Task: Compose an email with the signature Hope Brown with the subject Request for feedback on a job application and the message I would like to request a proposal for the project. from softage.2@softage.net to softage.5@softage.net with an attached image file Mobile_app_screenshot.jpg Undo the message and rewrite the message as Could you please provide a timeline for the delivery? Send the email. Finally, move the email from Sent Items to the label Grocery lists
Action: Mouse moved to (945, 67)
Screenshot: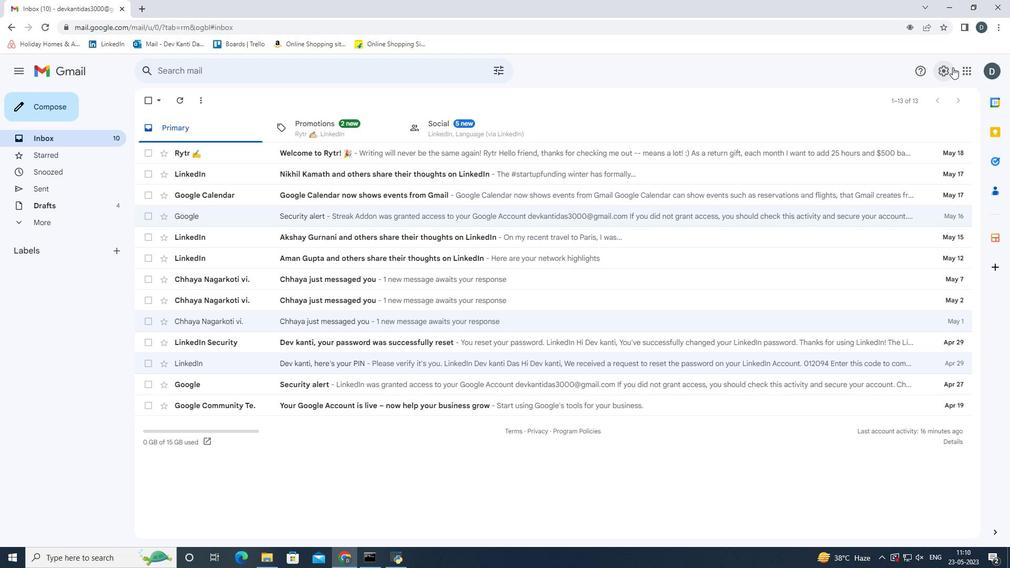 
Action: Mouse pressed left at (945, 67)
Screenshot: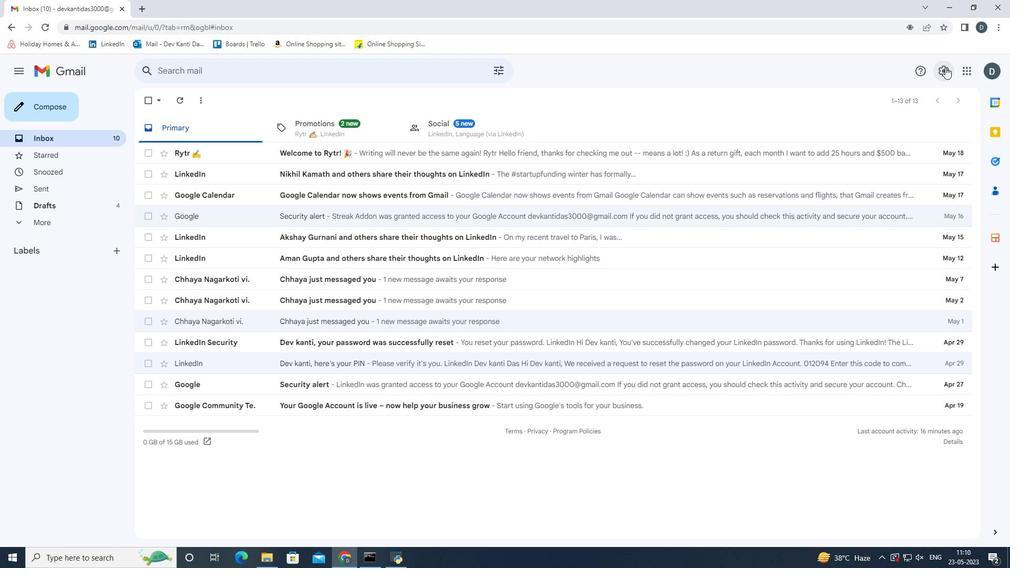 
Action: Mouse moved to (937, 117)
Screenshot: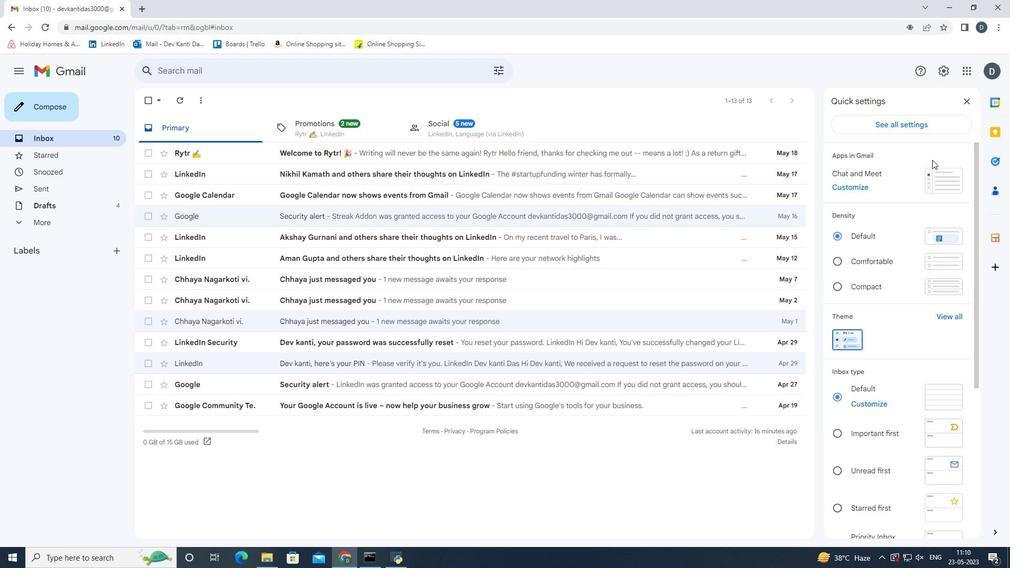 
Action: Mouse pressed left at (937, 117)
Screenshot: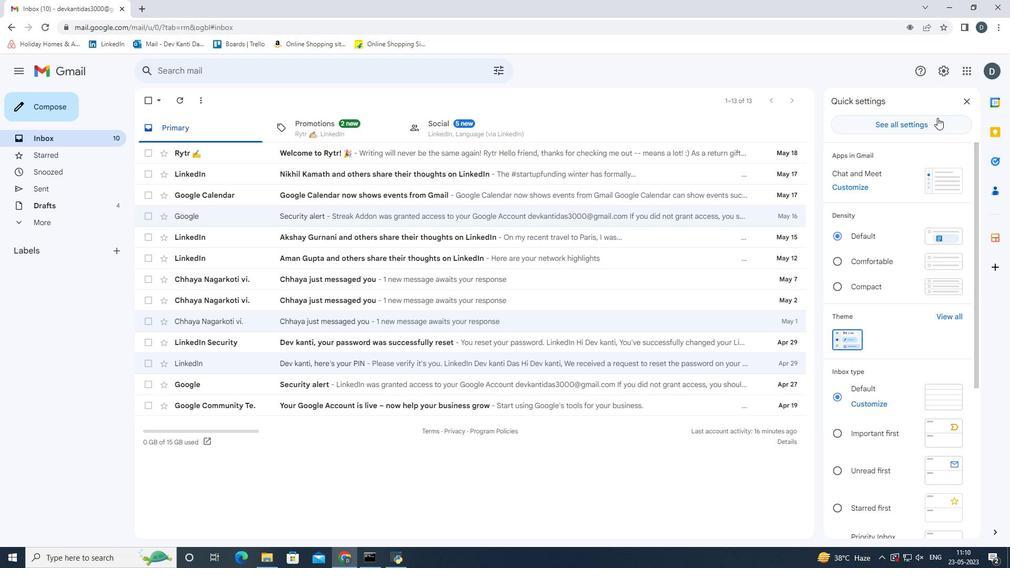 
Action: Mouse moved to (477, 287)
Screenshot: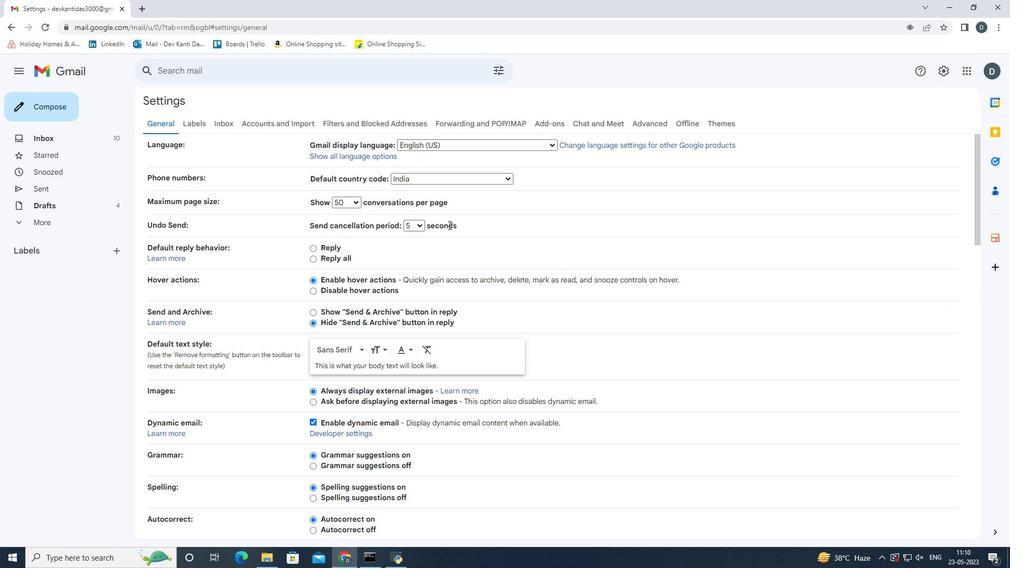 
Action: Mouse scrolled (477, 287) with delta (0, 0)
Screenshot: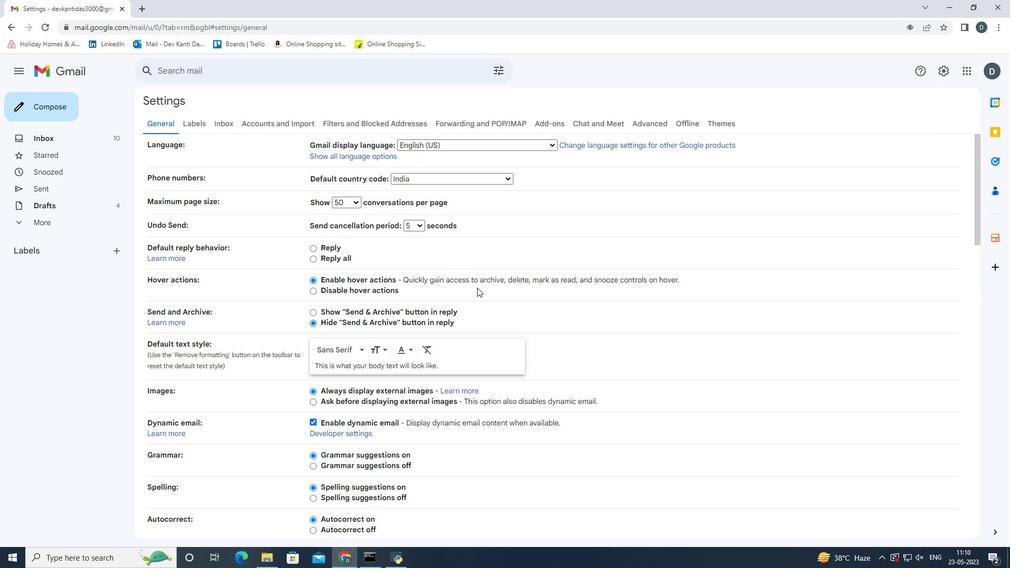 
Action: Mouse scrolled (477, 287) with delta (0, 0)
Screenshot: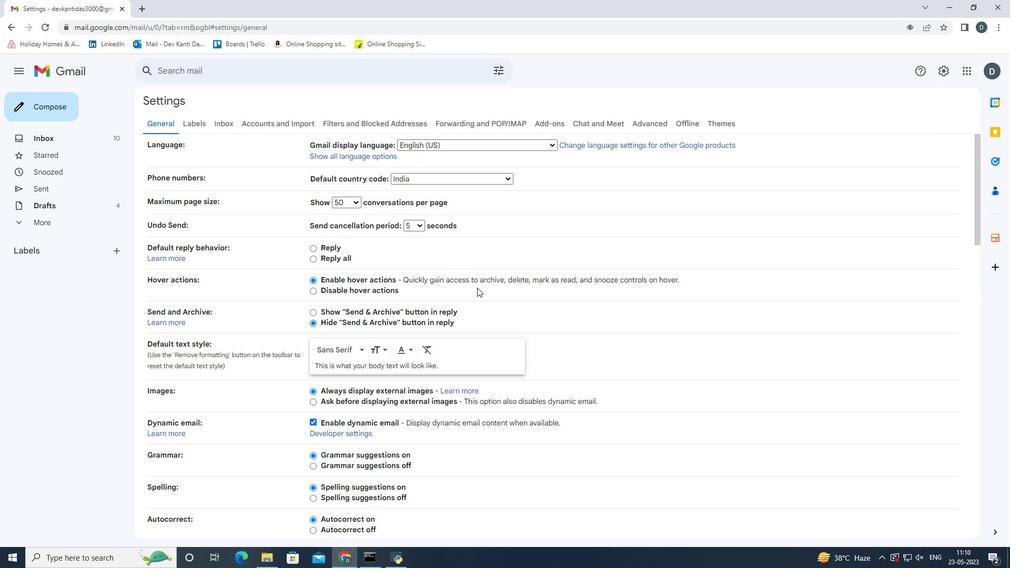 
Action: Mouse scrolled (477, 287) with delta (0, 0)
Screenshot: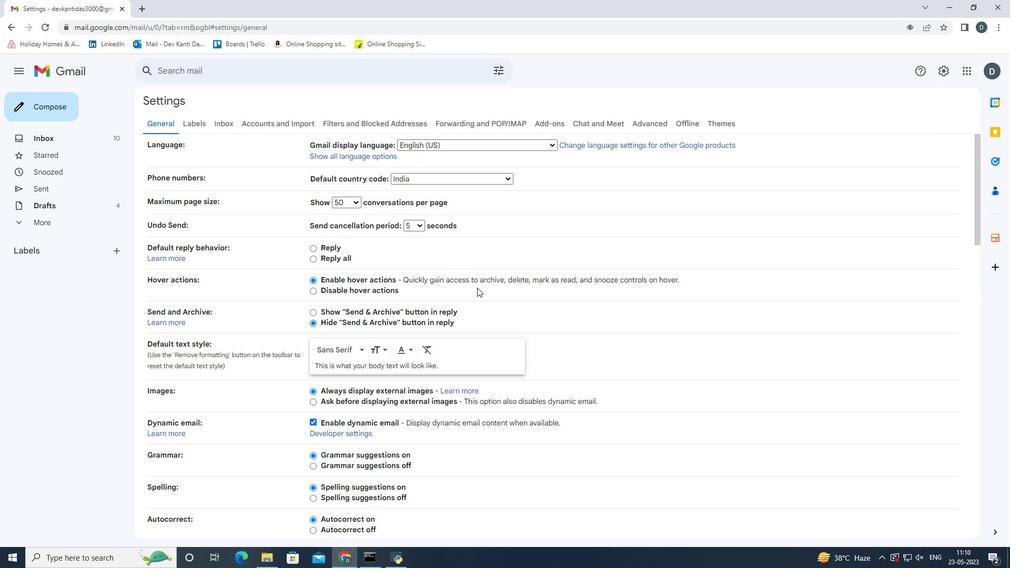 
Action: Mouse scrolled (477, 287) with delta (0, 0)
Screenshot: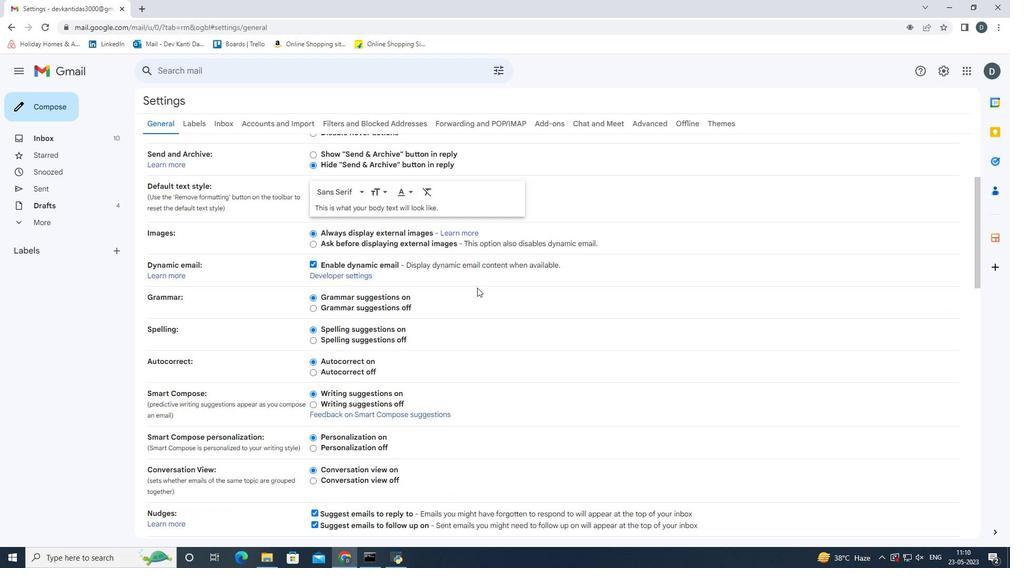 
Action: Mouse scrolled (477, 287) with delta (0, 0)
Screenshot: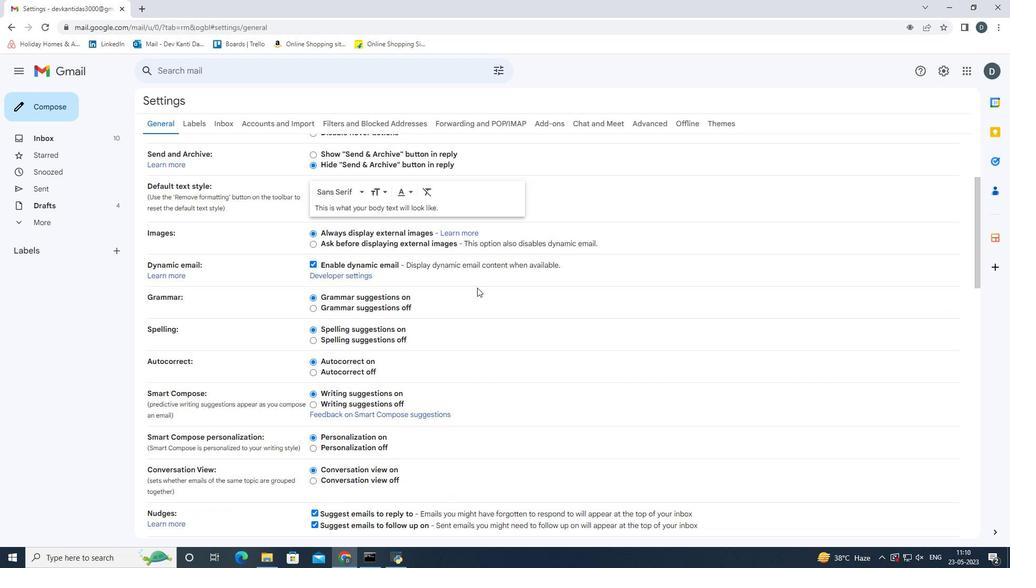 
Action: Mouse scrolled (477, 287) with delta (0, 0)
Screenshot: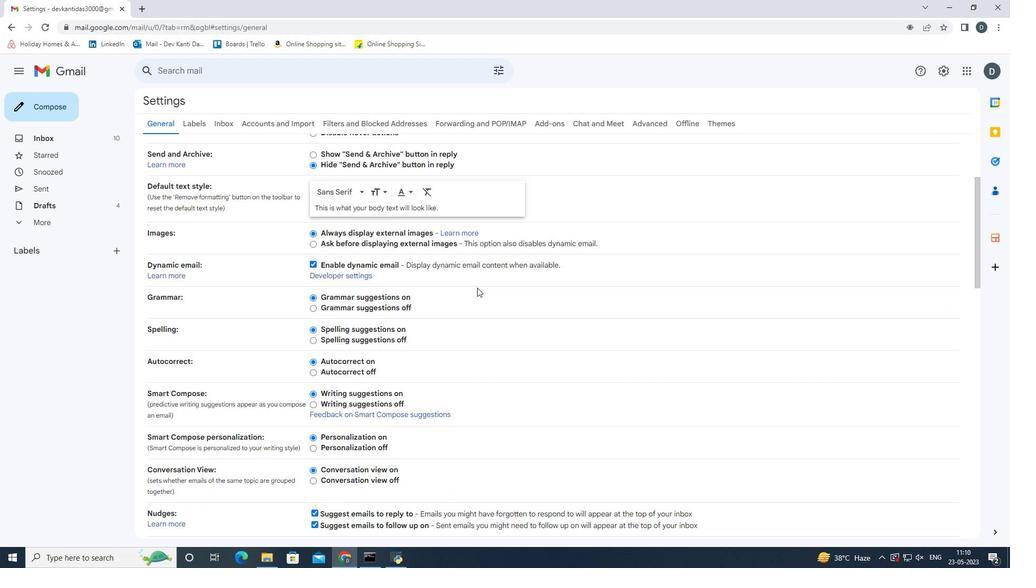 
Action: Mouse scrolled (477, 287) with delta (0, 0)
Screenshot: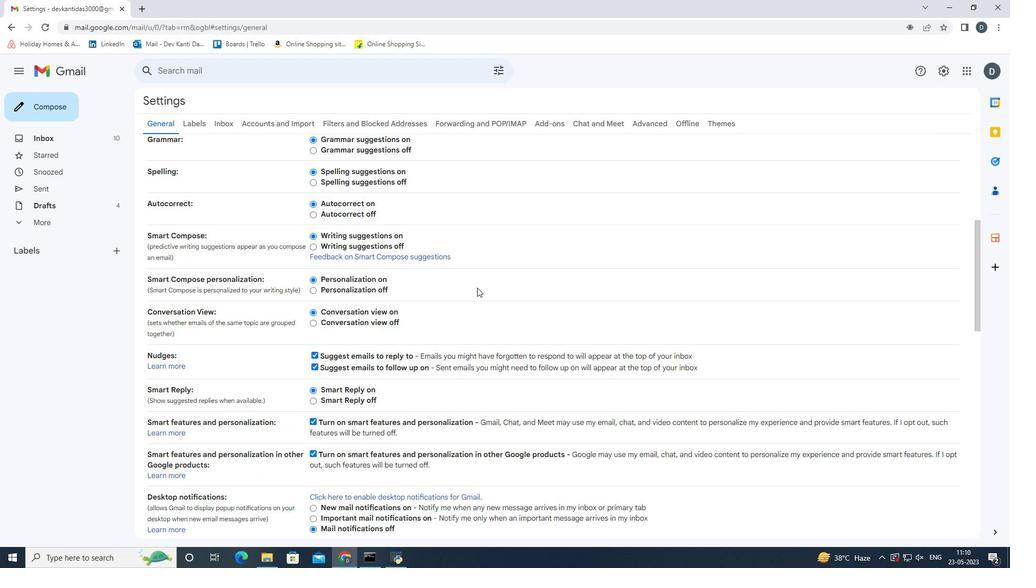 
Action: Mouse scrolled (477, 287) with delta (0, 0)
Screenshot: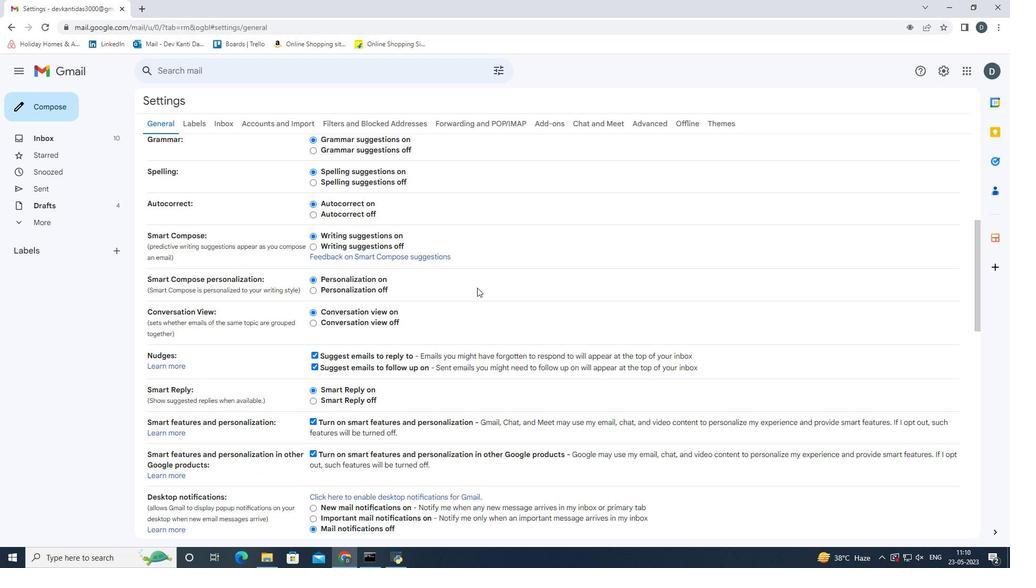 
Action: Mouse scrolled (477, 287) with delta (0, 0)
Screenshot: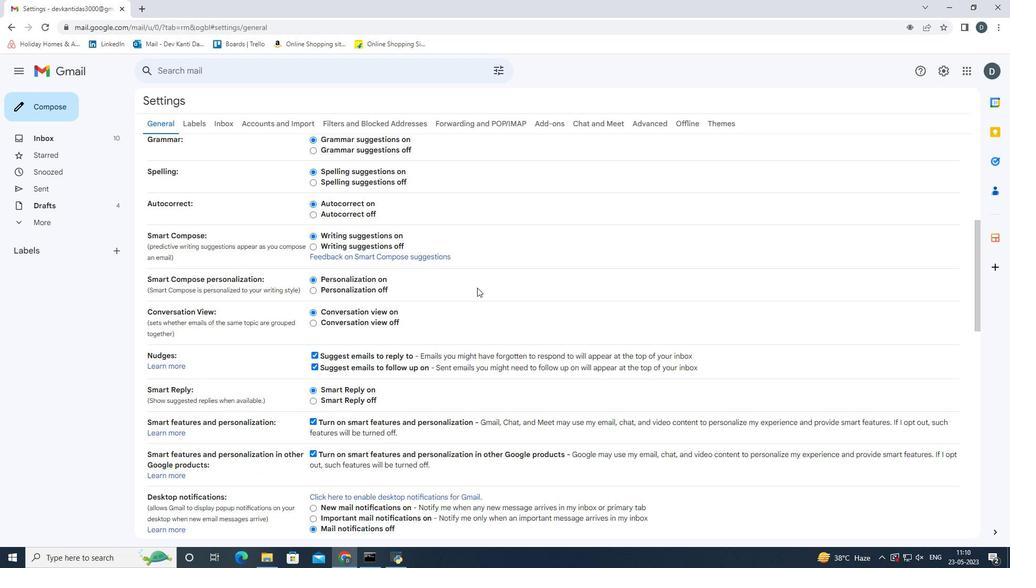 
Action: Mouse scrolled (477, 287) with delta (0, 0)
Screenshot: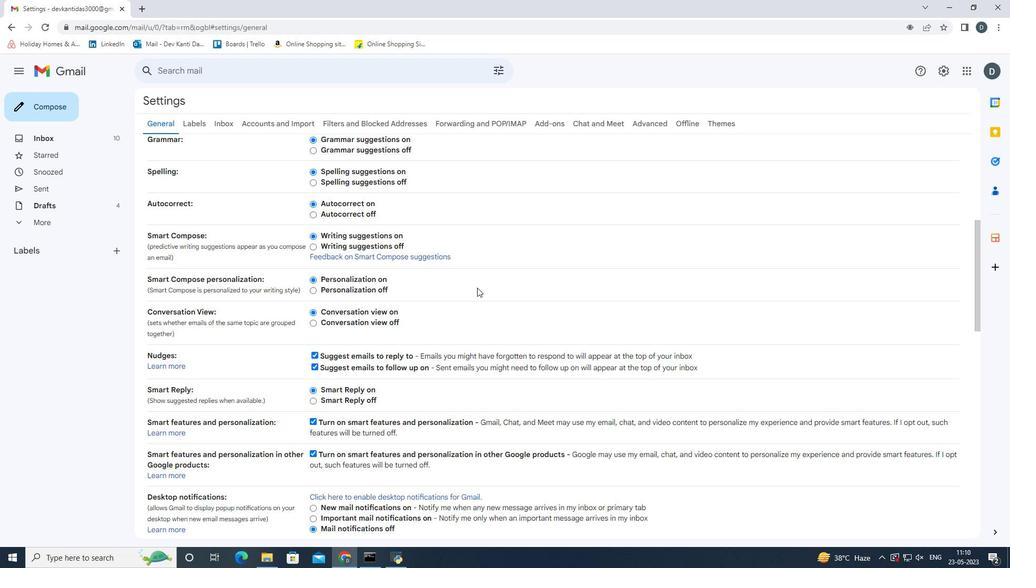 
Action: Mouse scrolled (477, 288) with delta (0, 0)
Screenshot: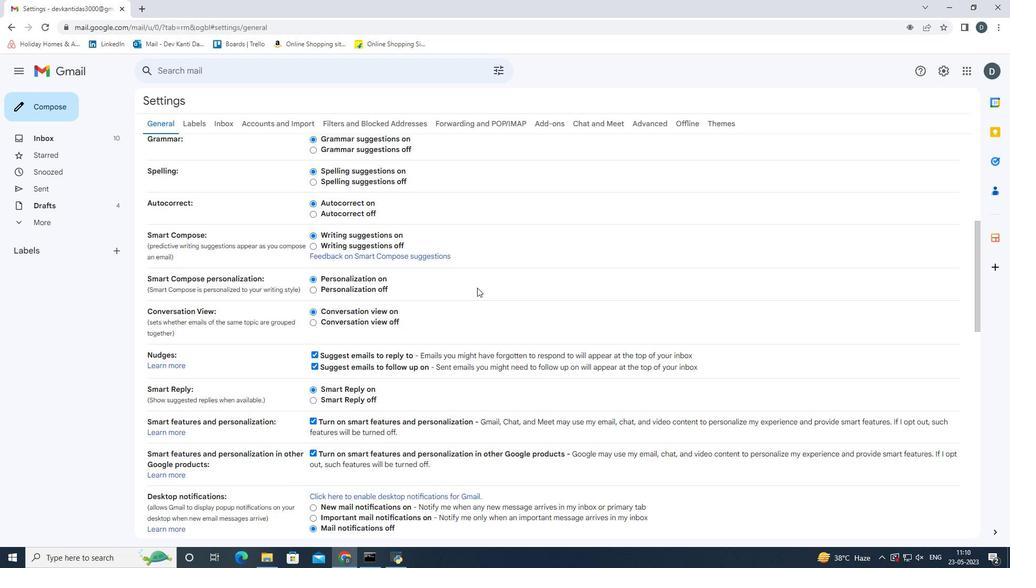 
Action: Mouse scrolled (477, 287) with delta (0, 0)
Screenshot: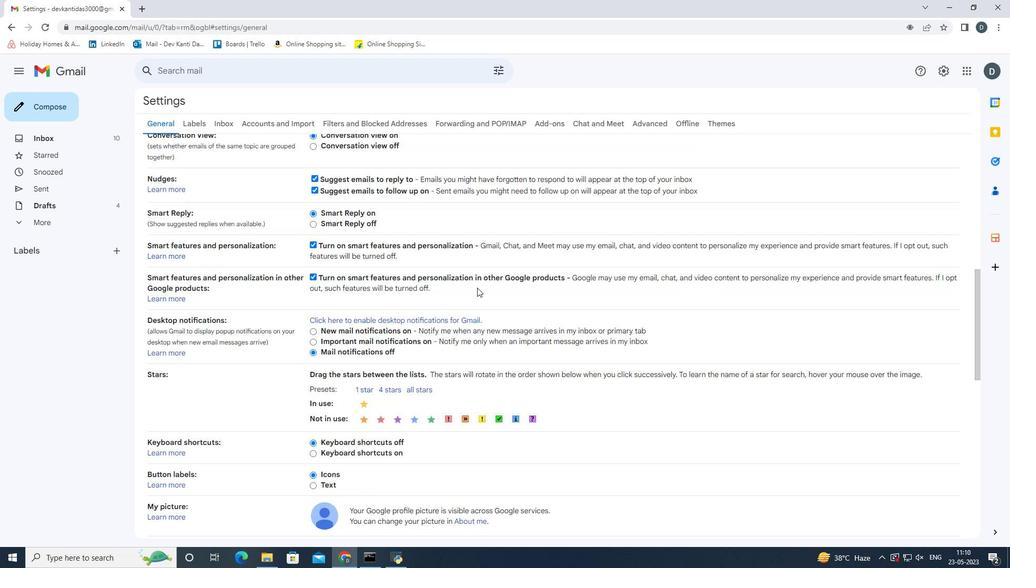 
Action: Mouse scrolled (477, 287) with delta (0, 0)
Screenshot: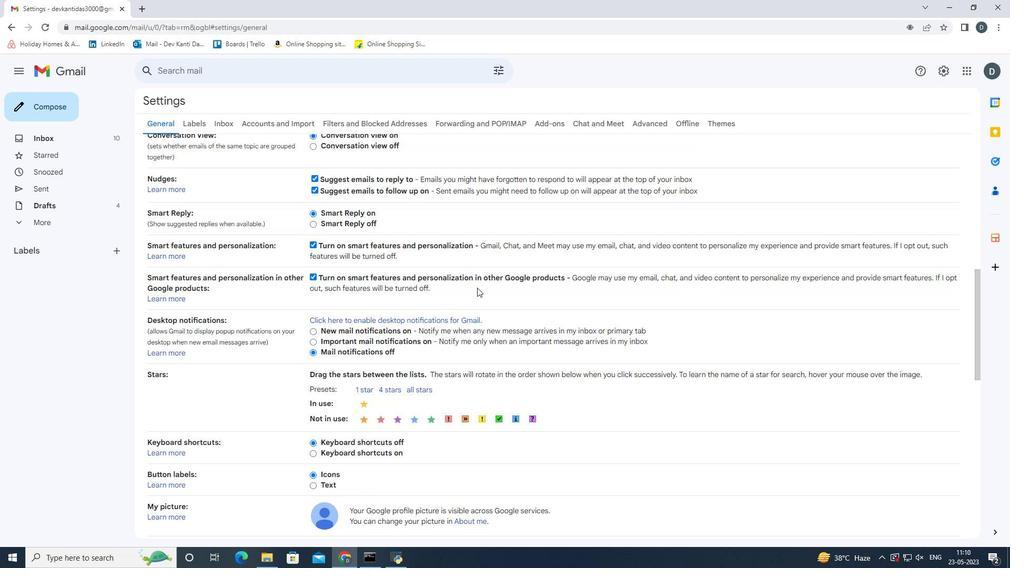 
Action: Mouse scrolled (477, 287) with delta (0, 0)
Screenshot: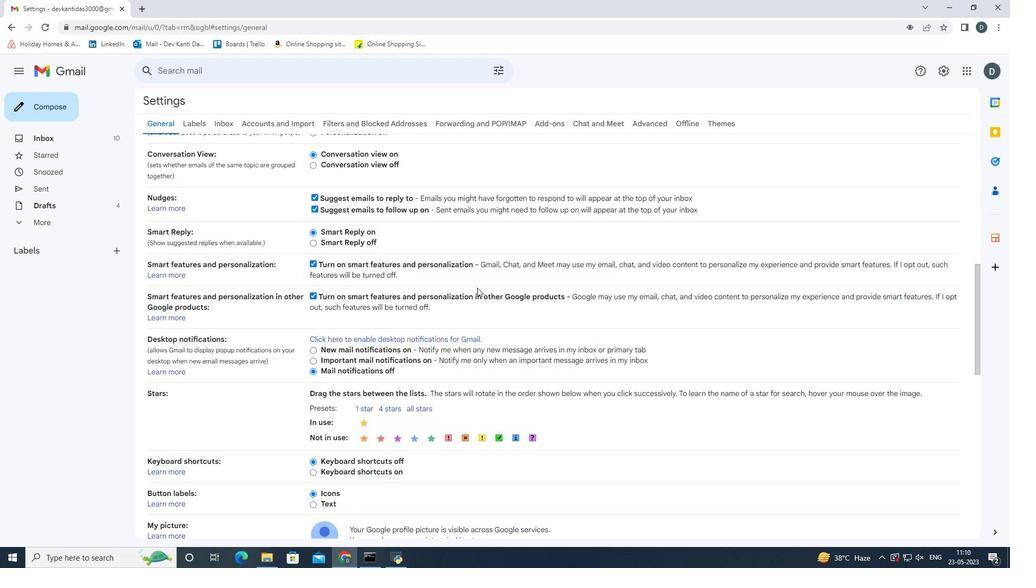 
Action: Mouse scrolled (477, 287) with delta (0, 0)
Screenshot: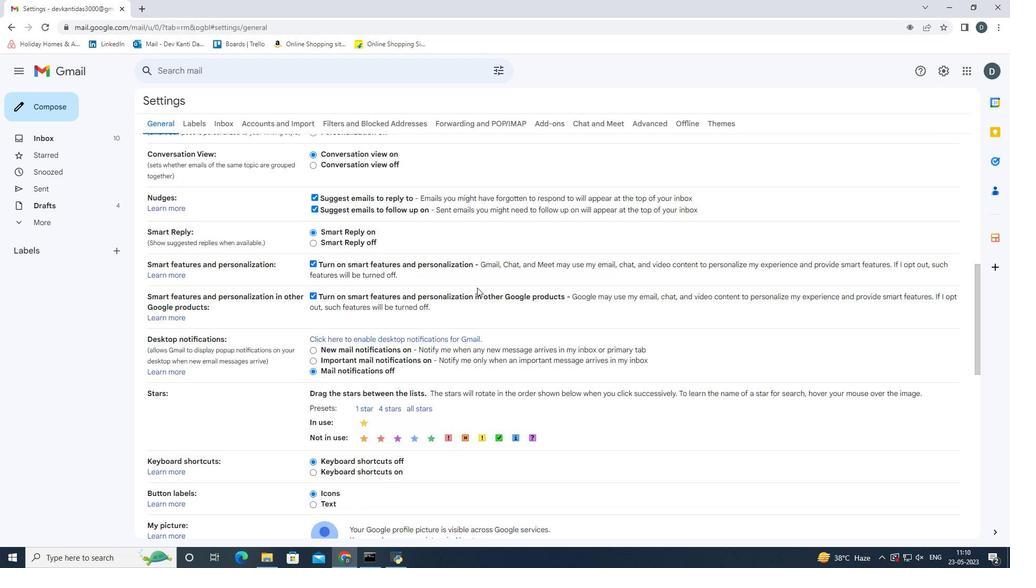 
Action: Mouse moved to (417, 418)
Screenshot: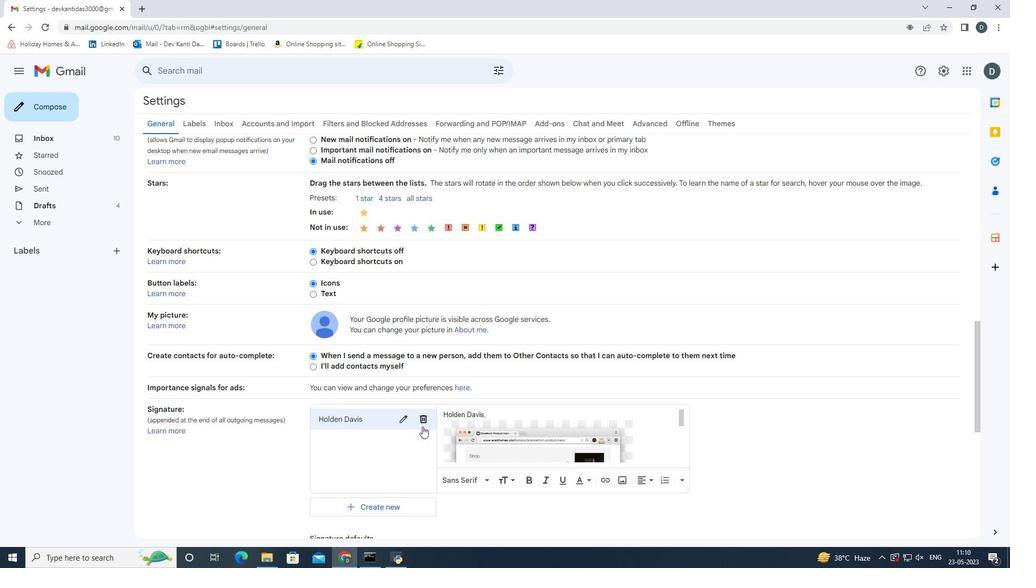 
Action: Mouse pressed left at (417, 418)
Screenshot: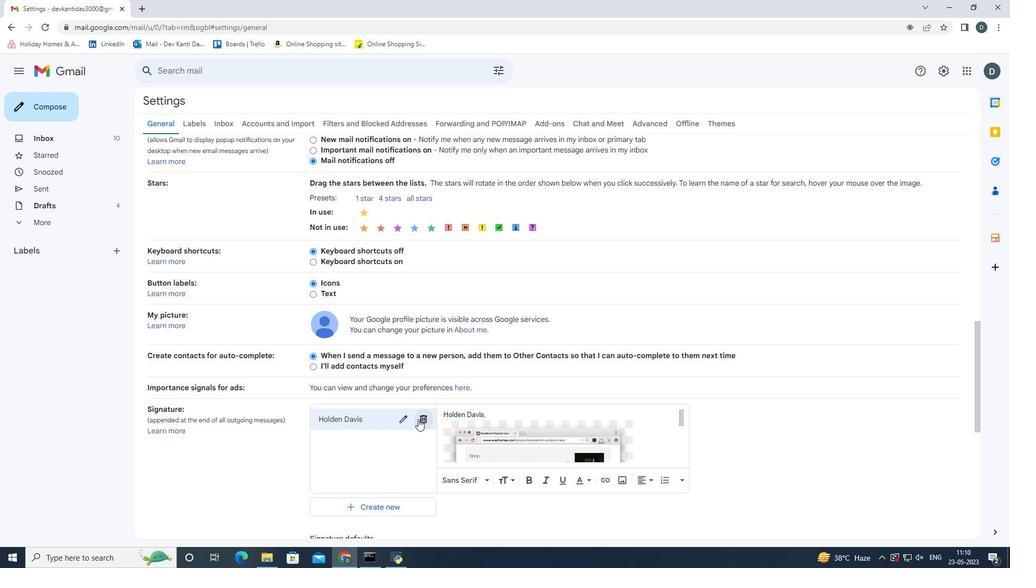 
Action: Mouse moved to (590, 317)
Screenshot: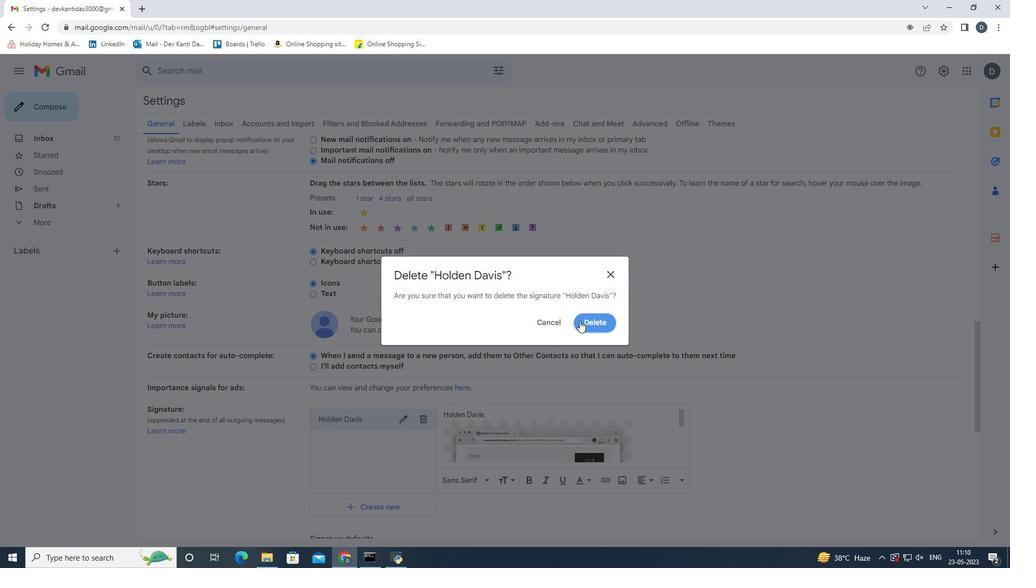 
Action: Mouse pressed left at (590, 317)
Screenshot: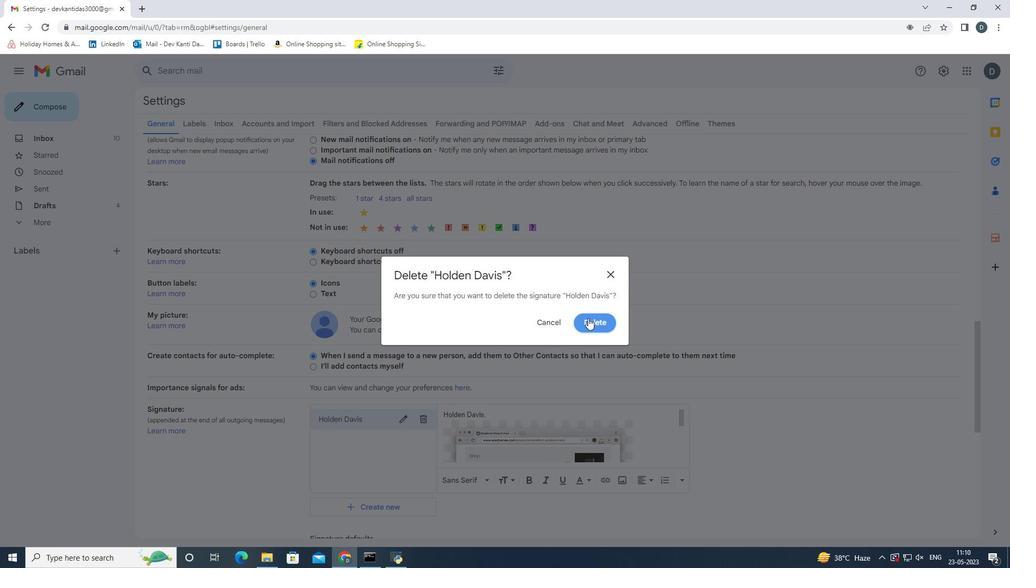 
Action: Mouse moved to (348, 426)
Screenshot: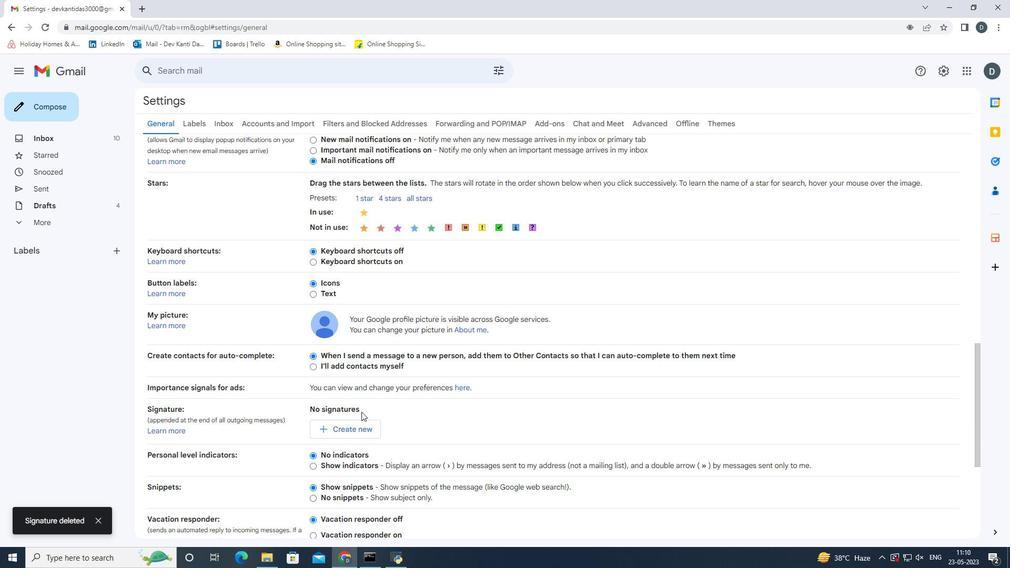 
Action: Mouse pressed left at (348, 426)
Screenshot: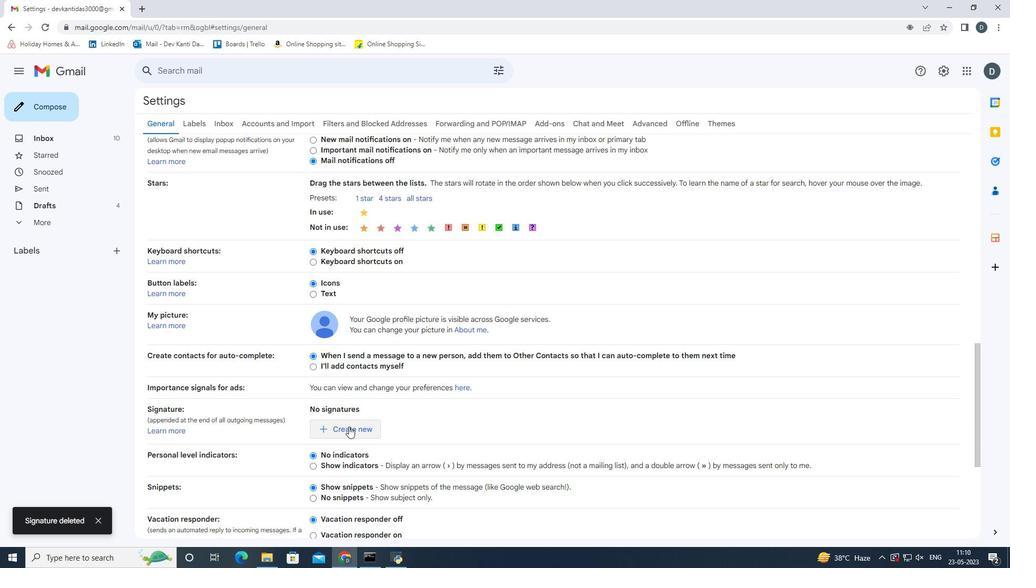 
Action: Mouse moved to (529, 300)
Screenshot: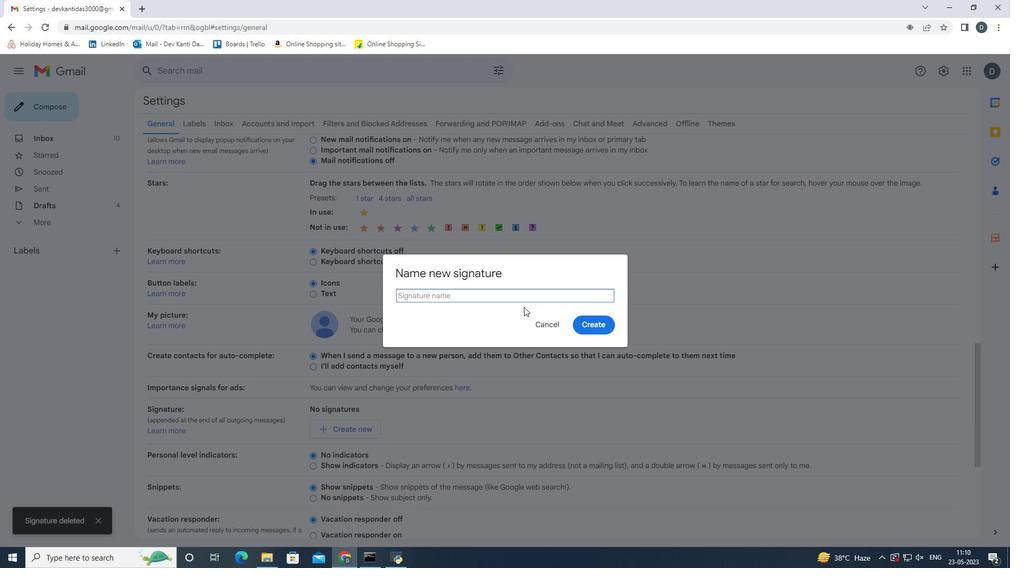 
Action: Key pressed ctrl+Ho
Screenshot: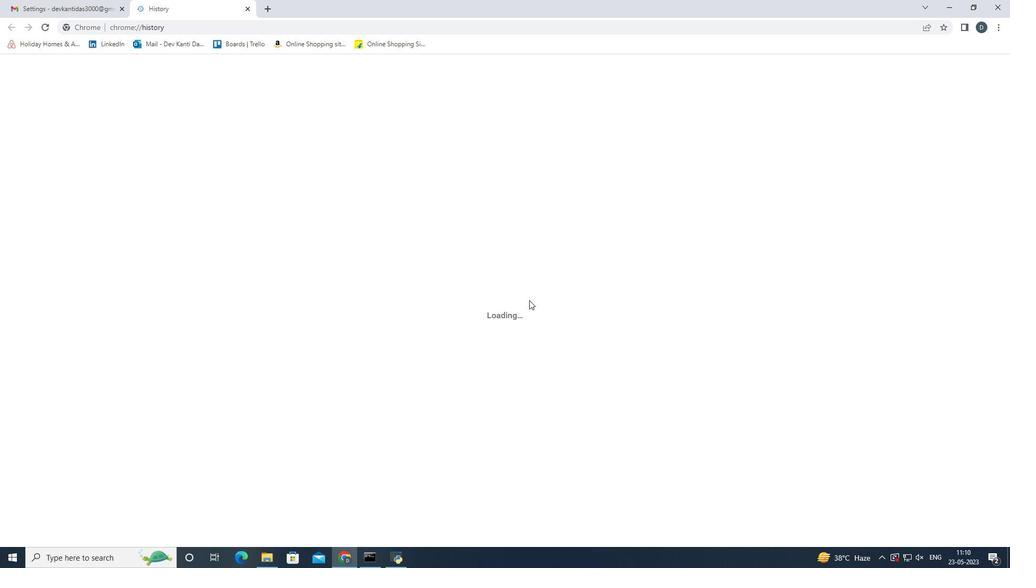 
Action: Mouse moved to (245, 11)
Screenshot: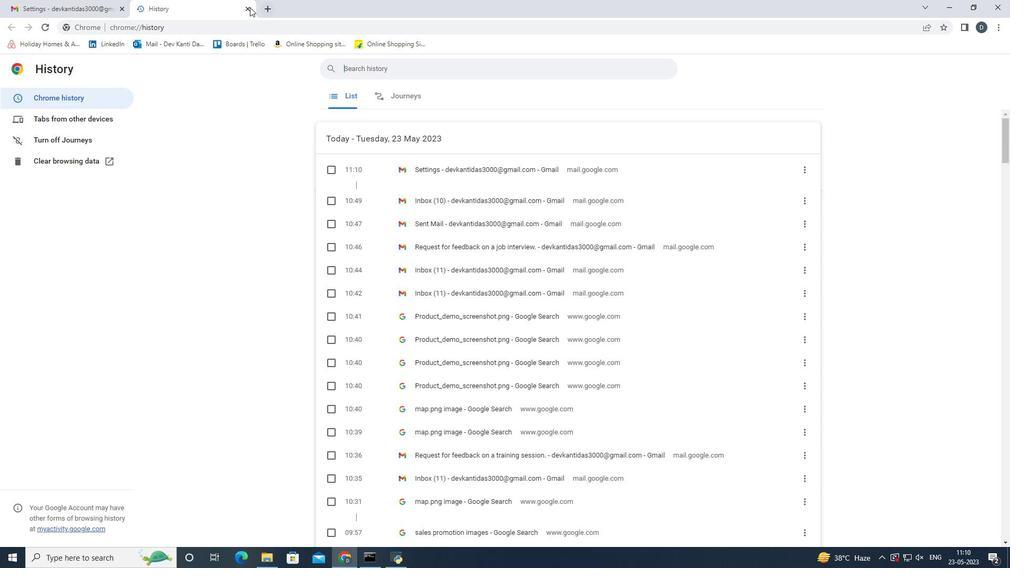 
Action: Mouse pressed left at (245, 11)
Screenshot: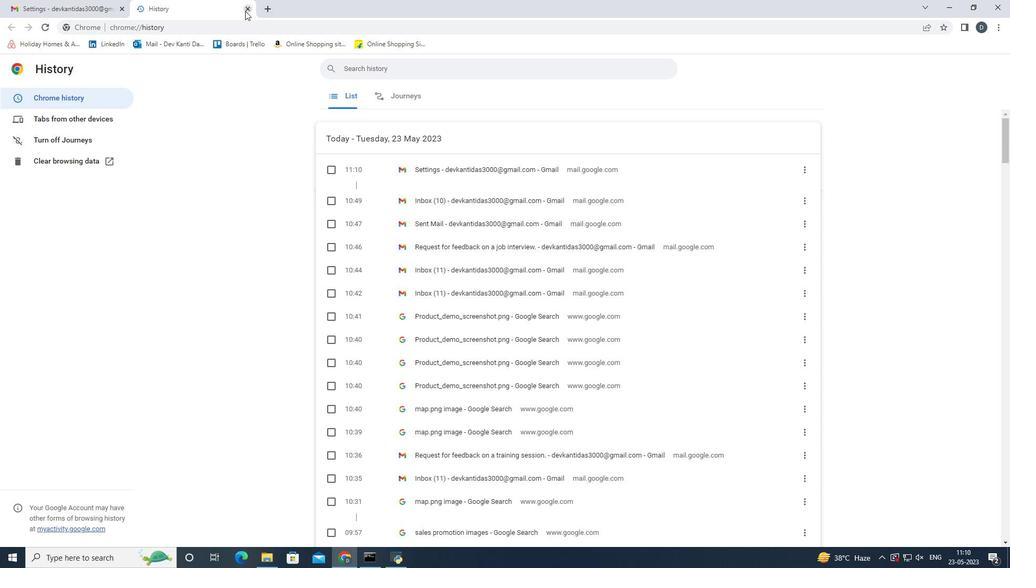 
Action: Mouse moved to (461, 293)
Screenshot: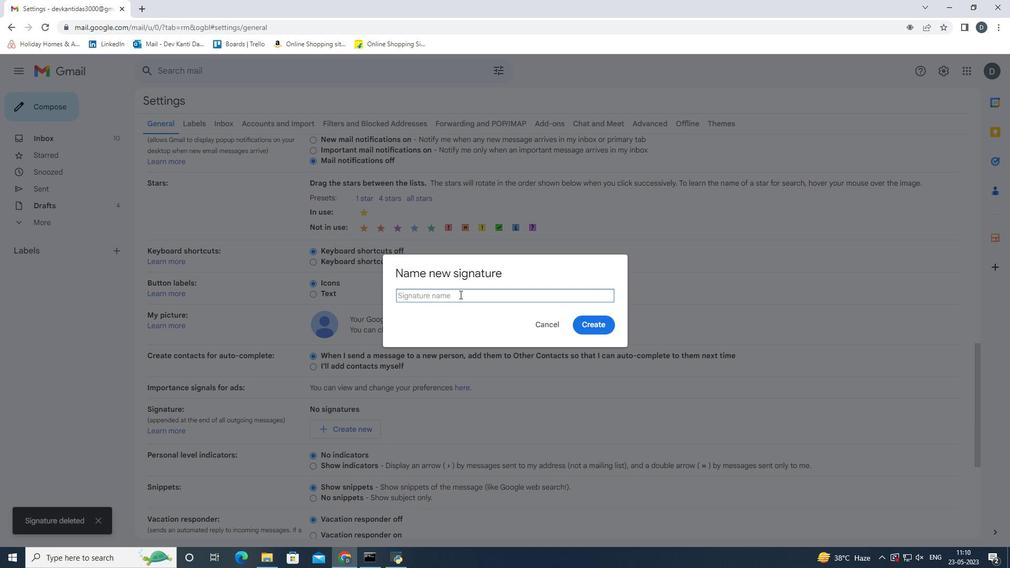 
Action: Mouse pressed left at (461, 293)
Screenshot: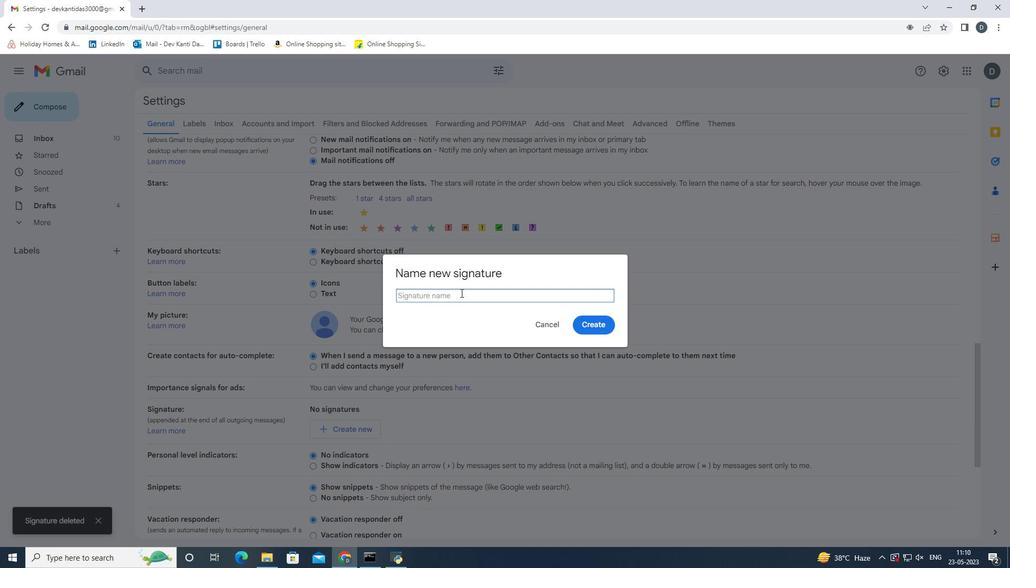 
Action: Key pressed <Key.shift>S<Key.backspace><Key.shift>Hope<Key.space><Key.shift>Brown<Key.enter>
Screenshot: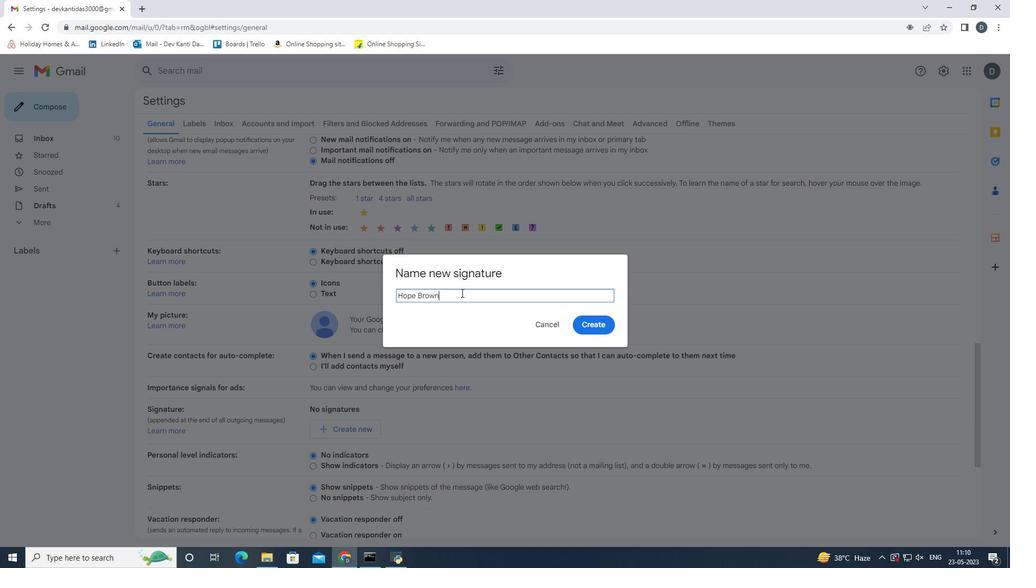 
Action: Mouse moved to (141, 6)
Screenshot: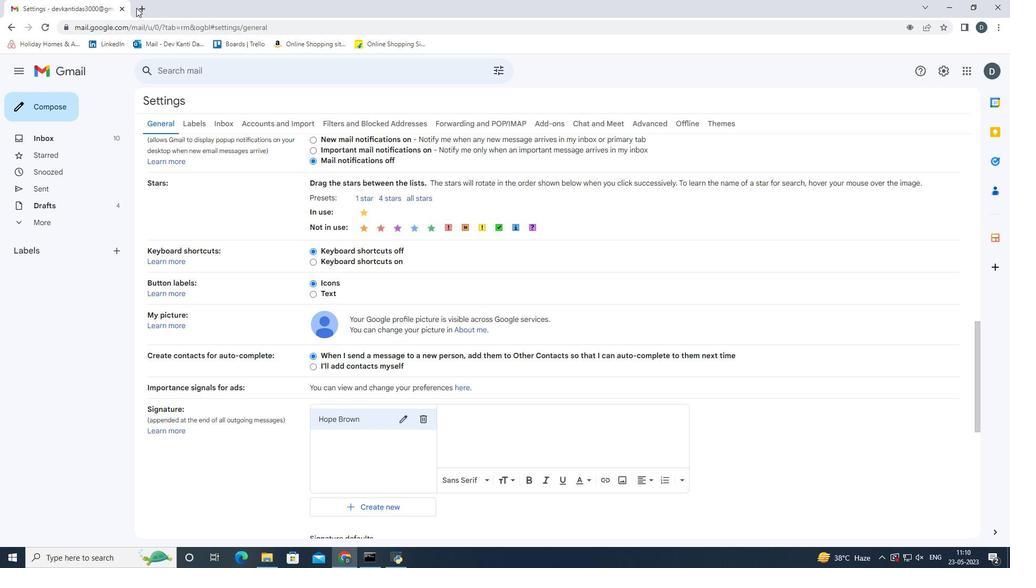 
Action: Mouse pressed left at (141, 6)
Screenshot: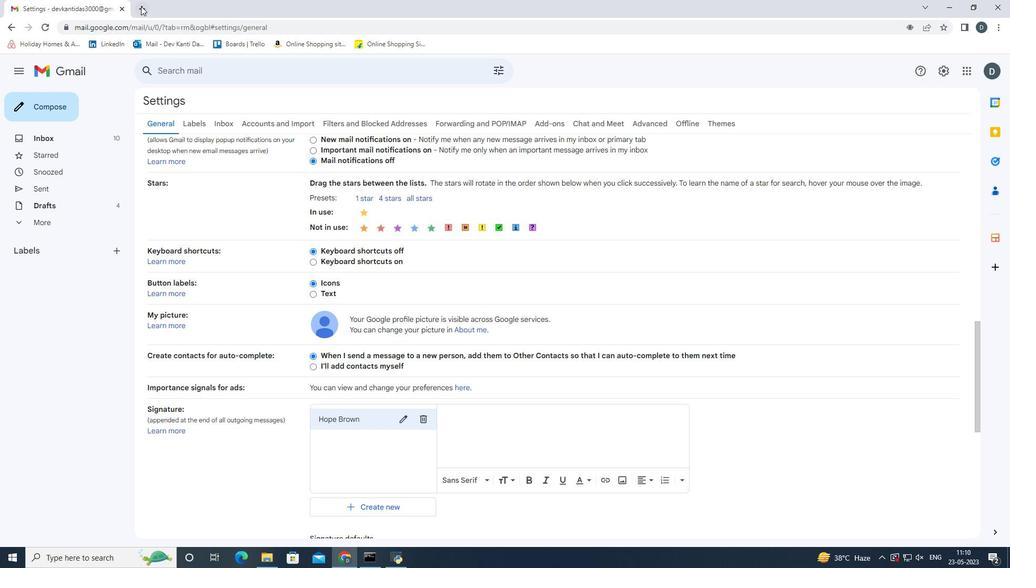 
Action: Key pressed <Key.shift>Mobile<Key.space><Key.backspace><Key.shift_r><Key.shift_r><Key.shift_r><Key.shift_r><Key.shift_r><Key.shift_r><Key.shift_r><Key.shift_r><Key.shift_r><Key.shift_r><Key.shift_r><Key.shift_r><Key.shift_r>_app<Key.shift_r><Key.shift_r><Key.shift_r><Key.shift_r><Key.shift_r>_screenshot.jpg<Key.enter>
Screenshot: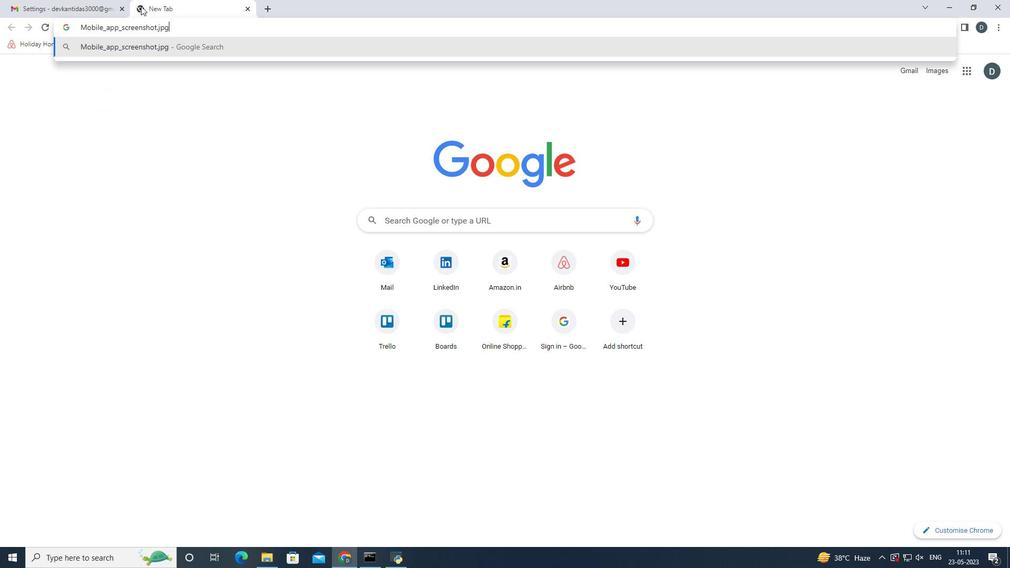 
Action: Mouse moved to (178, 252)
Screenshot: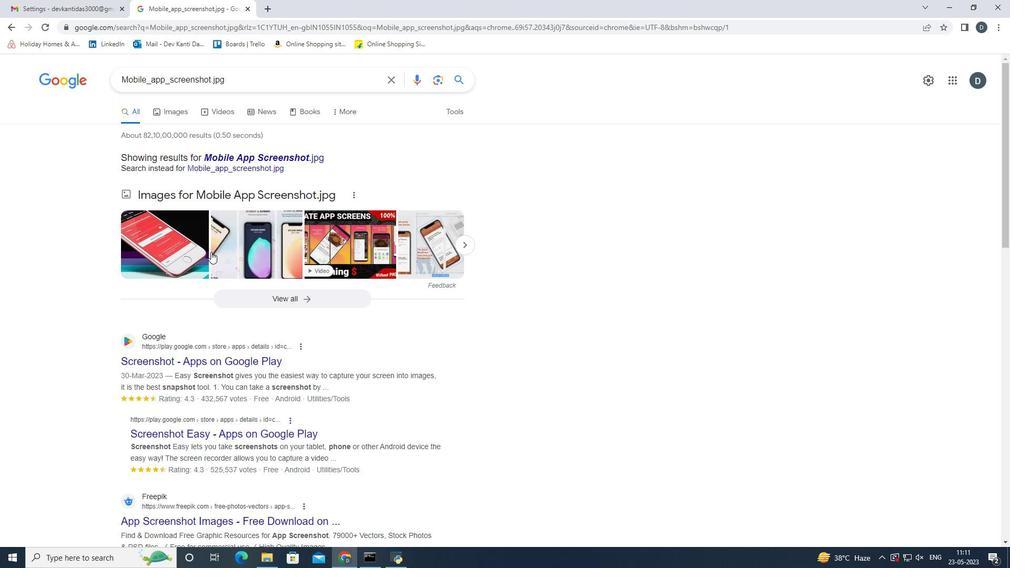 
Action: Mouse pressed left at (178, 252)
Screenshot: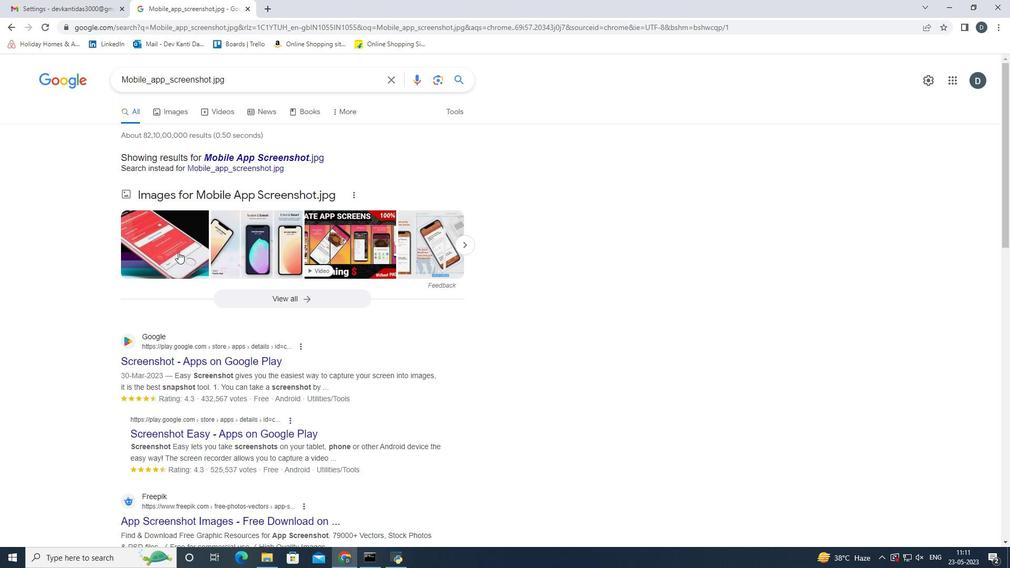 
Action: Mouse moved to (582, 227)
Screenshot: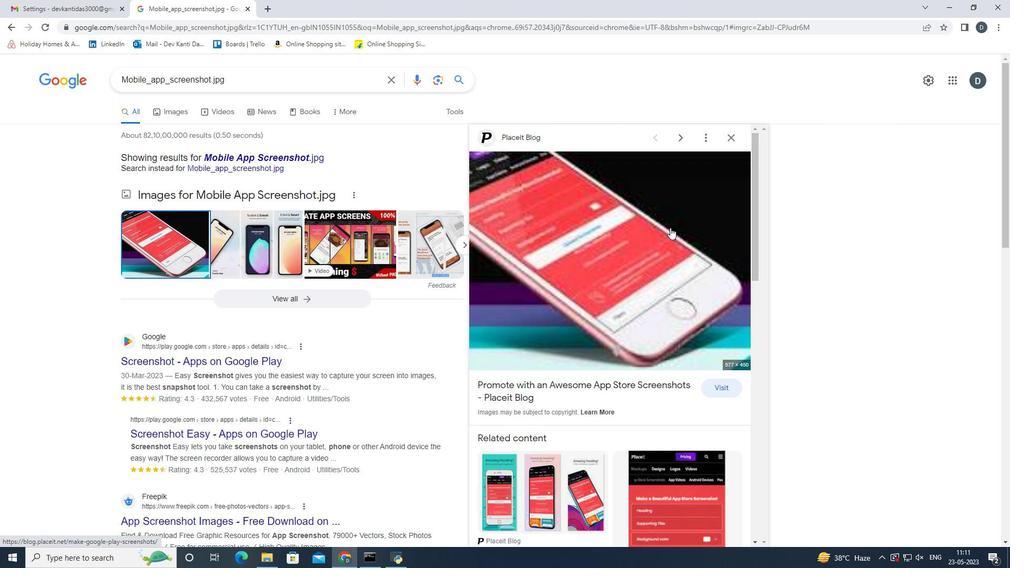 
Action: Mouse pressed right at (582, 227)
Screenshot: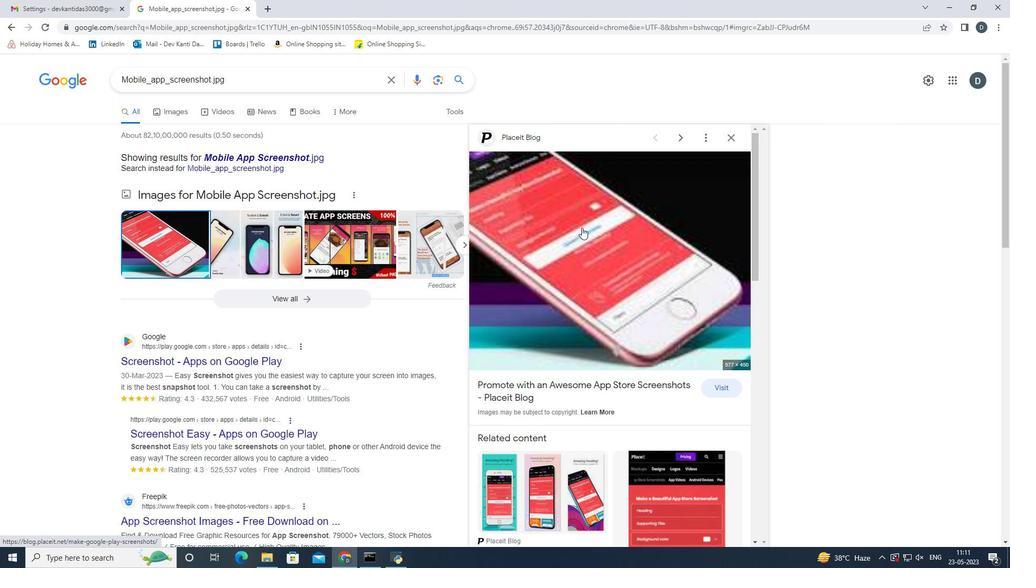 
Action: Mouse moved to (650, 343)
Screenshot: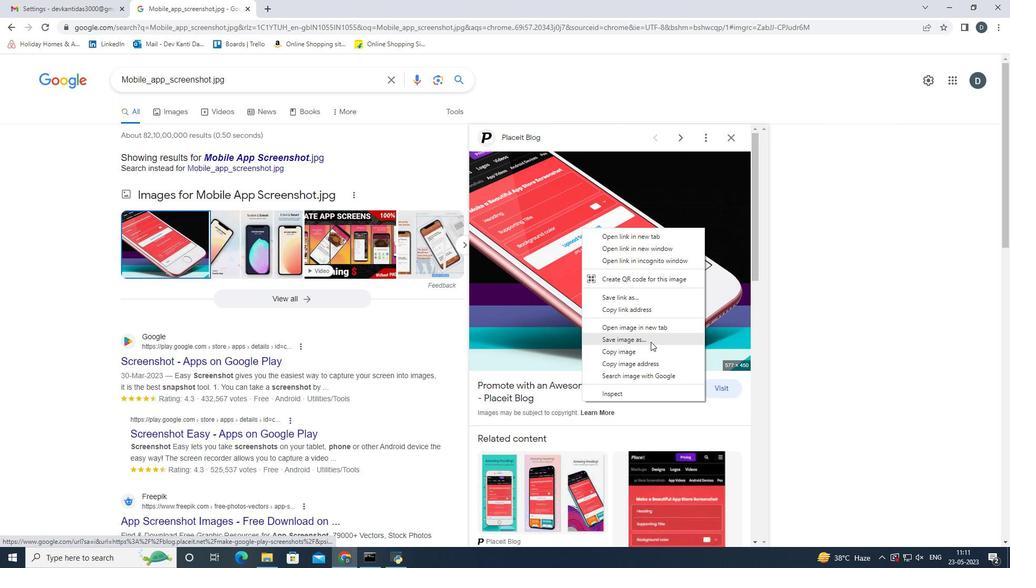 
Action: Mouse pressed left at (650, 343)
Screenshot: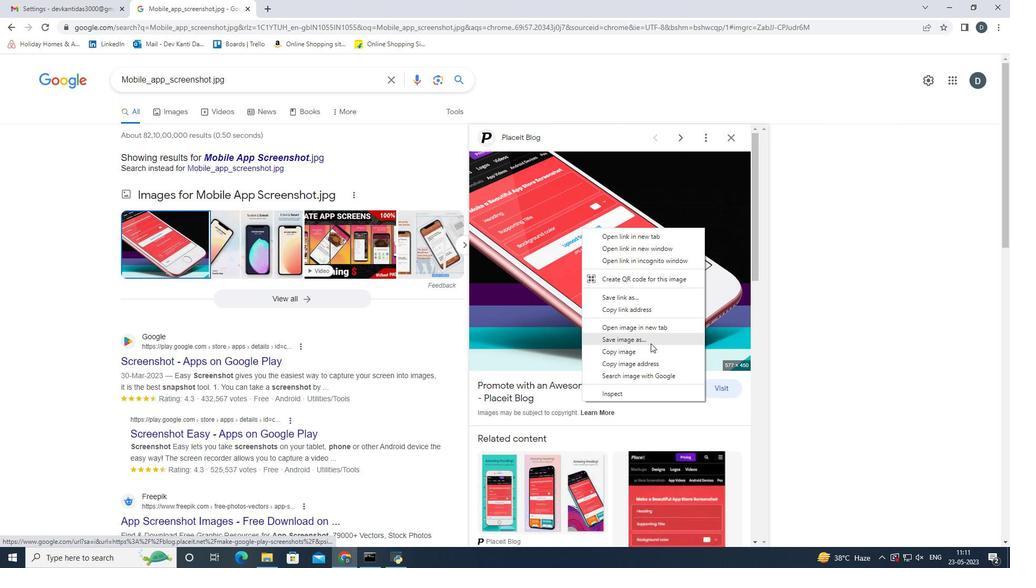 
Action: Mouse moved to (250, 211)
Screenshot: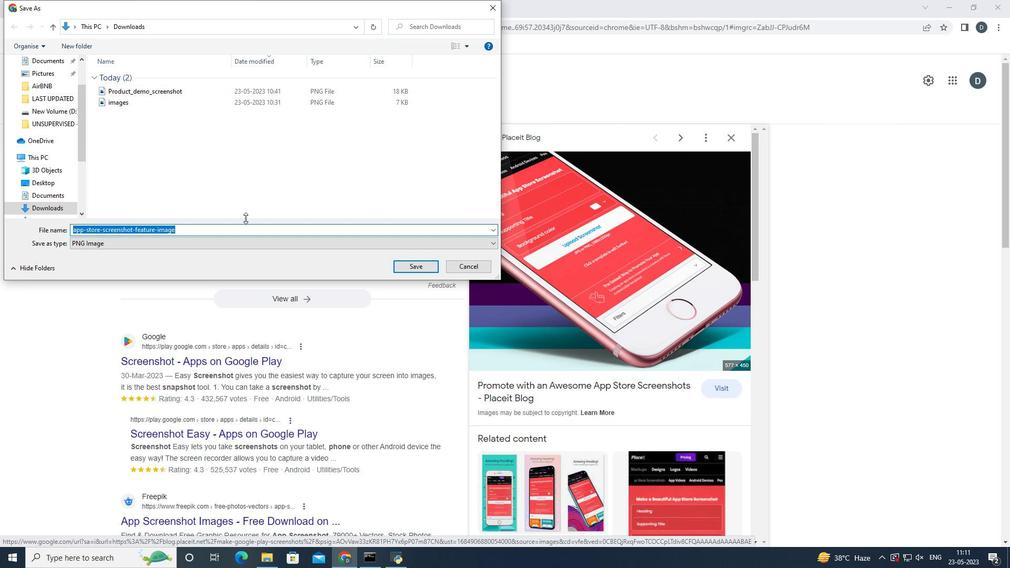 
Action: Key pressed mobile<Key.shift_r>_a<Key.backspace>pp<Key.shift_r><Key.shift_r><Key.shift_r><Key.shift_r><Key.shift_r><Key.shift_r><Key.shift_r><Key.shift_r>_<Key.backspace><Key.backspace><Key.backspace>app<Key.shift_r><Key.shift_r>_screenshot.jpg<Key.enter>
Screenshot: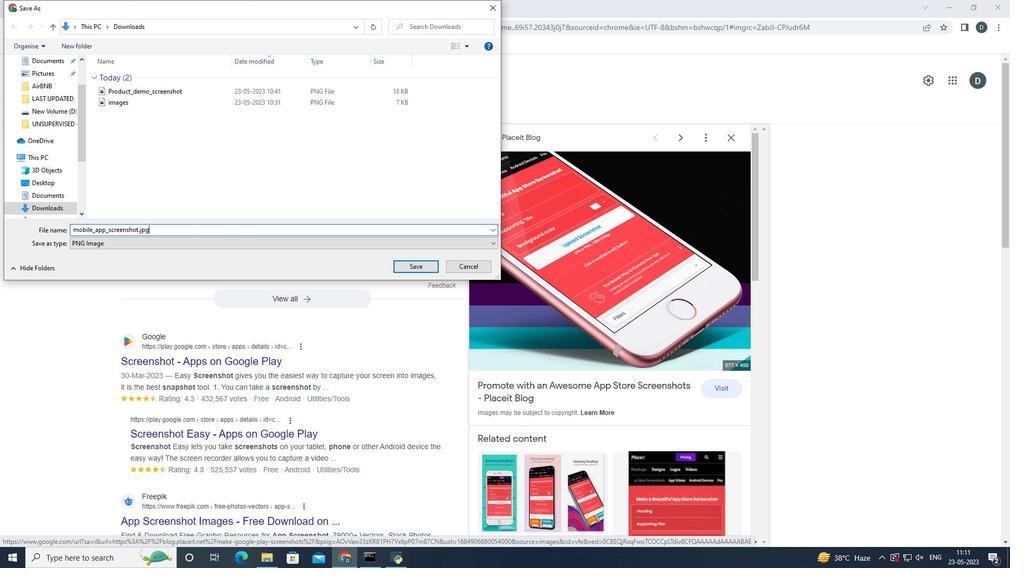 
Action: Mouse moved to (1000, 535)
Screenshot: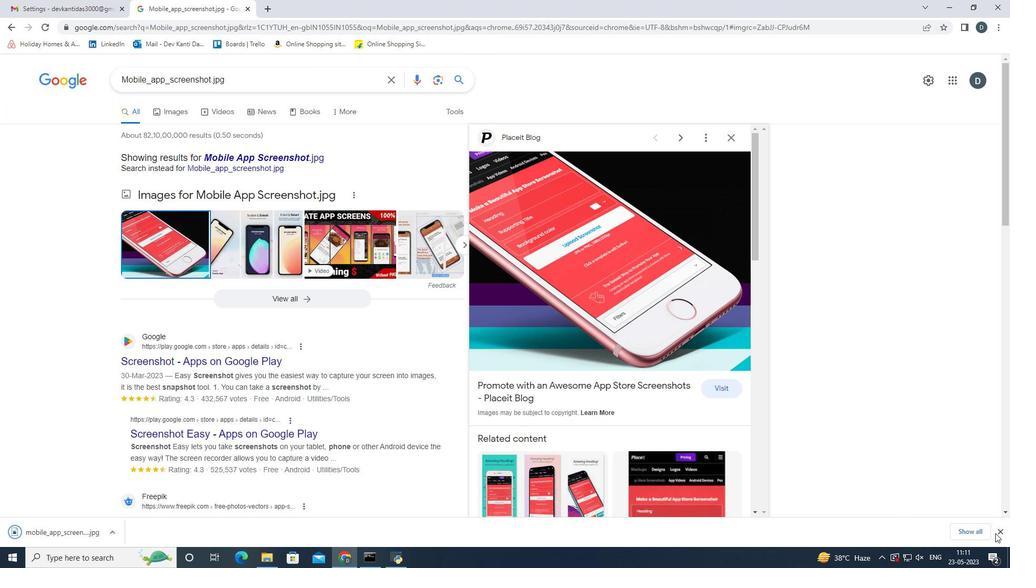 
Action: Mouse pressed left at (1000, 535)
Screenshot: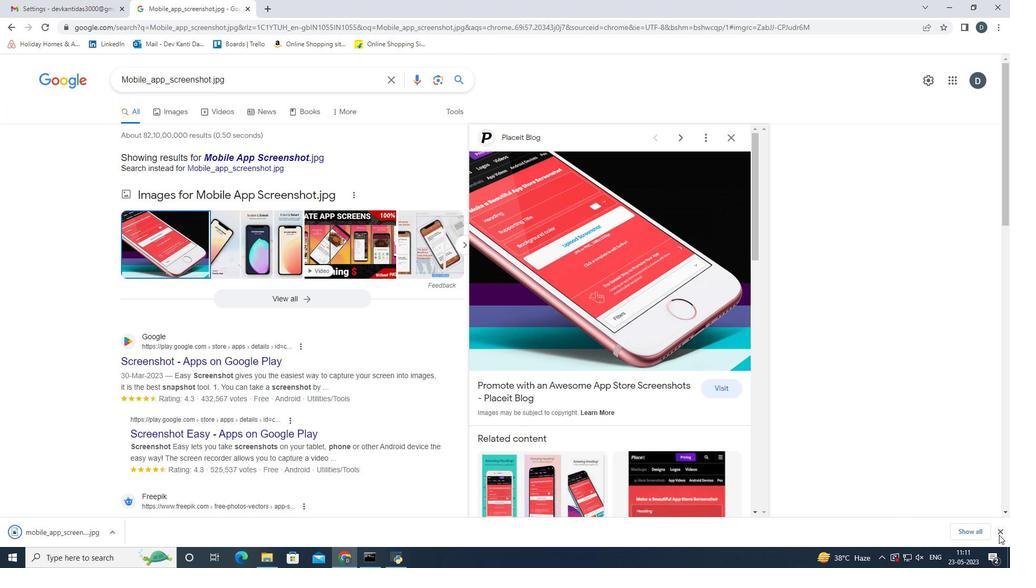 
Action: Mouse moved to (32, 0)
Screenshot: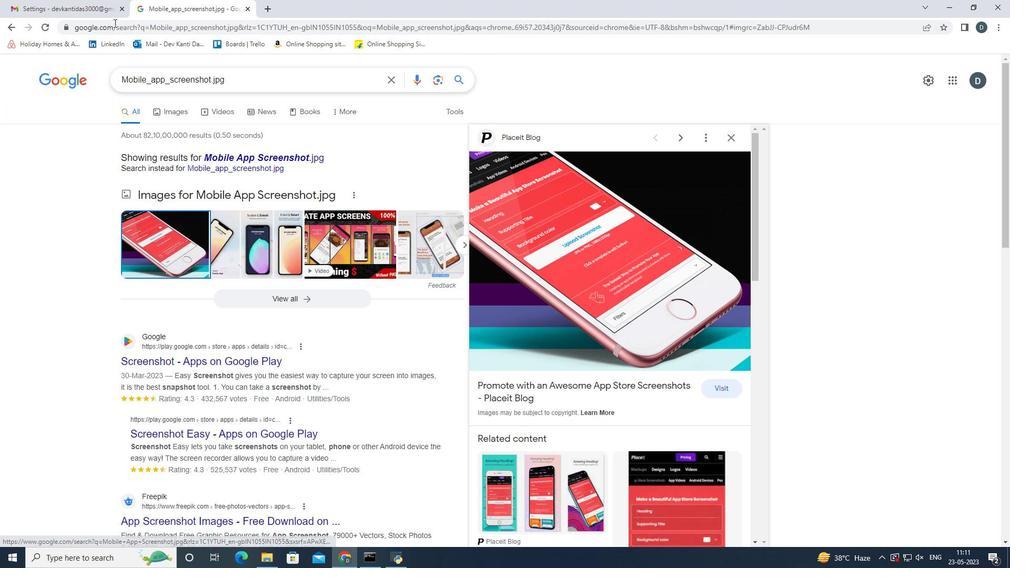 
Action: Mouse pressed left at (32, 0)
Screenshot: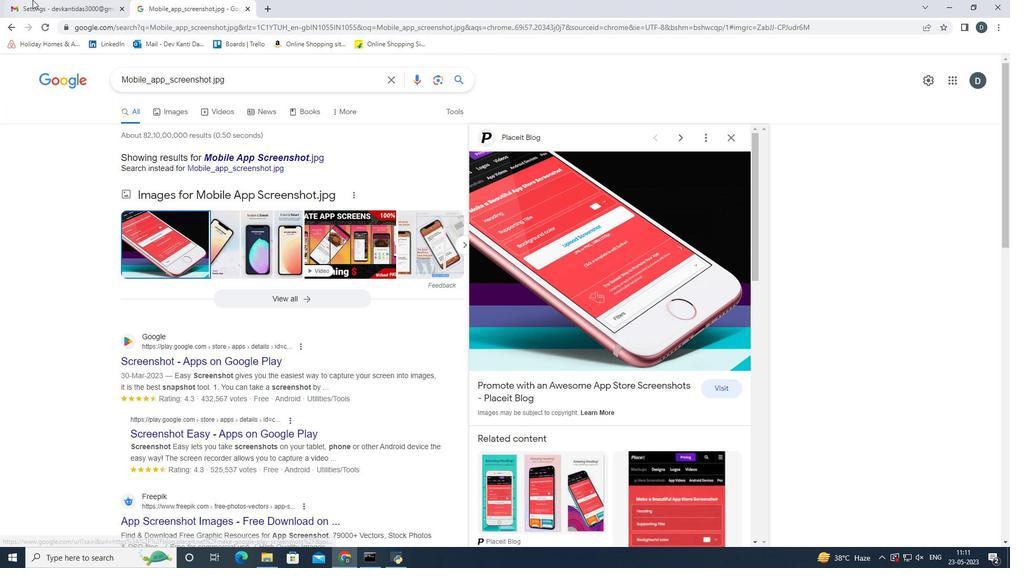 
Action: Mouse moved to (456, 428)
Screenshot: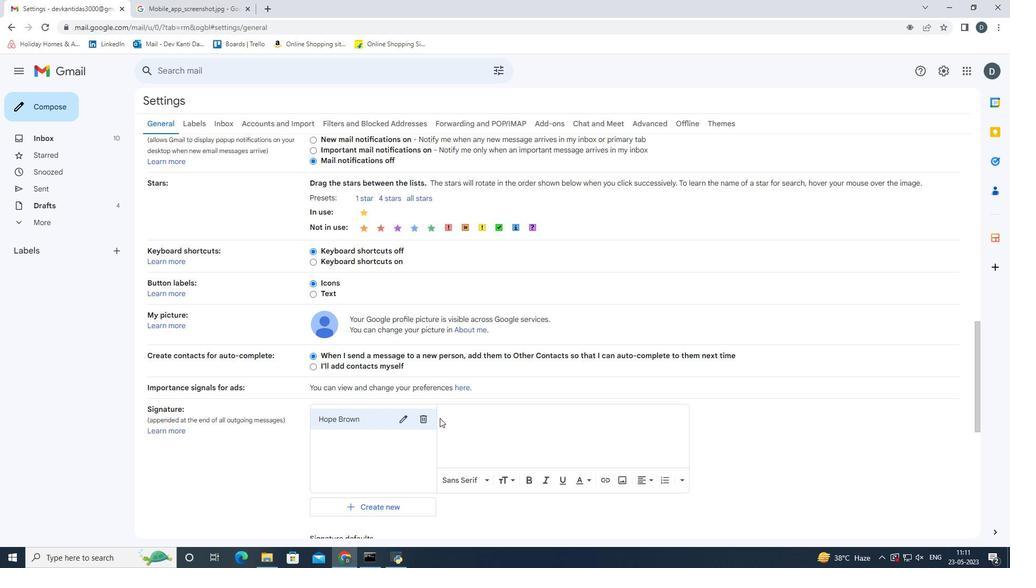 
Action: Mouse scrolled (456, 428) with delta (0, 0)
Screenshot: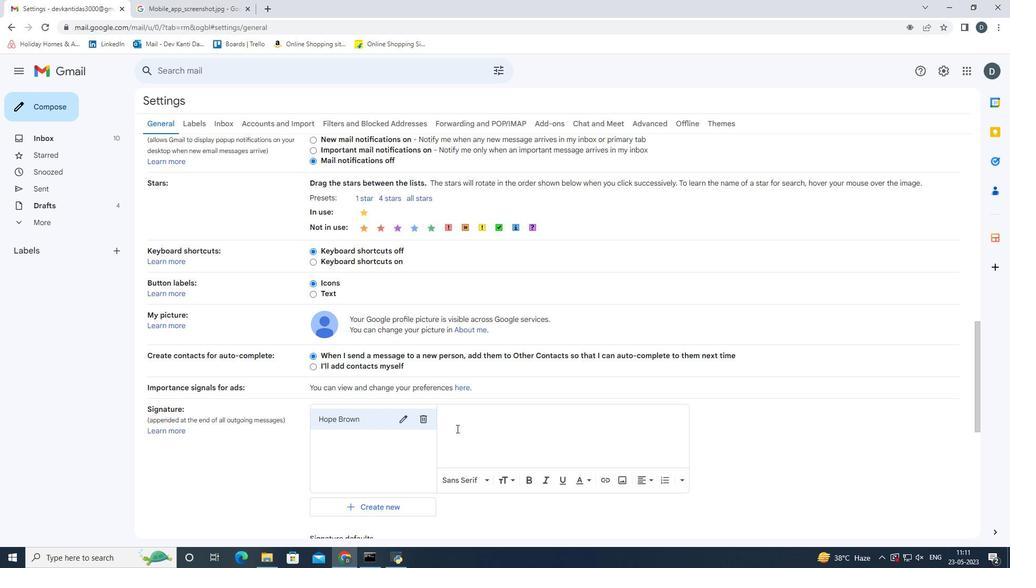 
Action: Mouse scrolled (456, 428) with delta (0, 0)
Screenshot: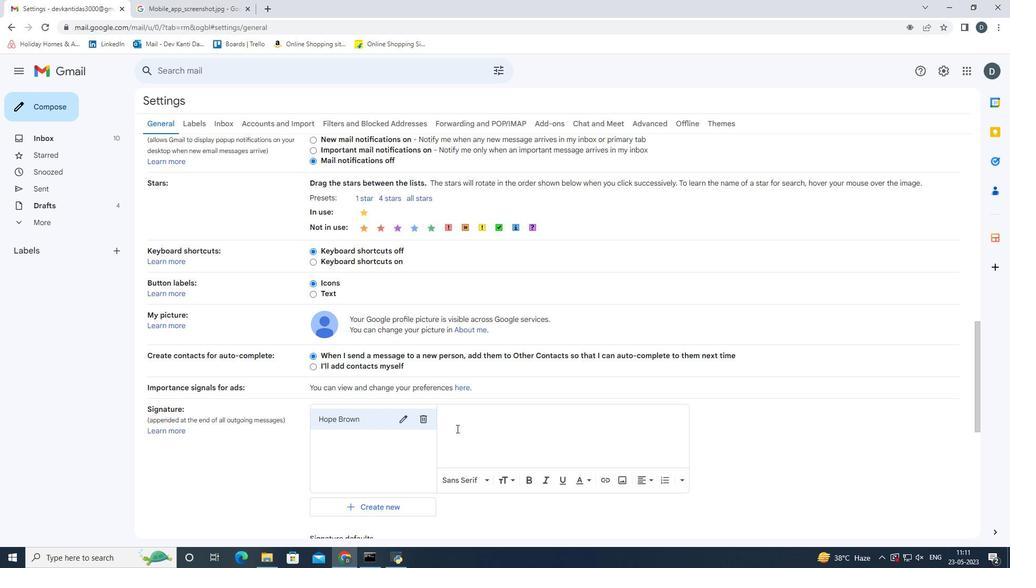 
Action: Mouse scrolled (456, 428) with delta (0, 0)
Screenshot: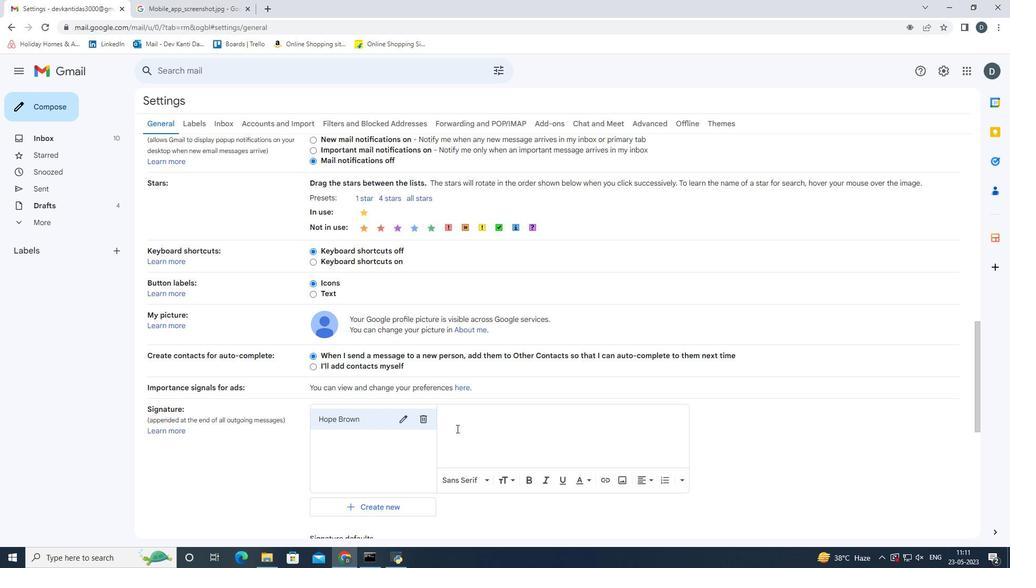 
Action: Mouse moved to (619, 328)
Screenshot: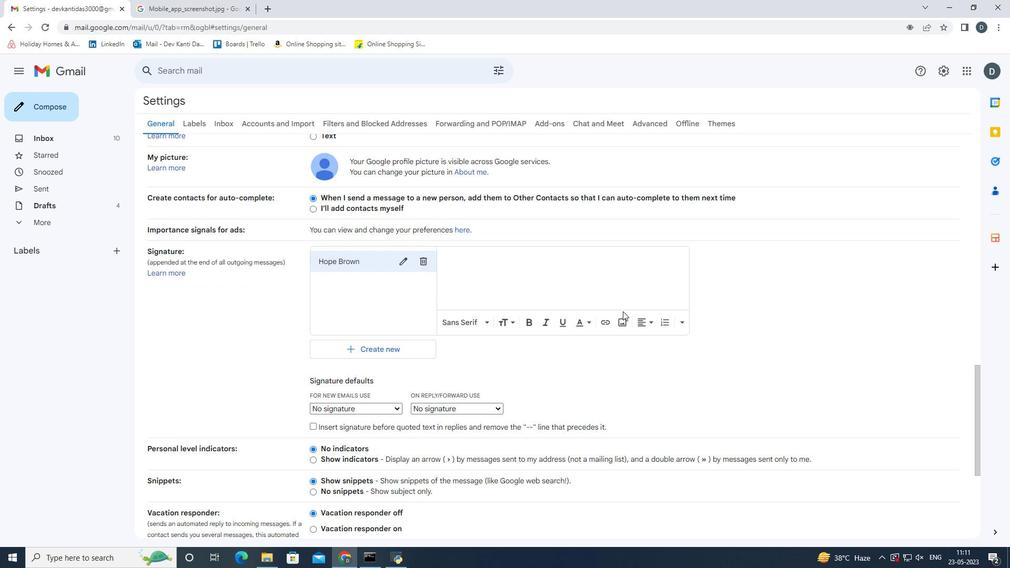 
Action: Mouse pressed left at (619, 328)
Screenshot: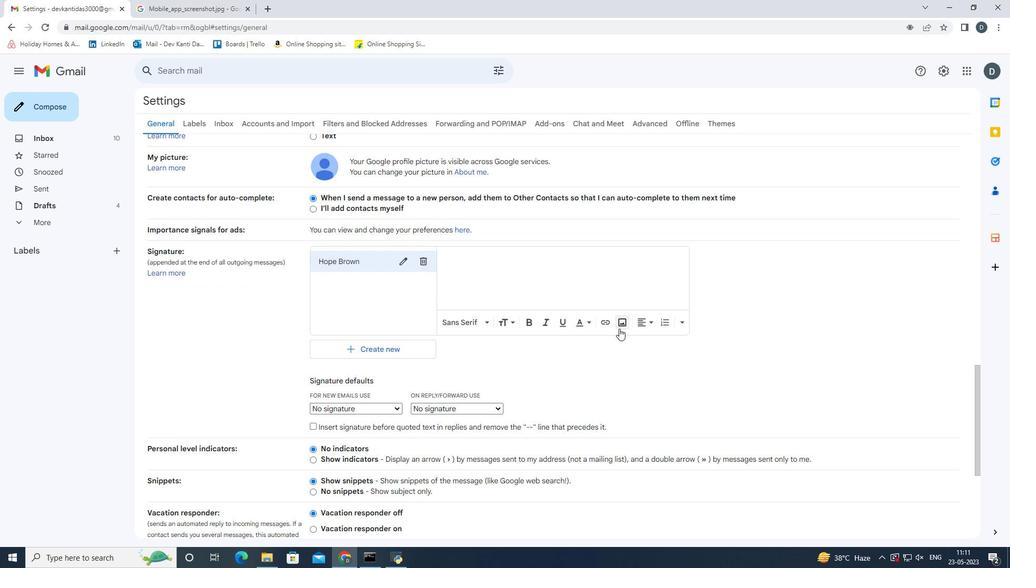 
Action: Mouse moved to (388, 175)
Screenshot: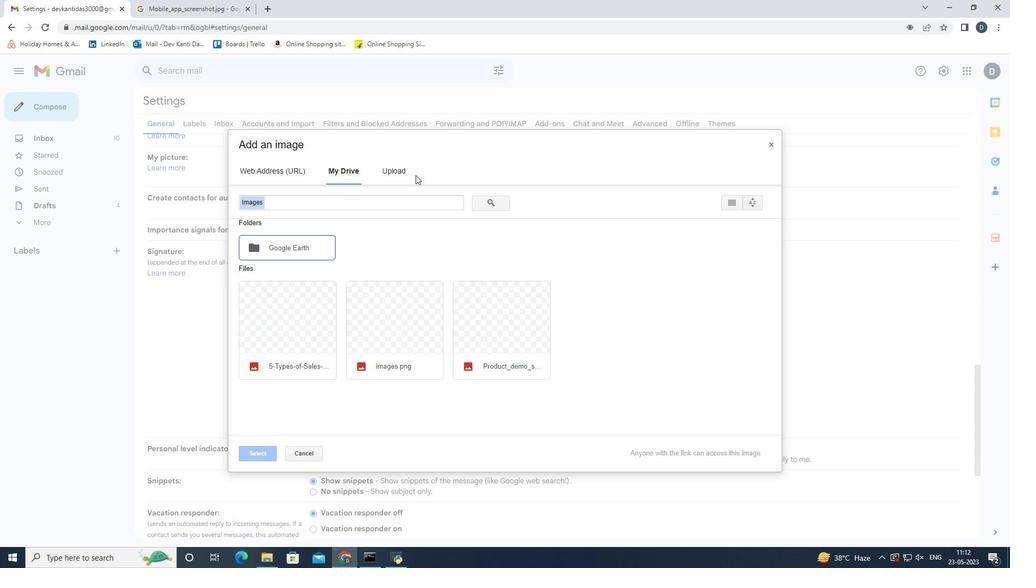 
Action: Mouse pressed left at (388, 175)
Screenshot: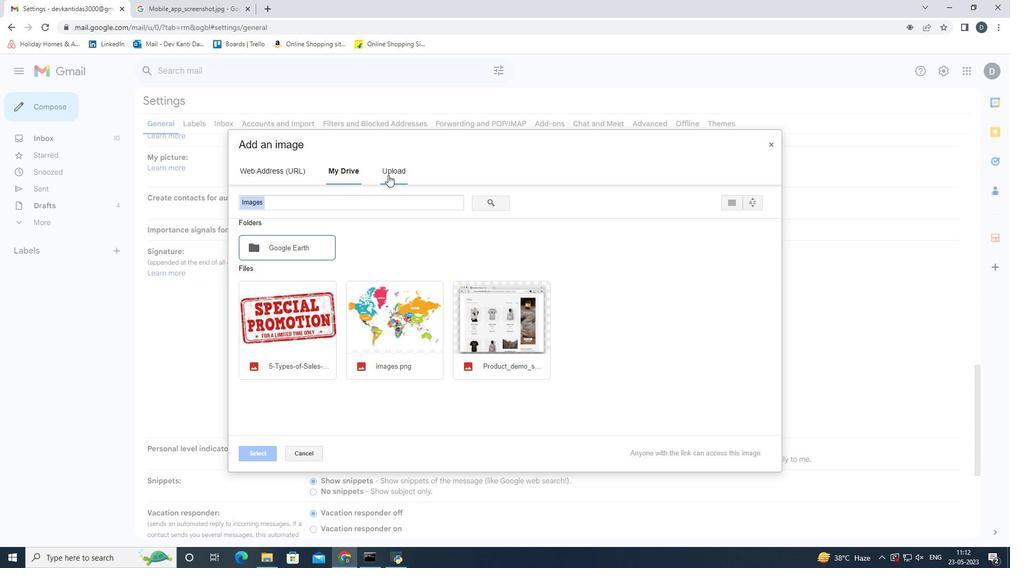 
Action: Mouse moved to (473, 327)
Screenshot: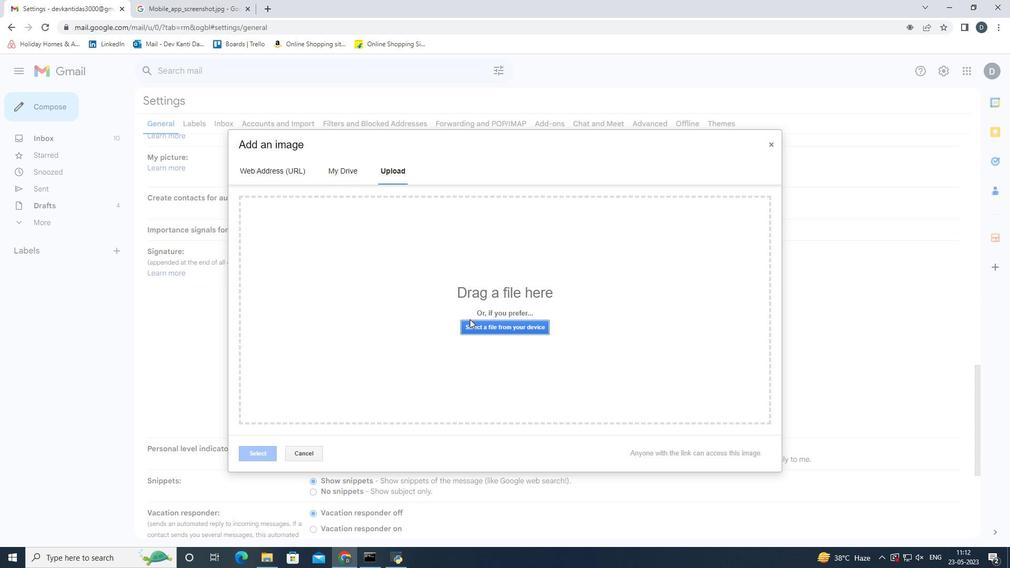 
Action: Mouse pressed left at (473, 327)
Screenshot: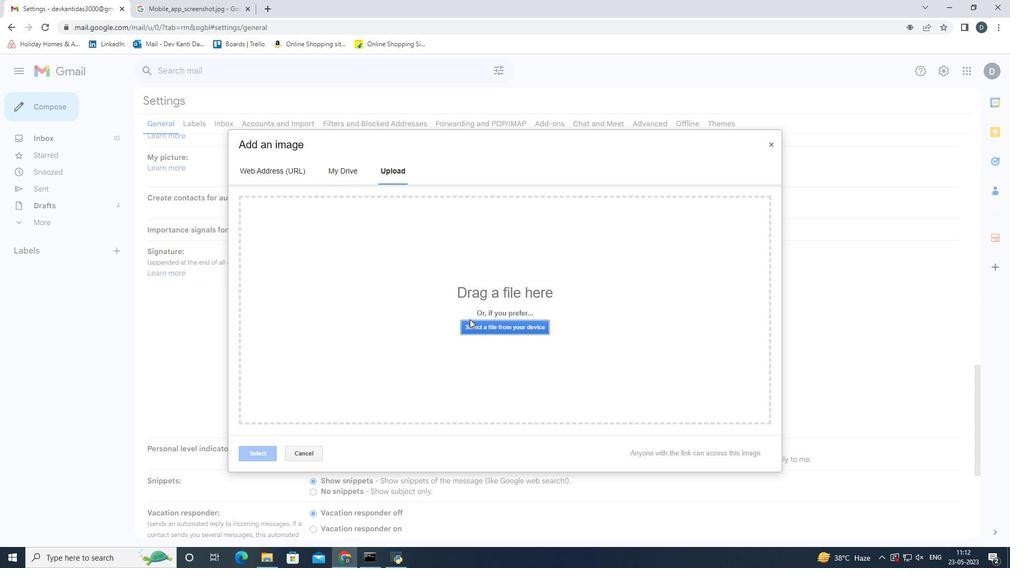 
Action: Mouse moved to (160, 91)
Screenshot: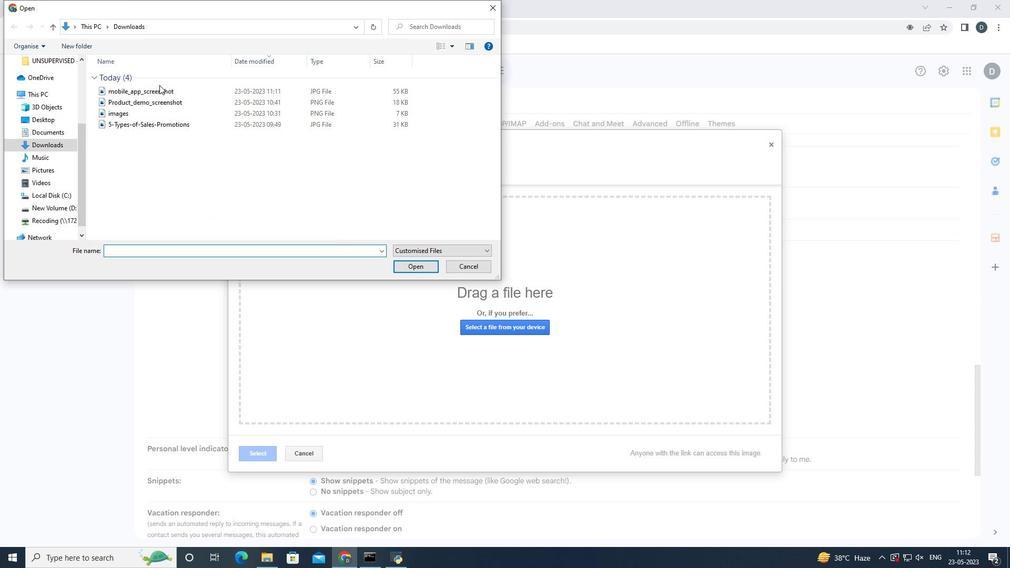 
Action: Mouse pressed left at (160, 91)
Screenshot: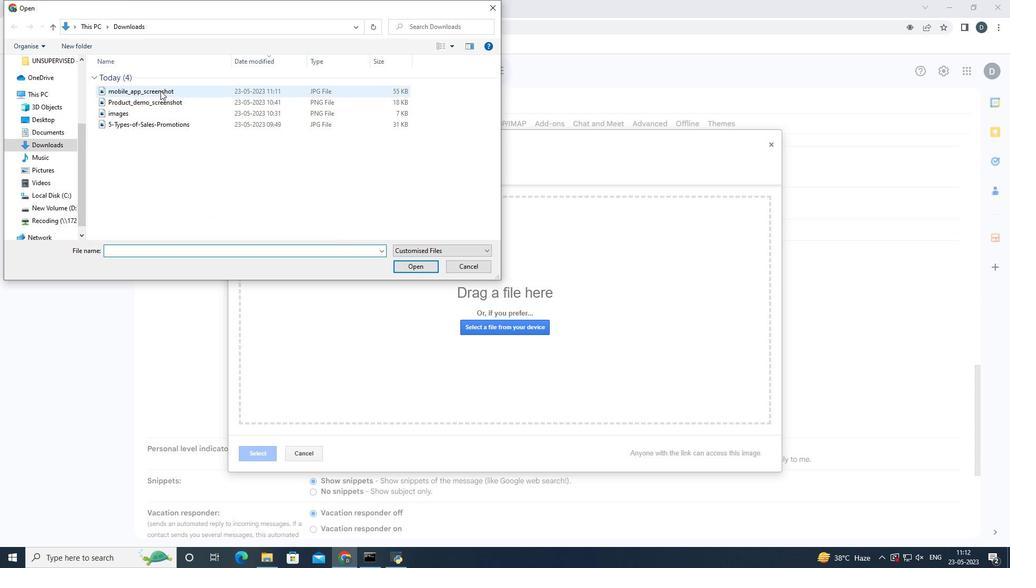 
Action: Mouse moved to (402, 269)
Screenshot: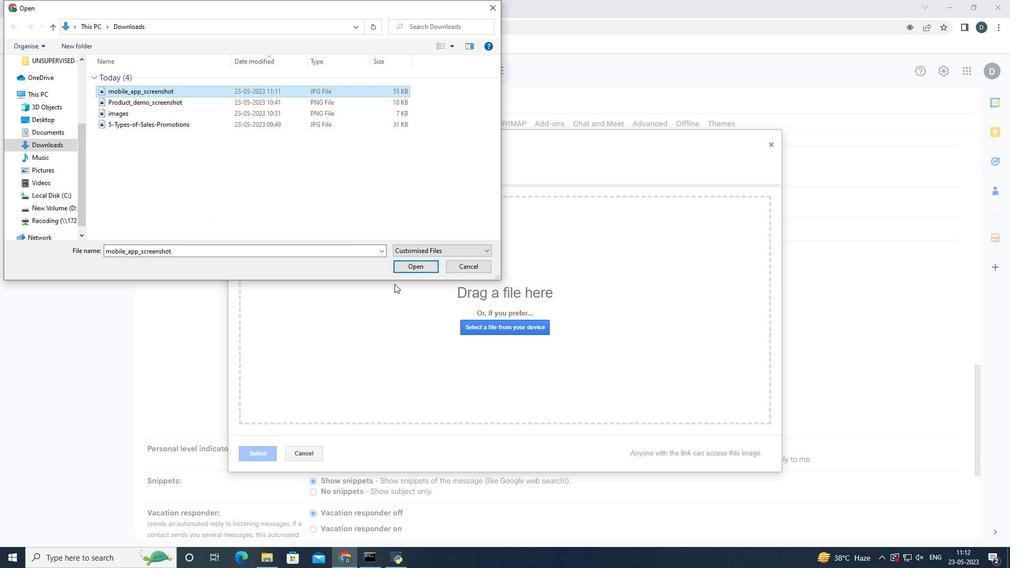 
Action: Mouse pressed left at (402, 269)
Screenshot: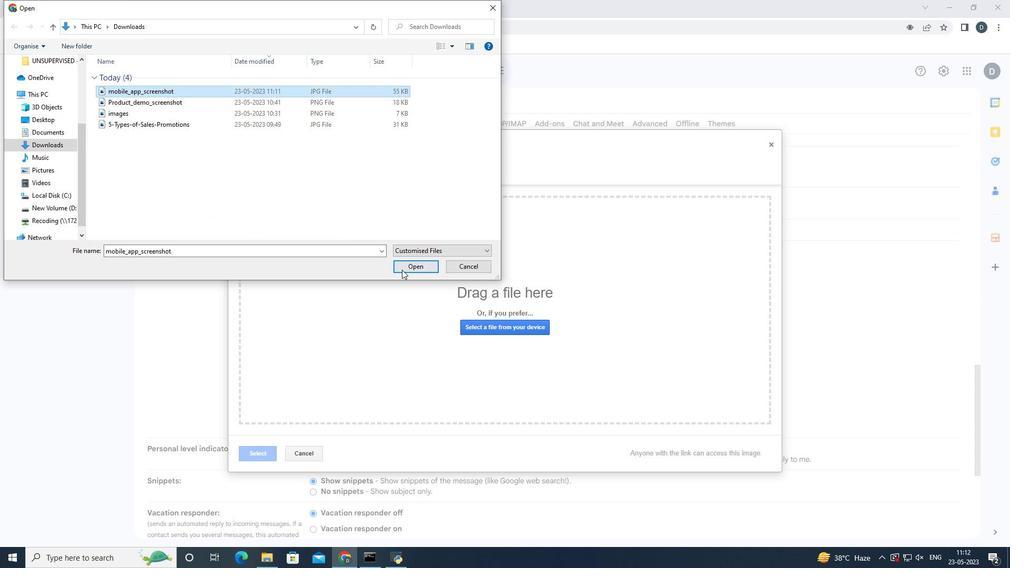 
Action: Mouse moved to (662, 280)
Screenshot: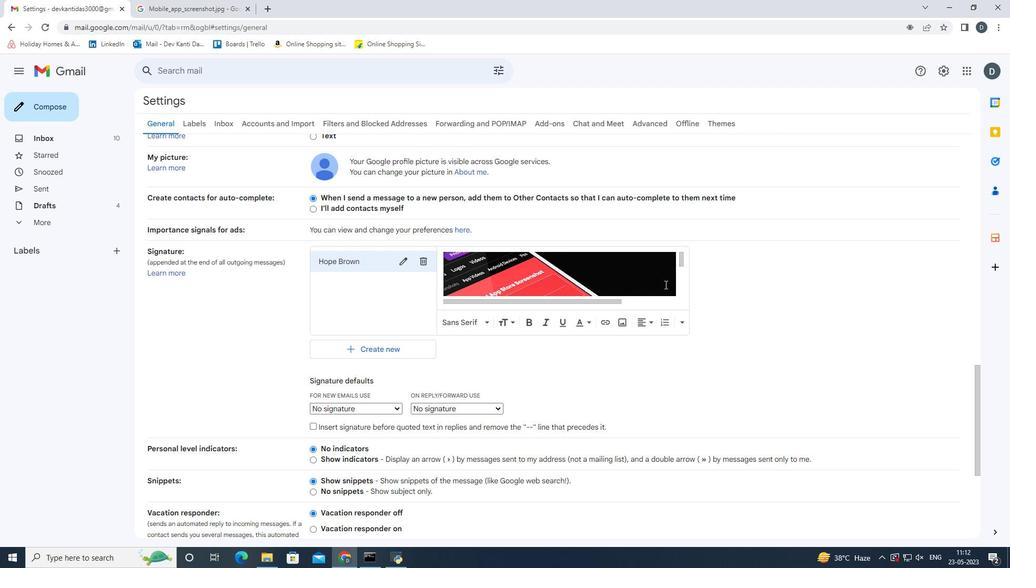 
Action: Mouse scrolled (662, 281) with delta (0, 0)
Screenshot: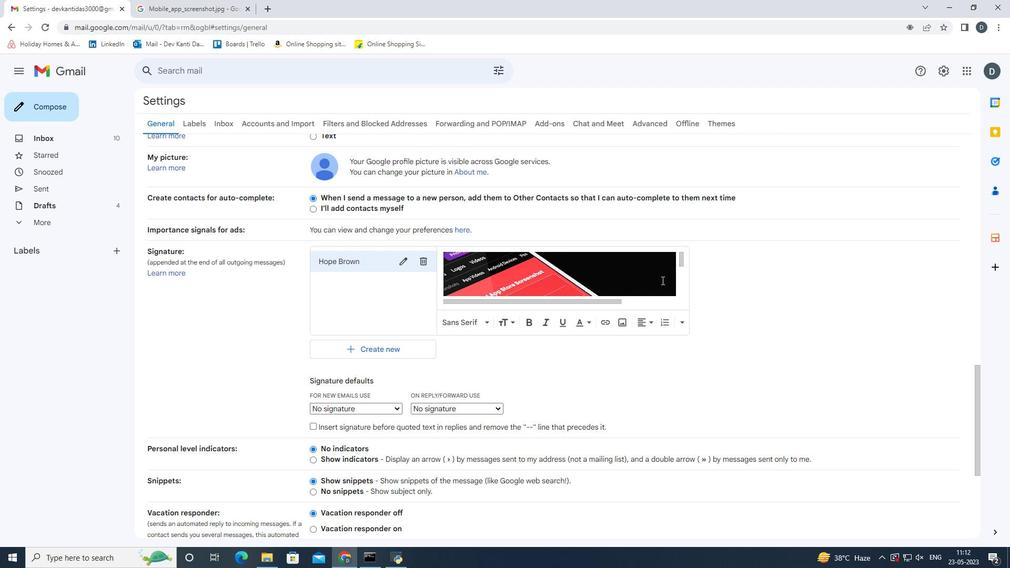
Action: Mouse scrolled (662, 281) with delta (0, 0)
Screenshot: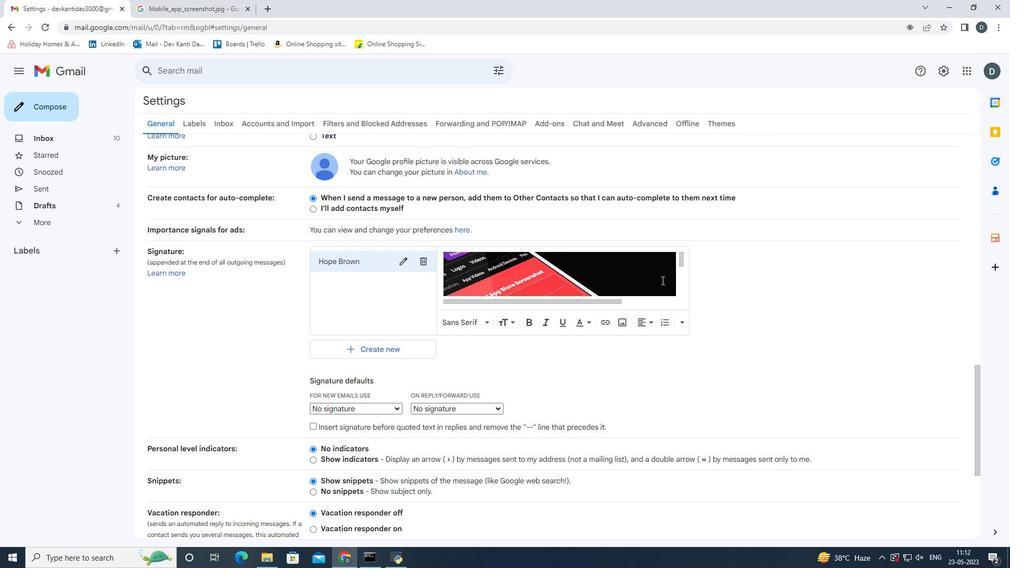 
Action: Mouse scrolled (662, 281) with delta (0, 0)
Screenshot: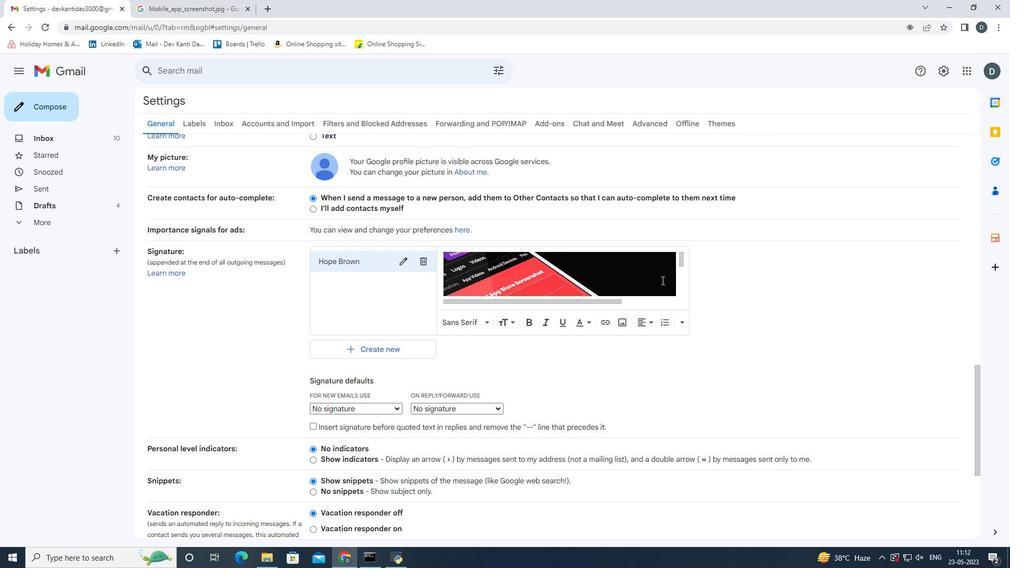 
Action: Mouse scrolled (662, 281) with delta (0, 0)
Screenshot: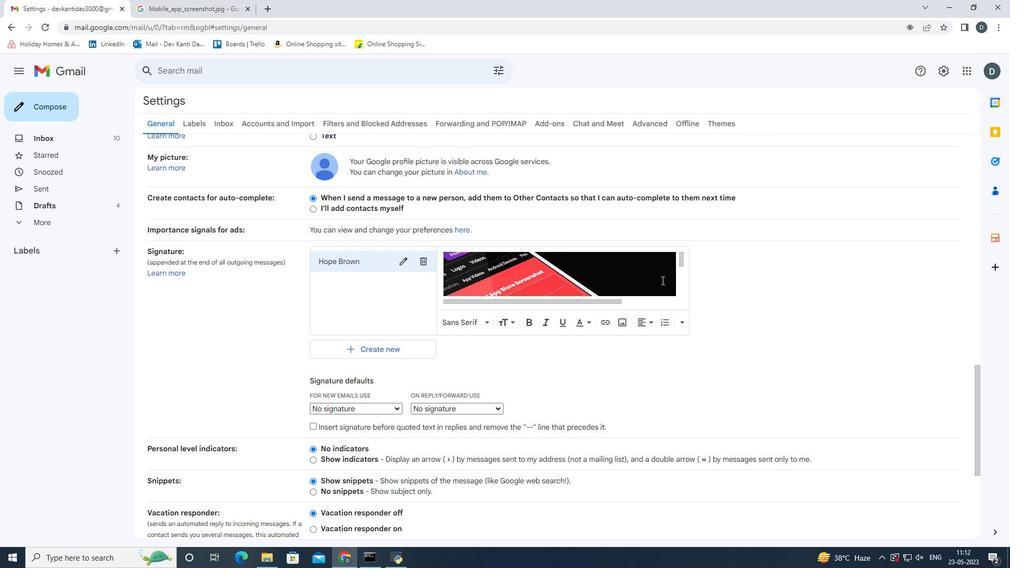 
Action: Mouse scrolled (662, 281) with delta (0, 0)
Screenshot: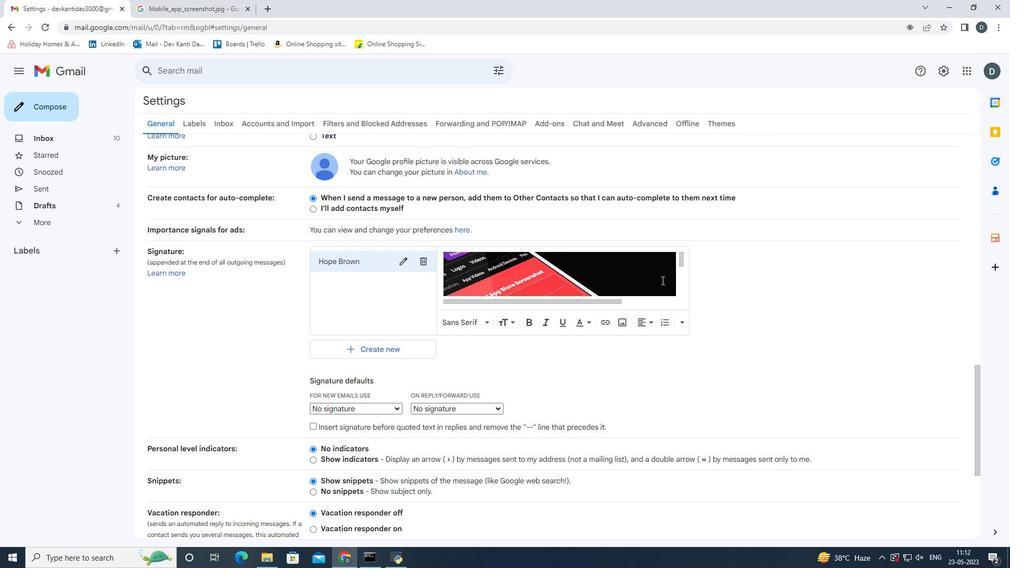 
Action: Mouse scrolled (662, 281) with delta (0, 0)
Screenshot: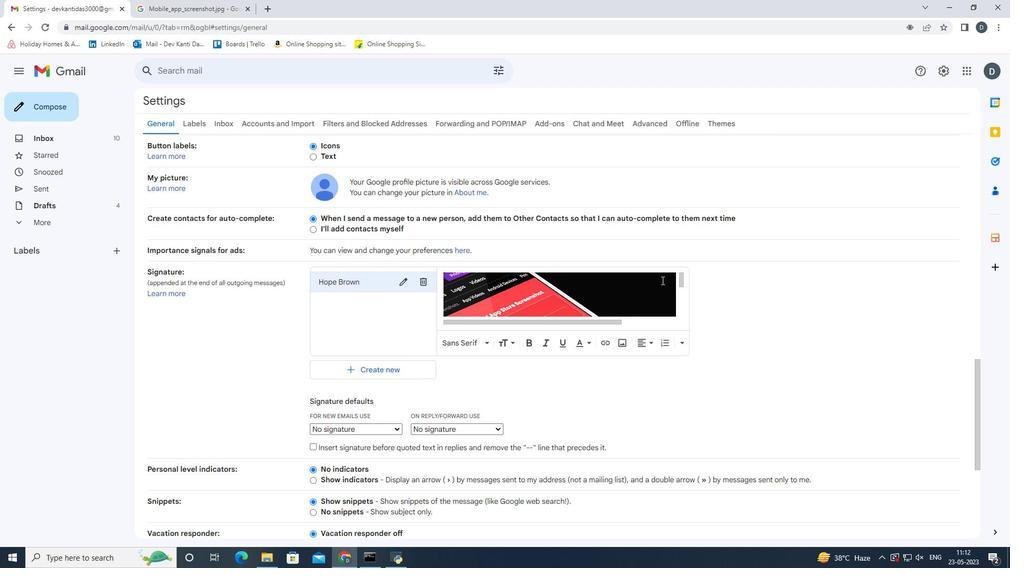 
Action: Mouse scrolled (662, 281) with delta (0, 0)
Screenshot: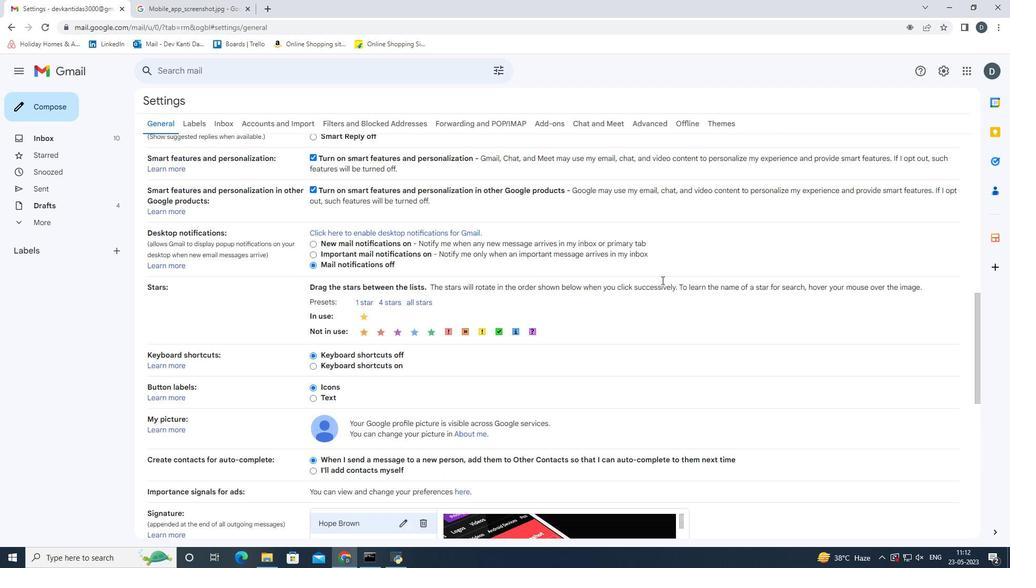 
Action: Mouse moved to (677, 343)
Screenshot: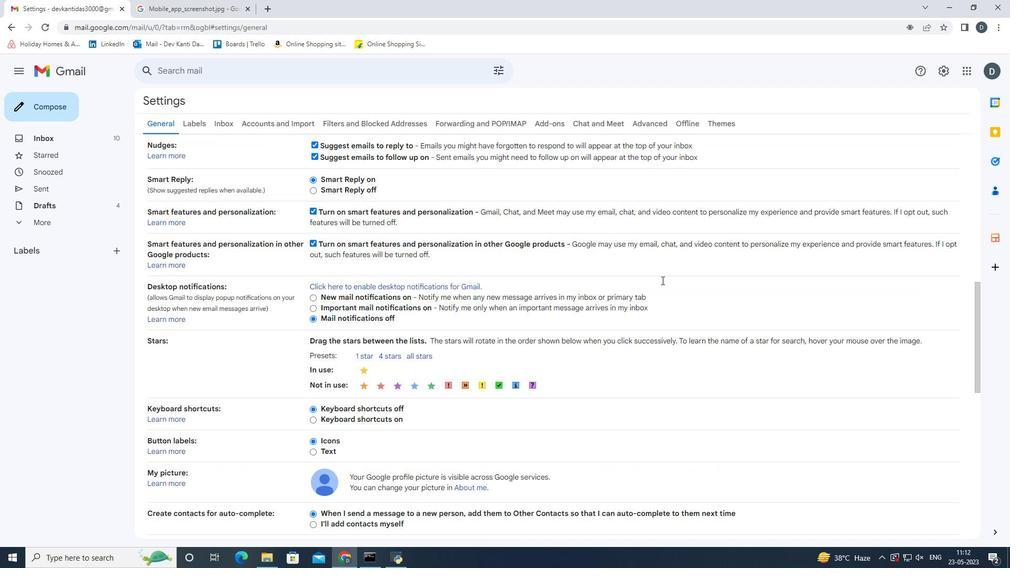 
Action: Mouse scrolled (677, 342) with delta (0, 0)
Screenshot: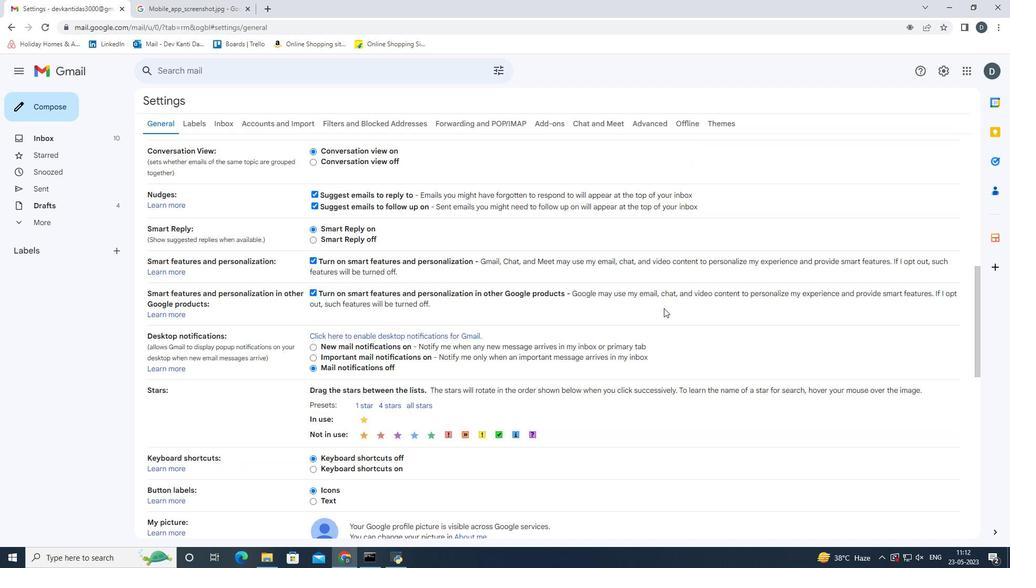 
Action: Mouse scrolled (677, 342) with delta (0, 0)
Screenshot: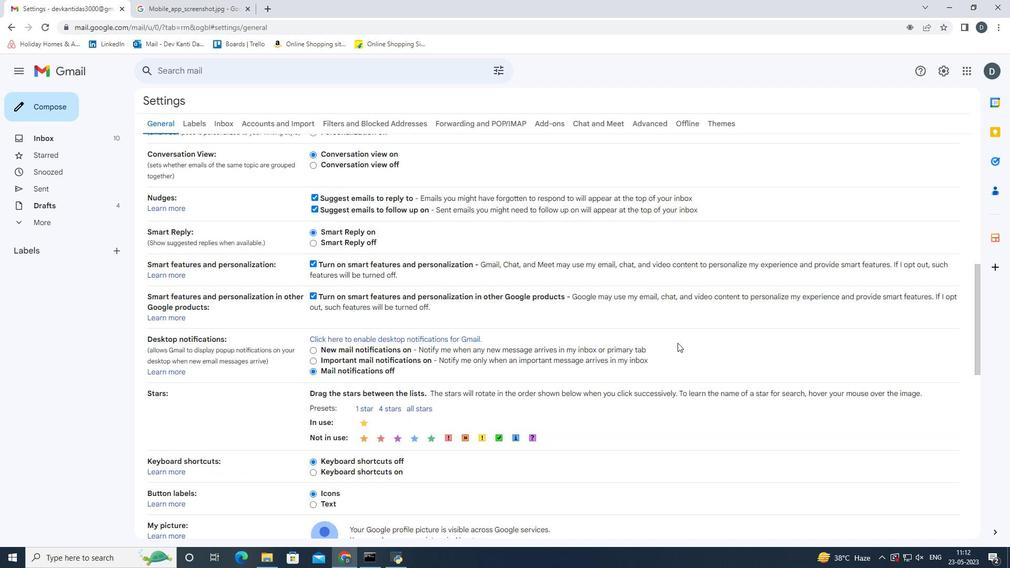
Action: Mouse scrolled (677, 342) with delta (0, 0)
Screenshot: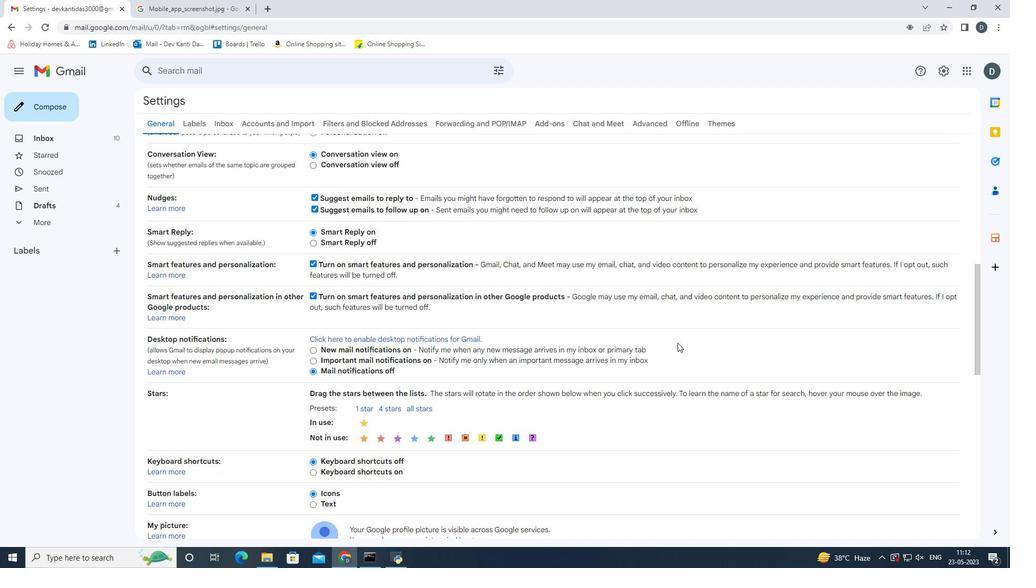 
Action: Mouse scrolled (677, 342) with delta (0, 0)
Screenshot: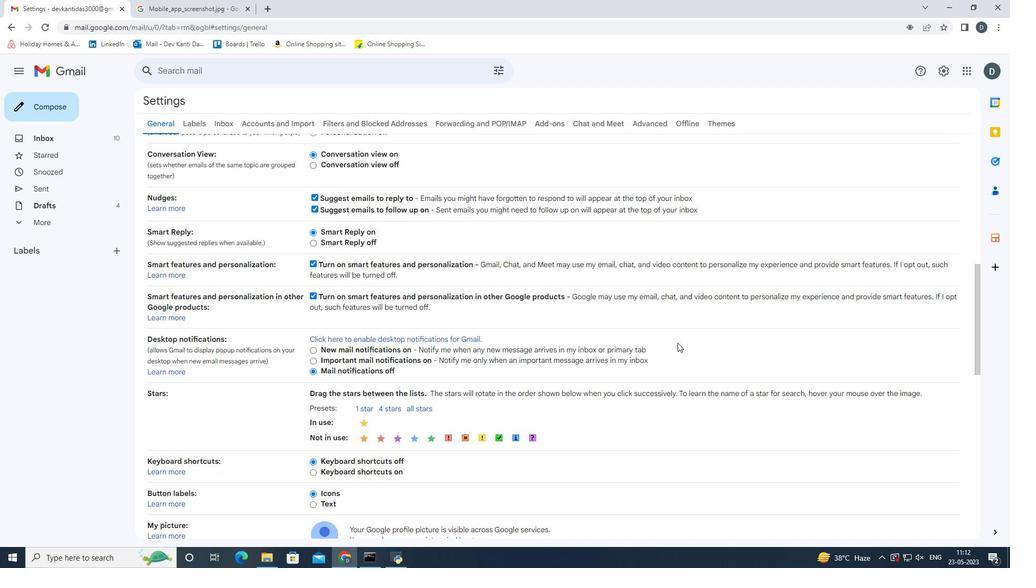 
Action: Mouse moved to (537, 427)
Screenshot: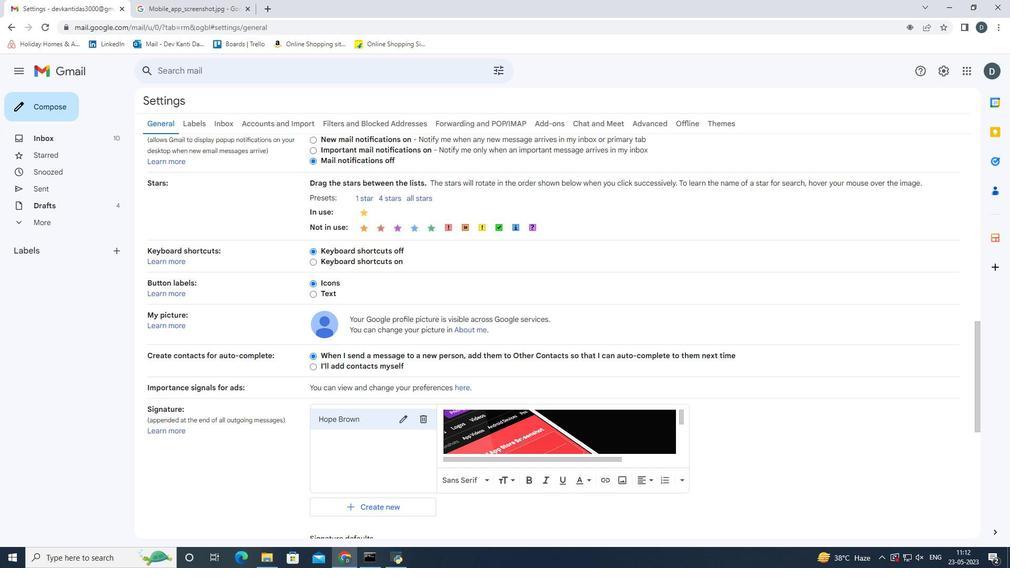 
Action: Mouse pressed left at (537, 427)
Screenshot: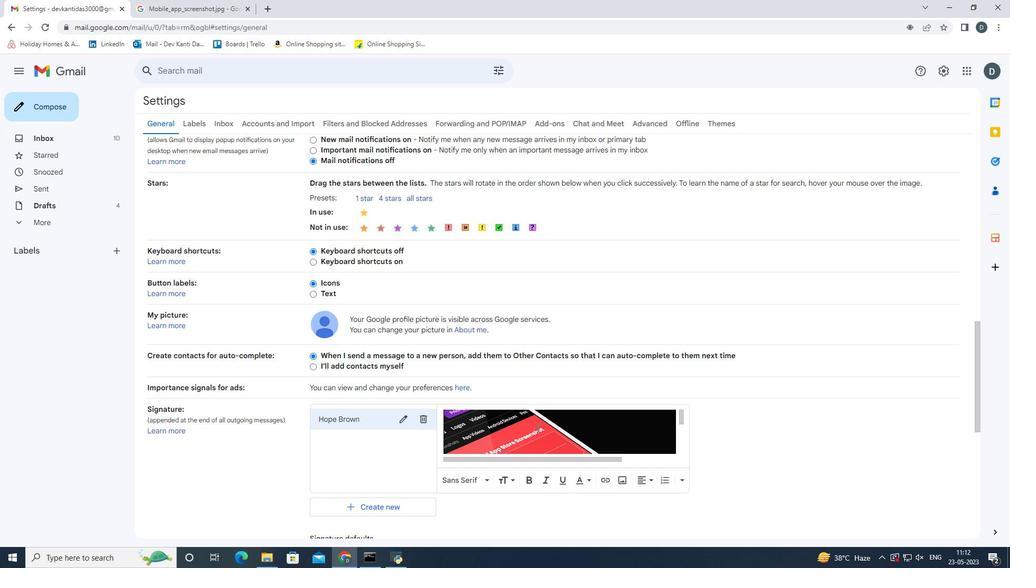 
Action: Mouse moved to (581, 474)
Screenshot: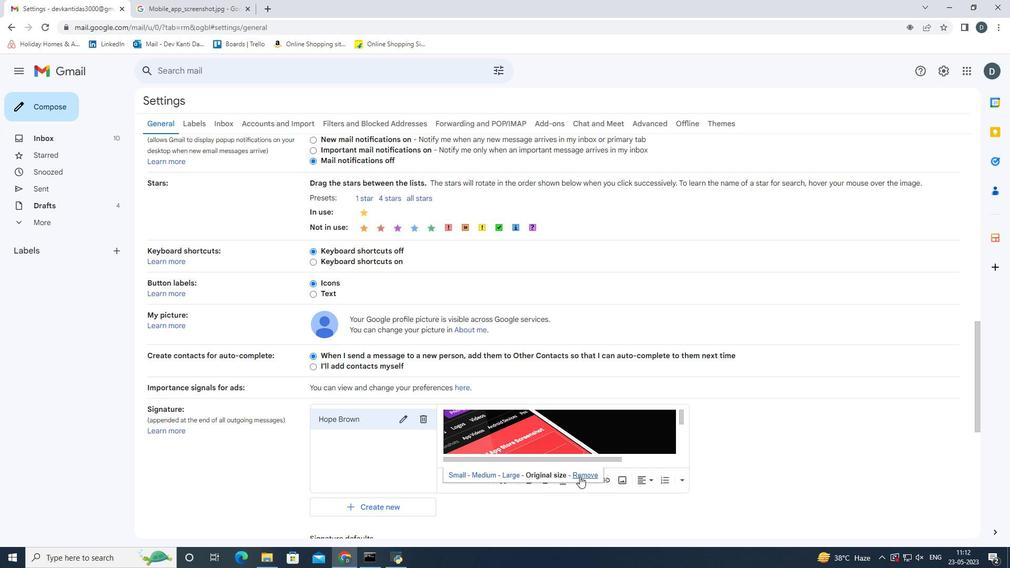 
Action: Mouse pressed left at (581, 474)
Screenshot: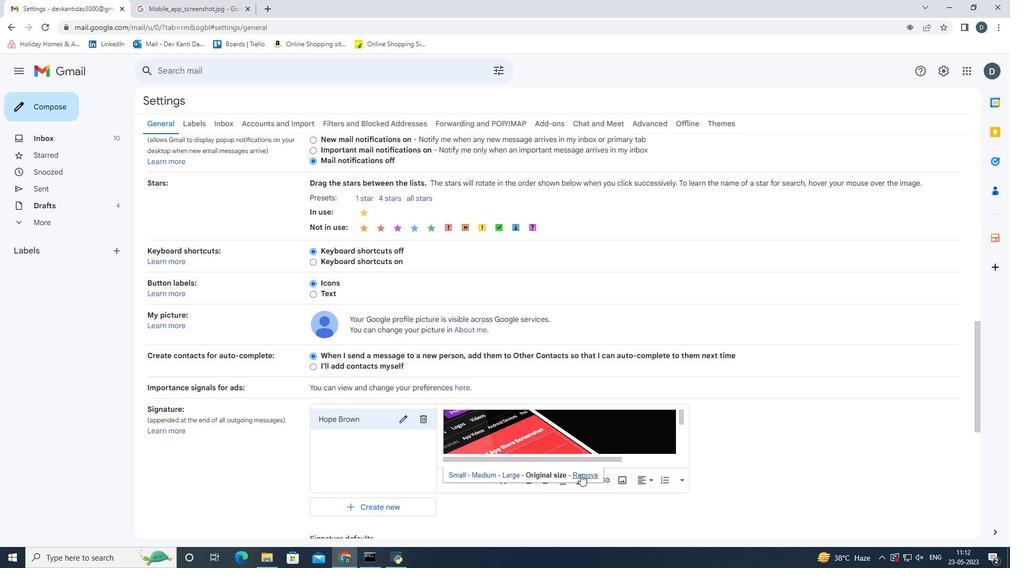 
Action: Mouse moved to (573, 423)
Screenshot: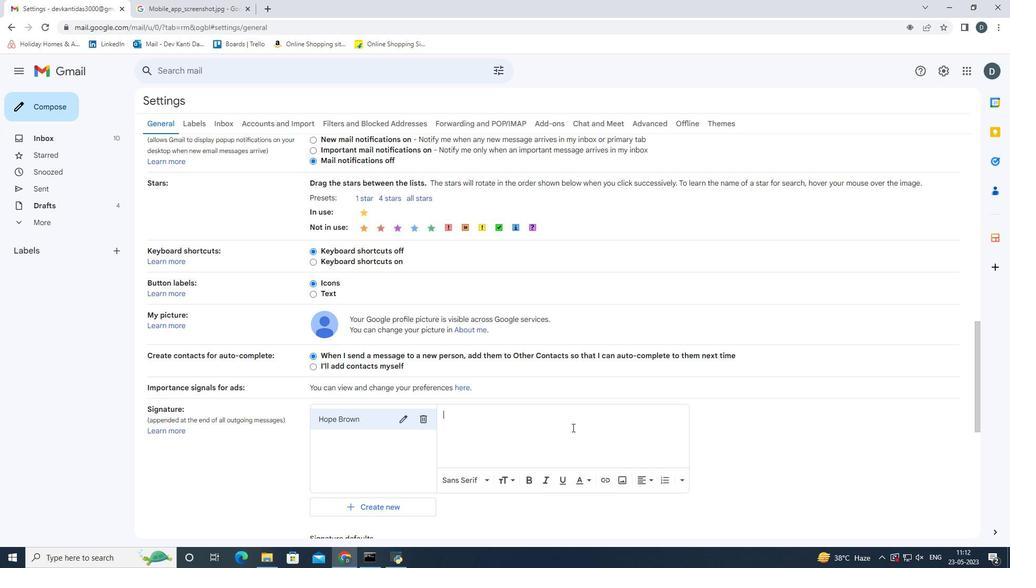 
Action: Key pressed <Key.shift>Hope<Key.space><Key.shift>Brown,<Key.enter>
Screenshot: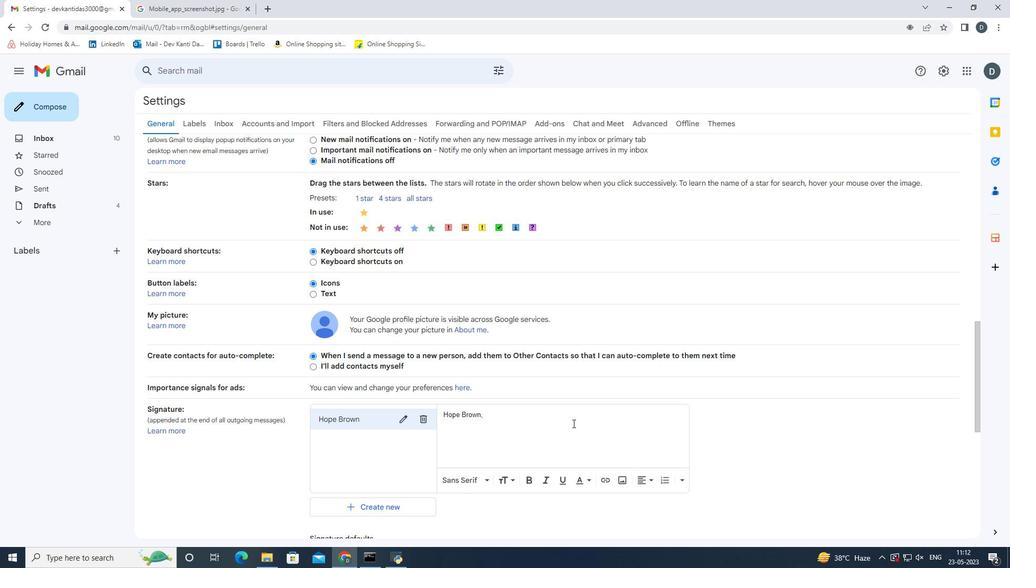 
Action: Mouse moved to (626, 480)
Screenshot: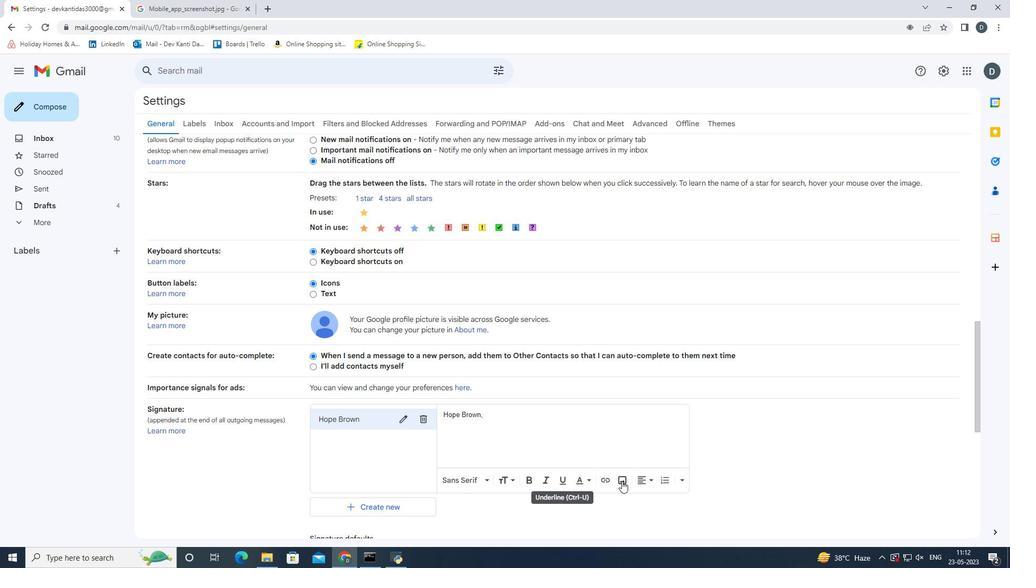 
Action: Mouse pressed left at (626, 480)
Screenshot: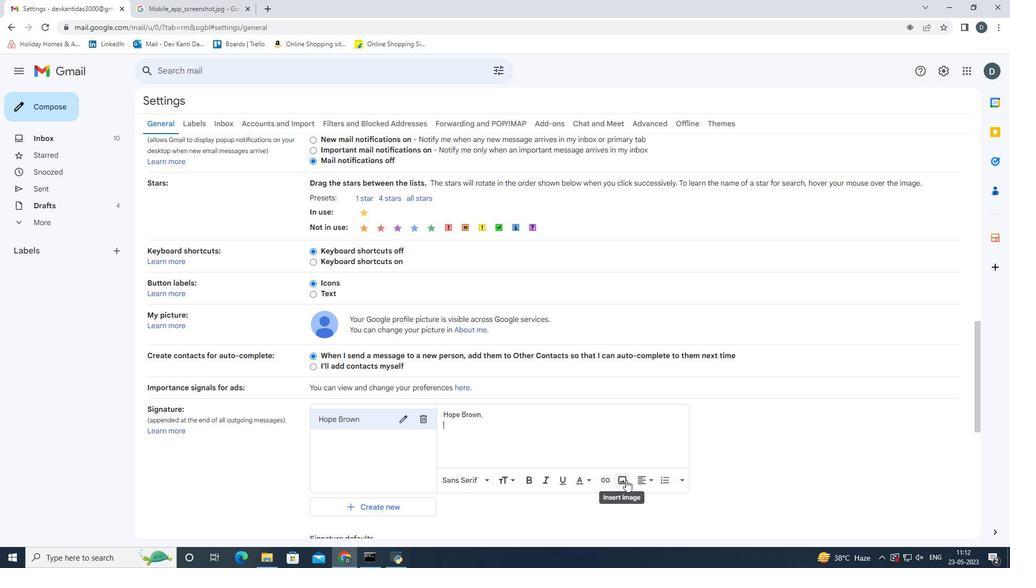 
Action: Mouse moved to (517, 334)
Screenshot: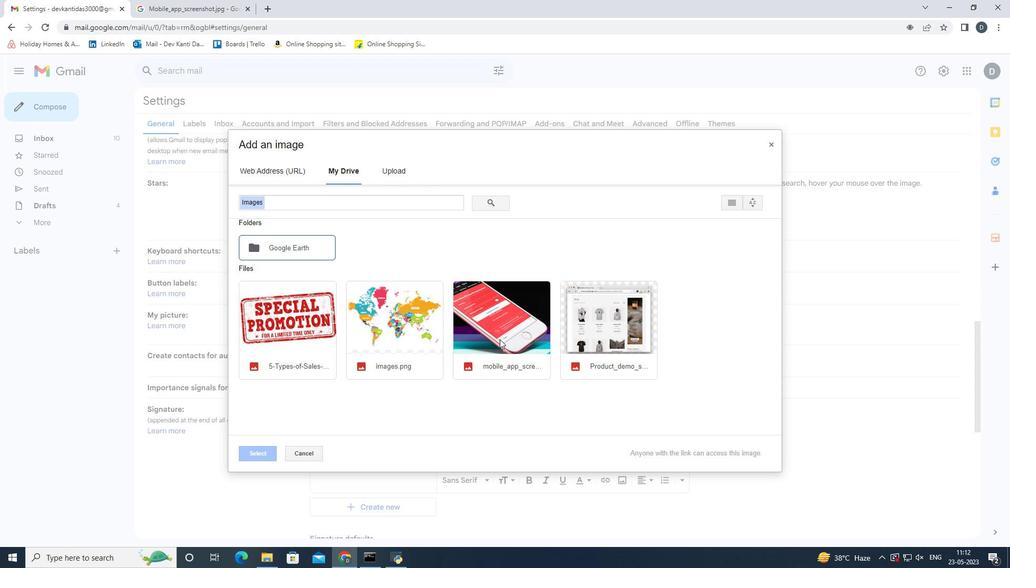 
Action: Mouse pressed left at (517, 334)
Screenshot: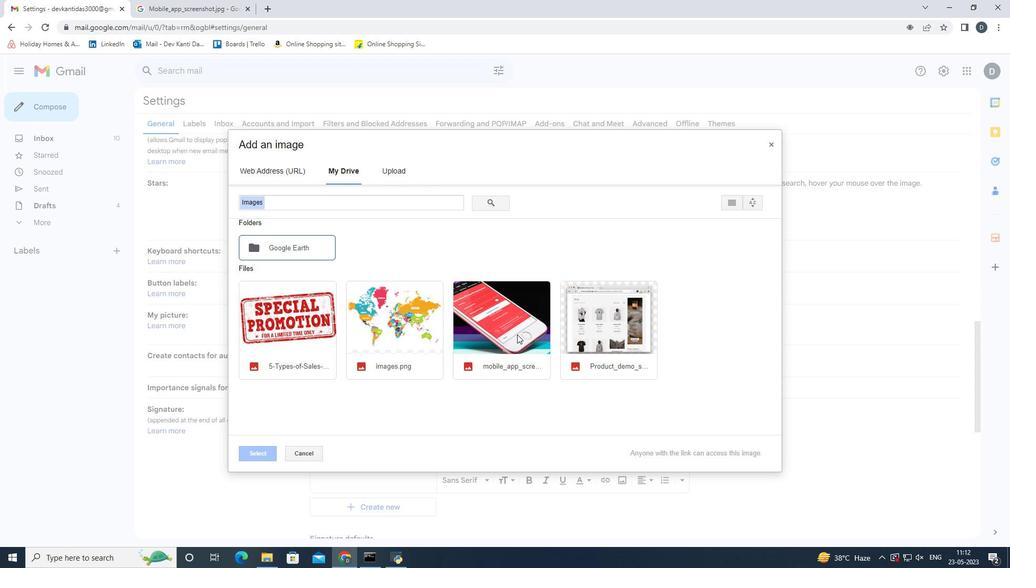 
Action: Mouse moved to (250, 451)
Screenshot: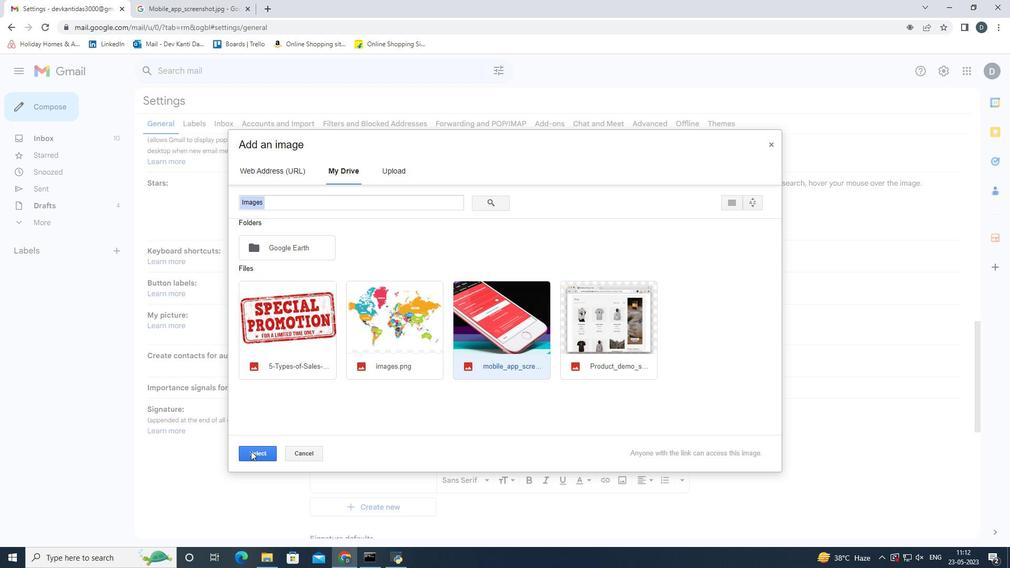 
Action: Mouse pressed left at (250, 451)
Screenshot: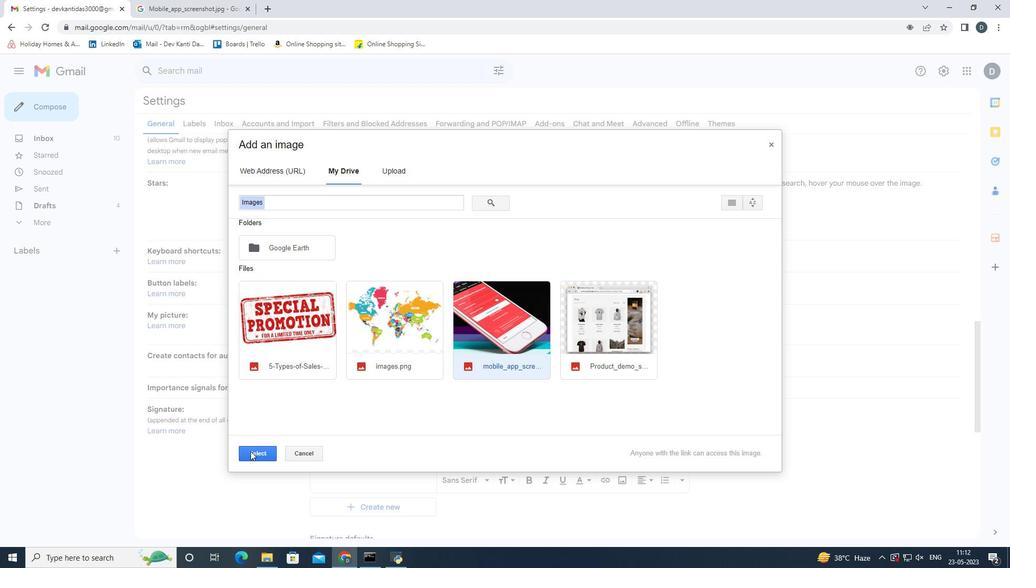 
Action: Mouse moved to (643, 449)
Screenshot: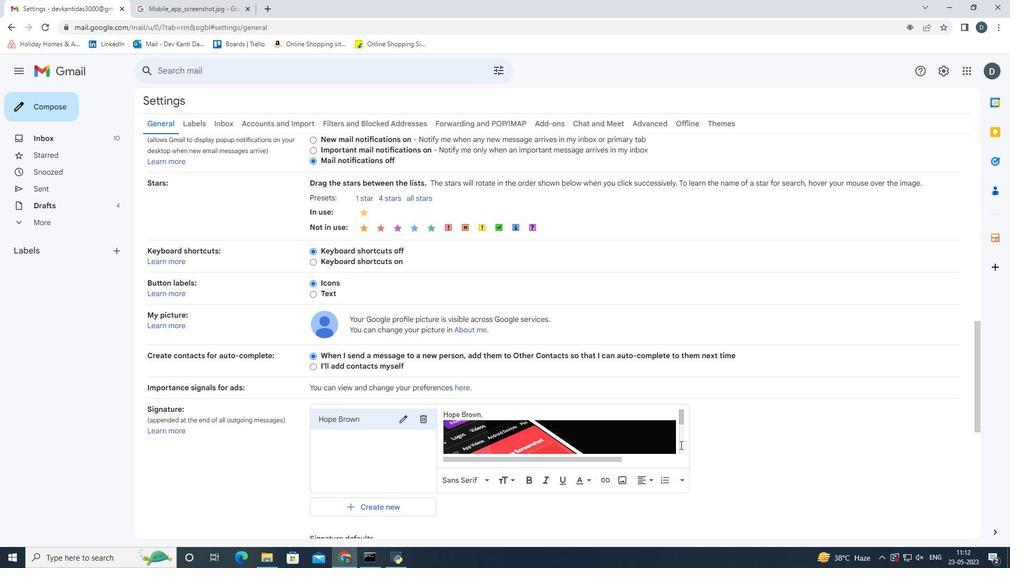 
Action: Mouse scrolled (643, 449) with delta (0, 0)
Screenshot: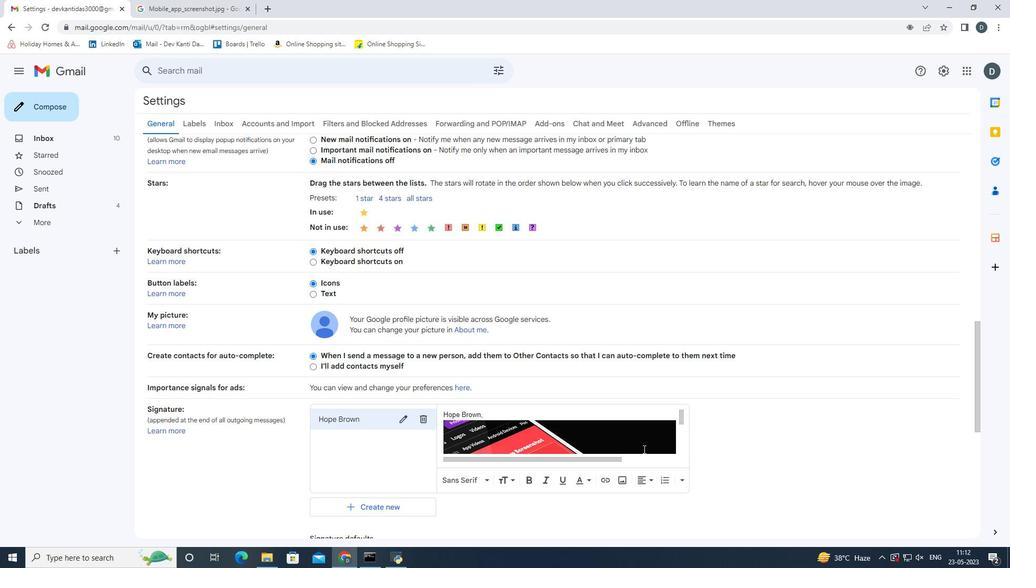 
Action: Mouse scrolled (643, 449) with delta (0, 0)
Screenshot: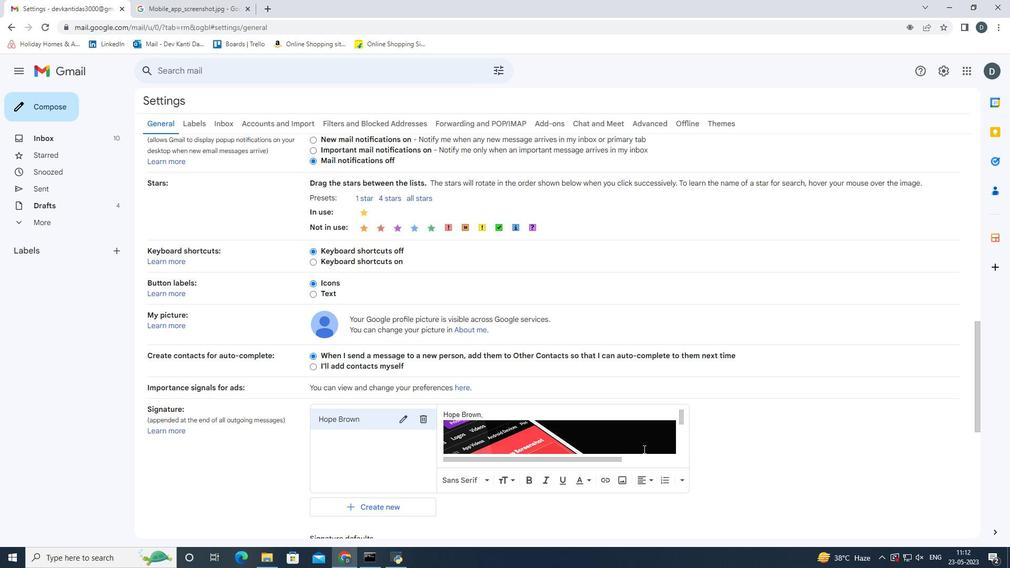 
Action: Mouse scrolled (643, 449) with delta (0, 0)
Screenshot: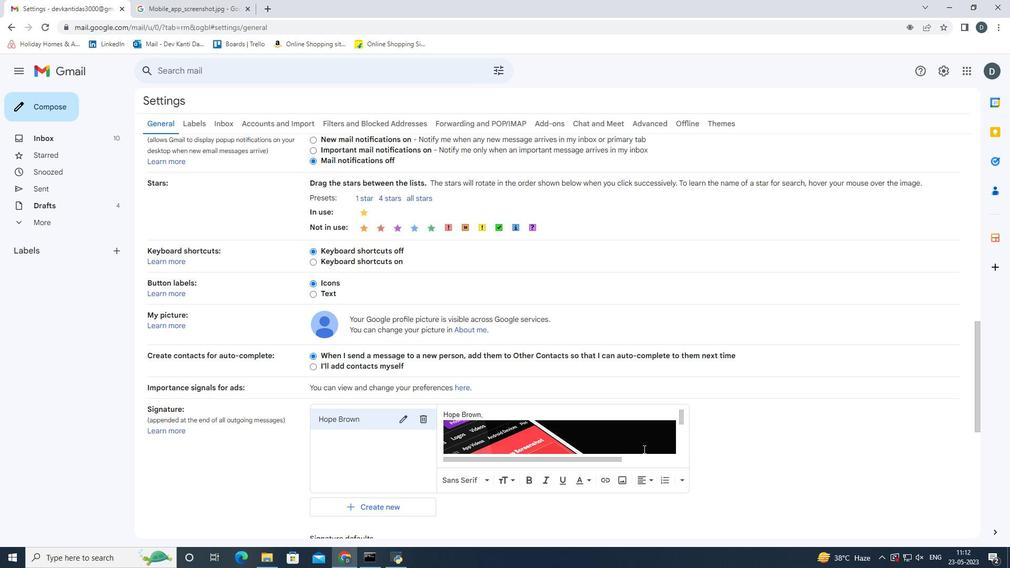 
Action: Mouse scrolled (643, 448) with delta (0, 0)
Screenshot: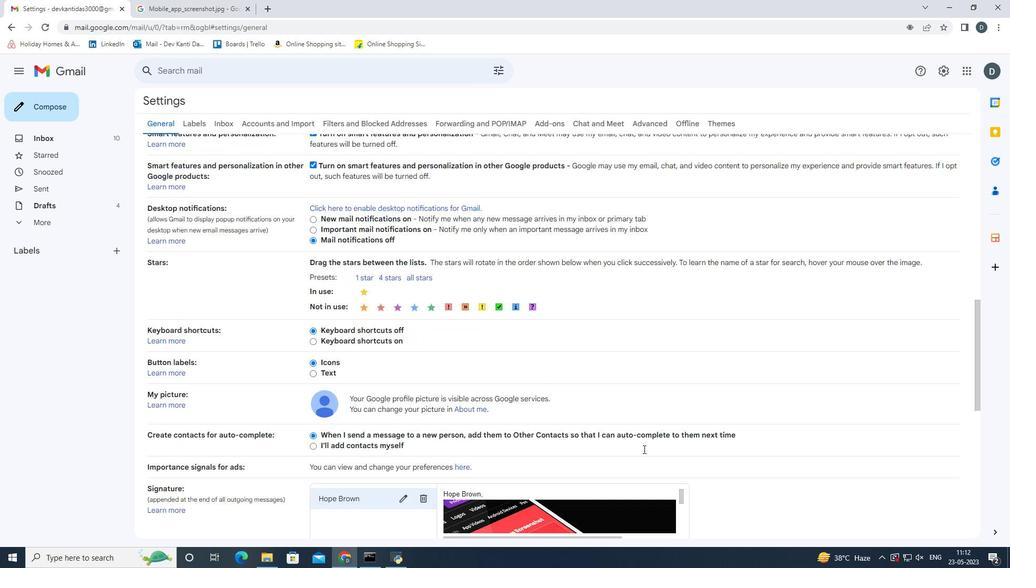
Action: Mouse scrolled (643, 448) with delta (0, 0)
Screenshot: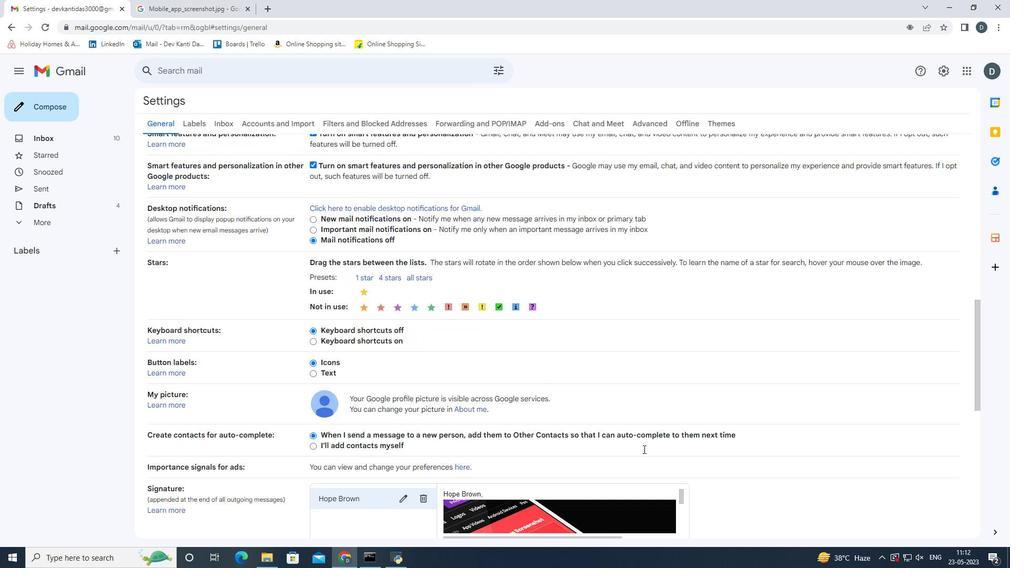 
Action: Mouse moved to (633, 487)
Screenshot: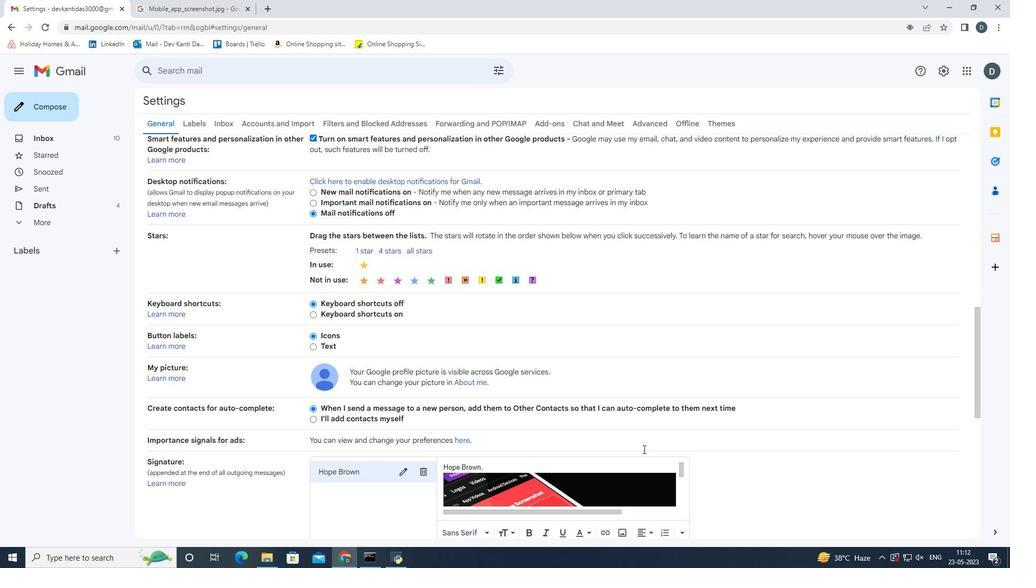 
Action: Mouse scrolled (633, 487) with delta (0, 0)
Screenshot: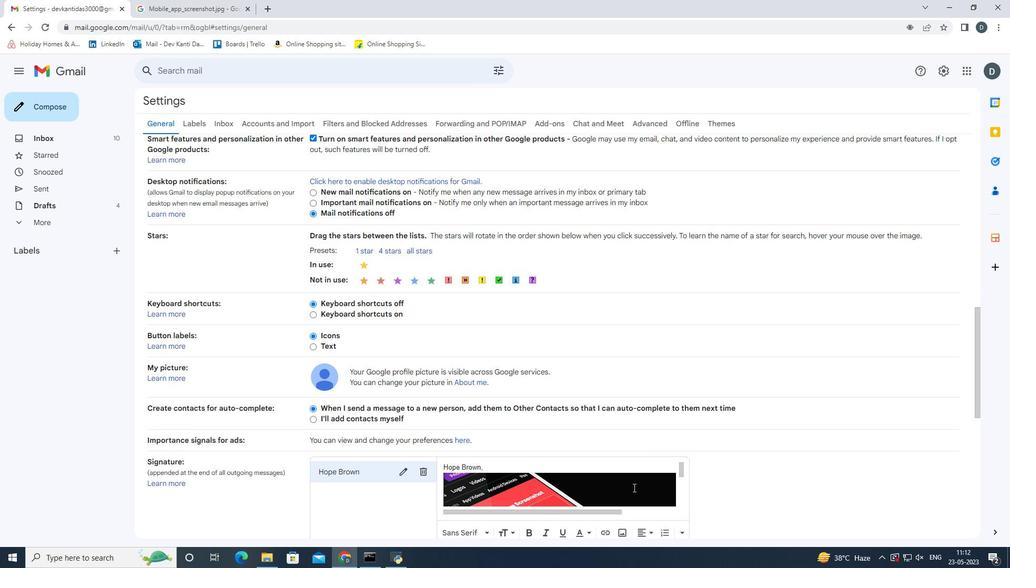 
Action: Mouse scrolled (633, 487) with delta (0, 0)
Screenshot: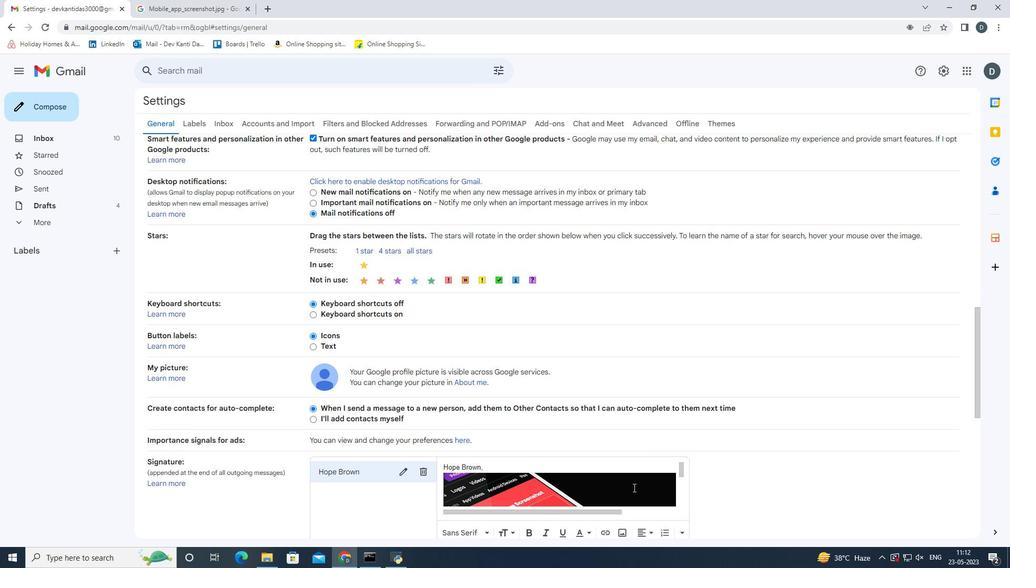 
Action: Mouse scrolled (633, 487) with delta (0, 0)
Screenshot: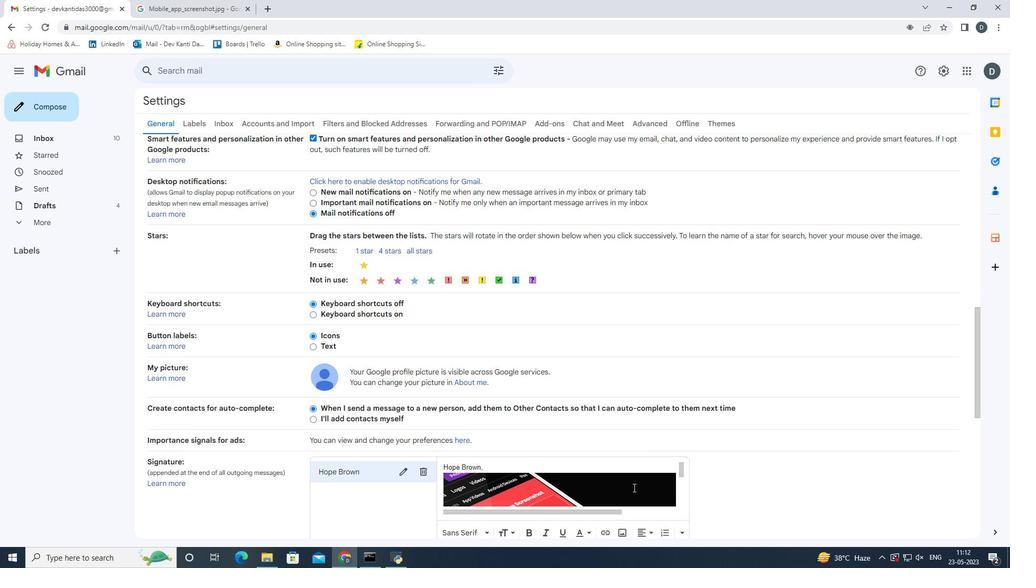 
Action: Mouse scrolled (633, 487) with delta (0, 0)
Screenshot: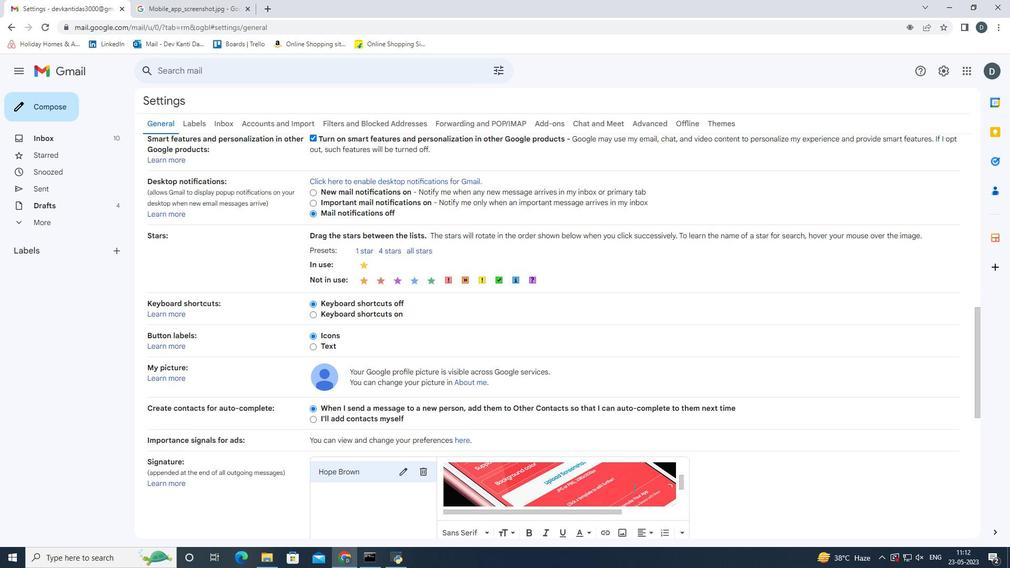 
Action: Mouse scrolled (633, 487) with delta (0, 0)
Screenshot: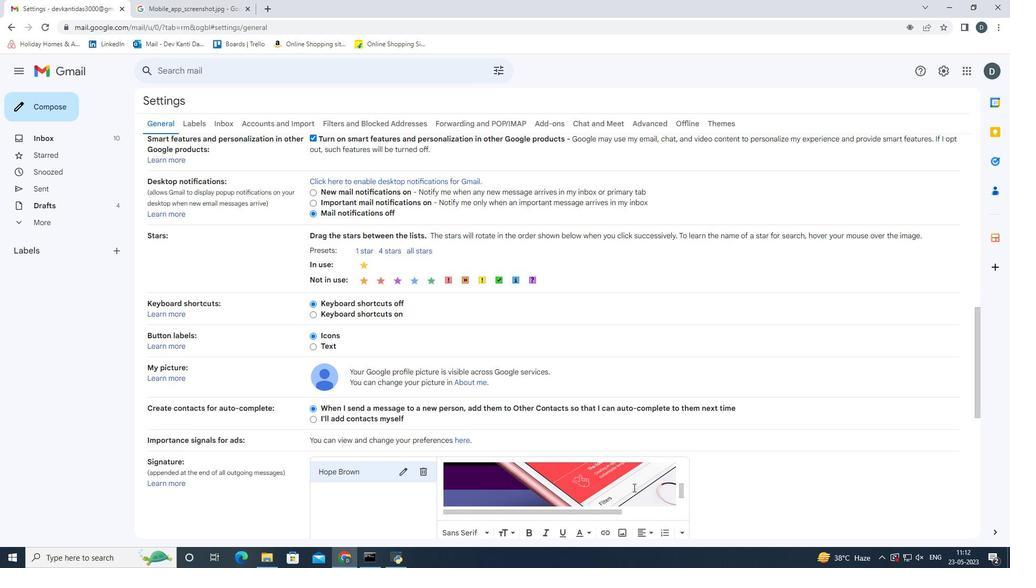
Action: Mouse scrolled (633, 487) with delta (0, 0)
Screenshot: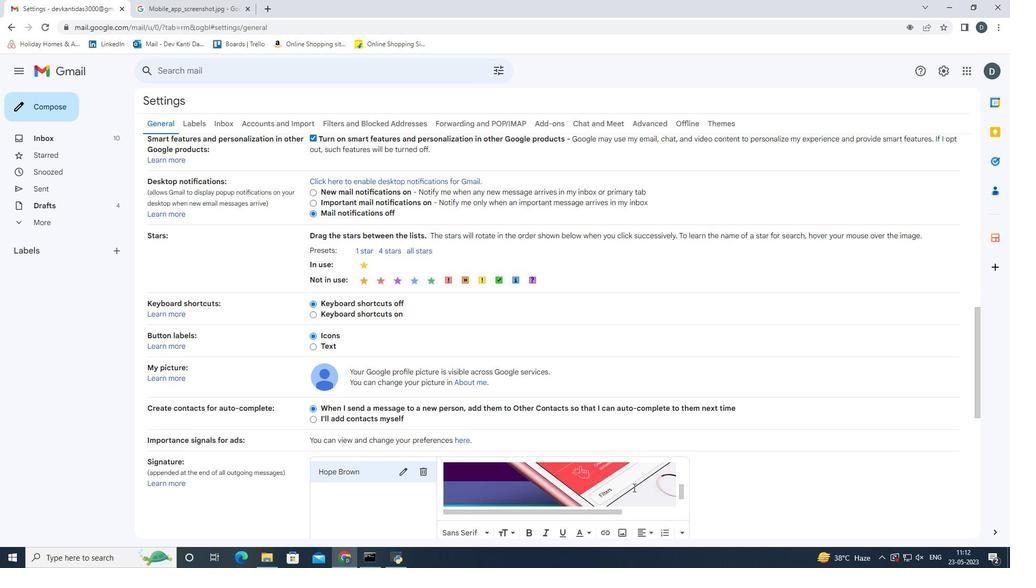 
Action: Mouse scrolled (633, 488) with delta (0, 0)
Screenshot: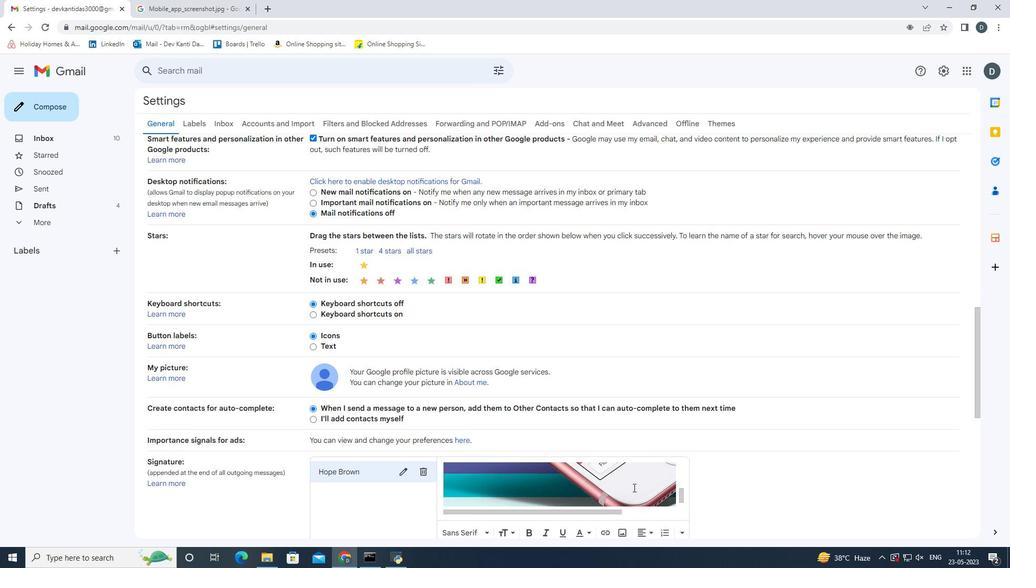 
Action: Mouse scrolled (633, 488) with delta (0, 0)
Screenshot: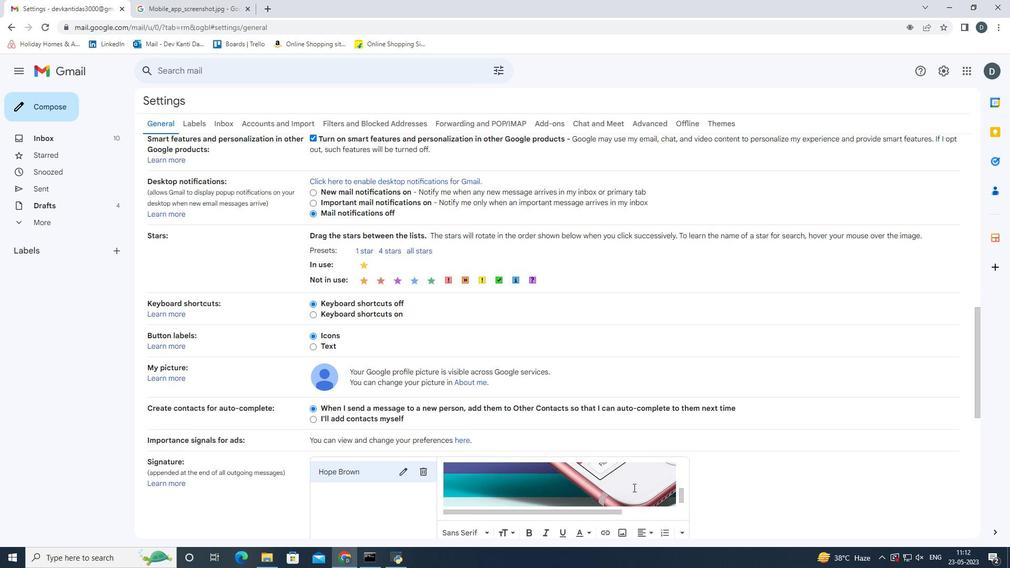 
Action: Mouse scrolled (633, 488) with delta (0, 0)
Screenshot: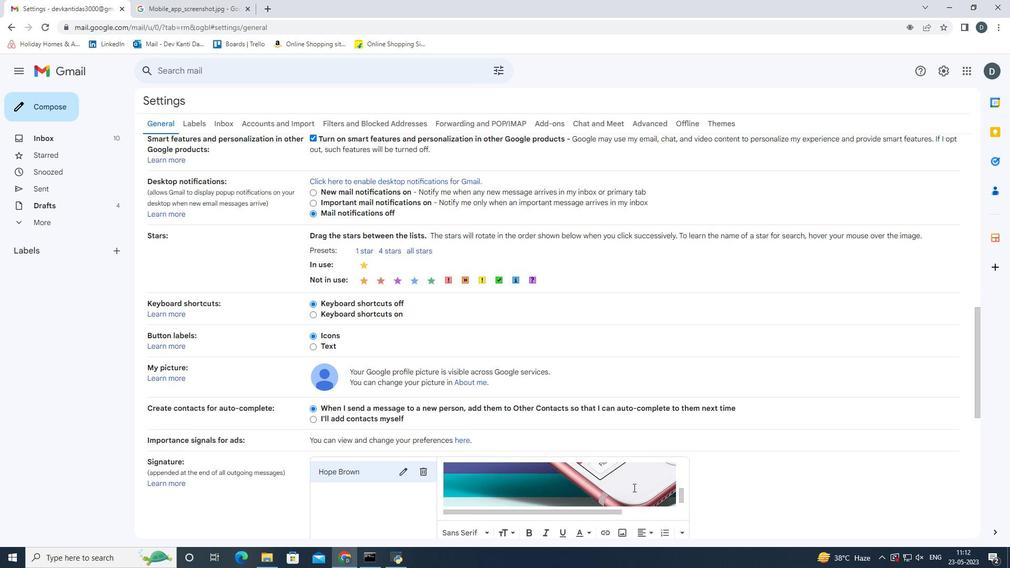 
Action: Mouse scrolled (633, 488) with delta (0, 0)
Screenshot: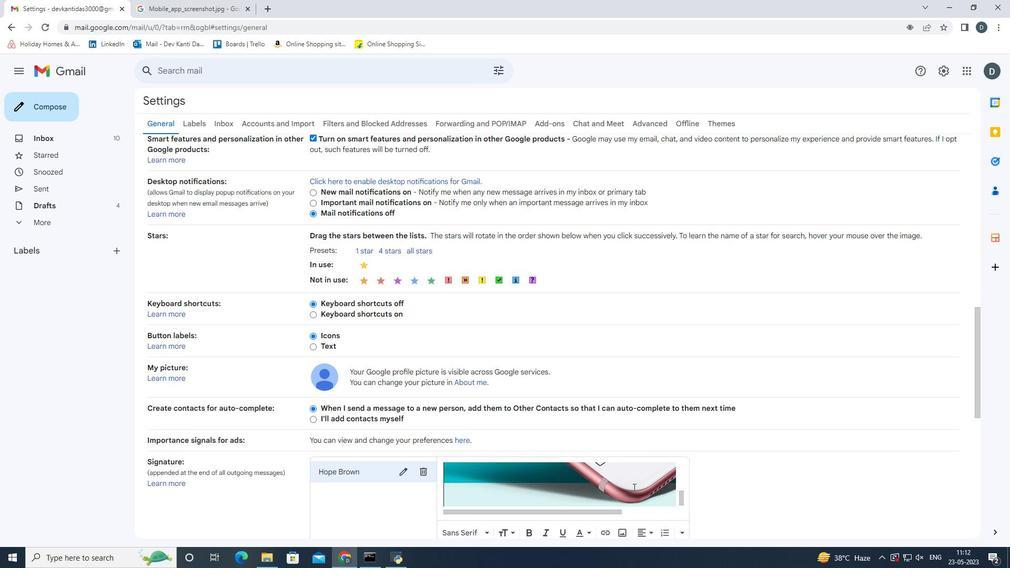 
Action: Mouse moved to (741, 456)
Screenshot: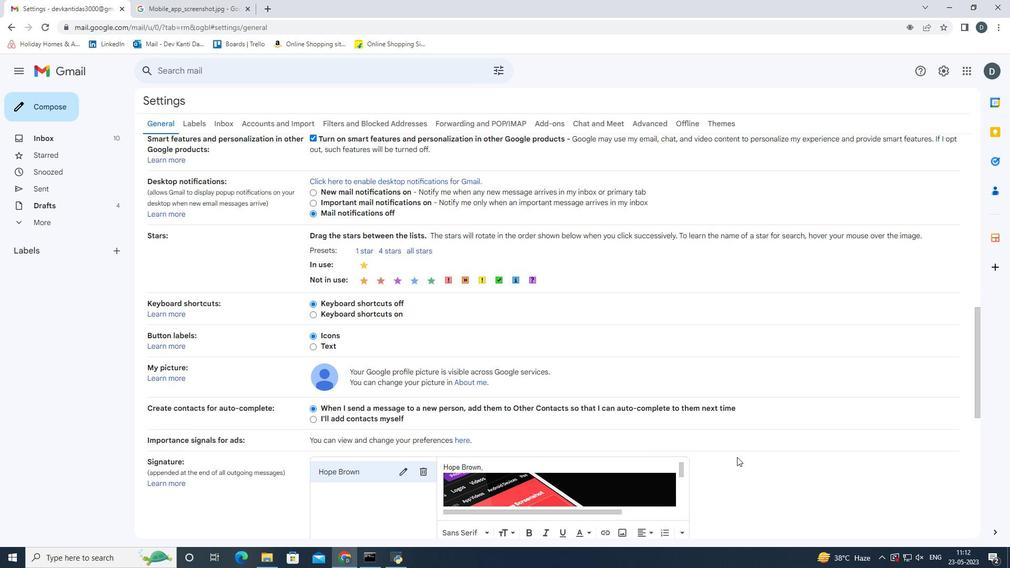 
Action: Mouse scrolled (741, 455) with delta (0, 0)
Screenshot: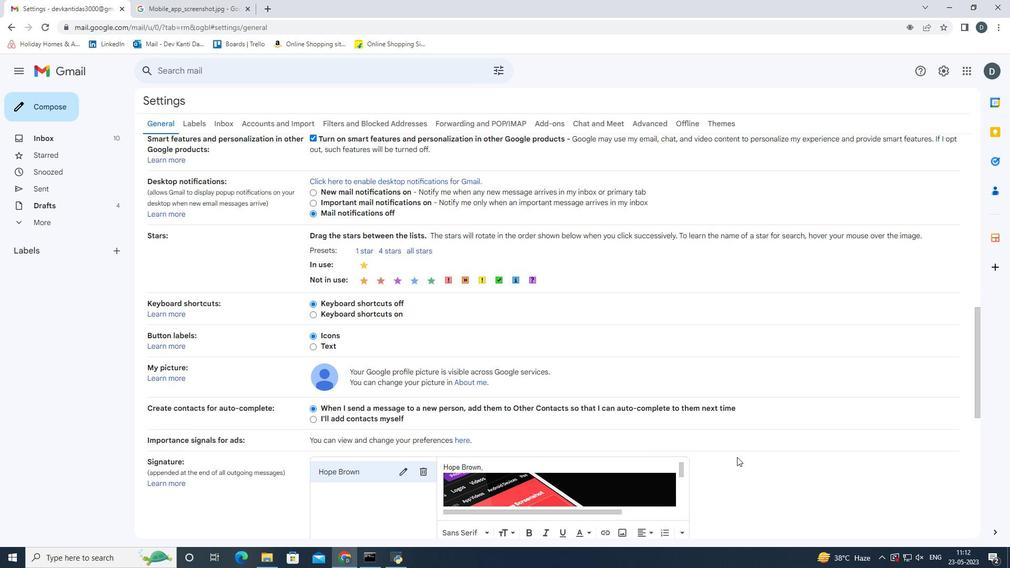 
Action: Mouse scrolled (741, 455) with delta (0, 0)
Screenshot: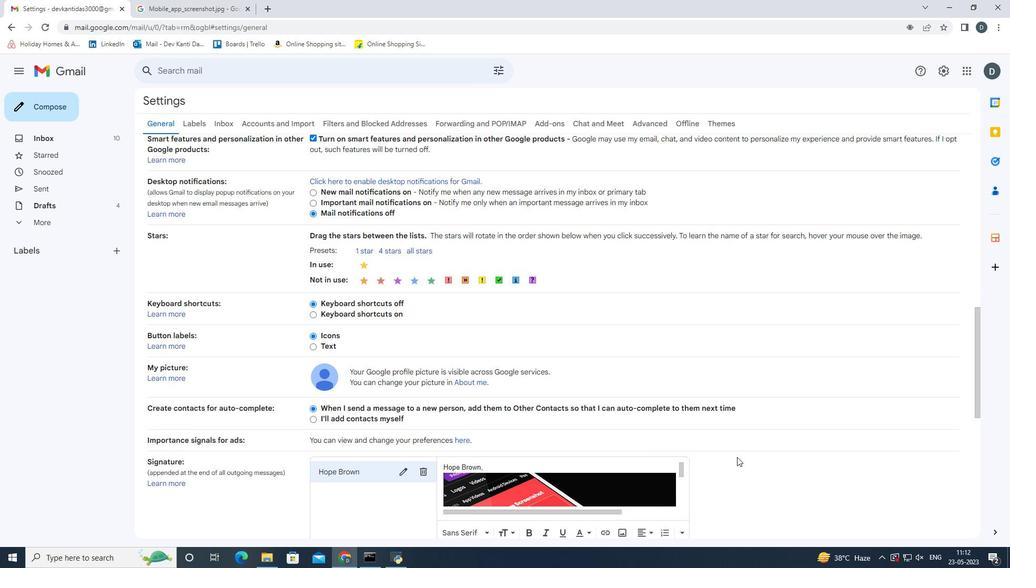 
Action: Mouse scrolled (741, 455) with delta (0, 0)
Screenshot: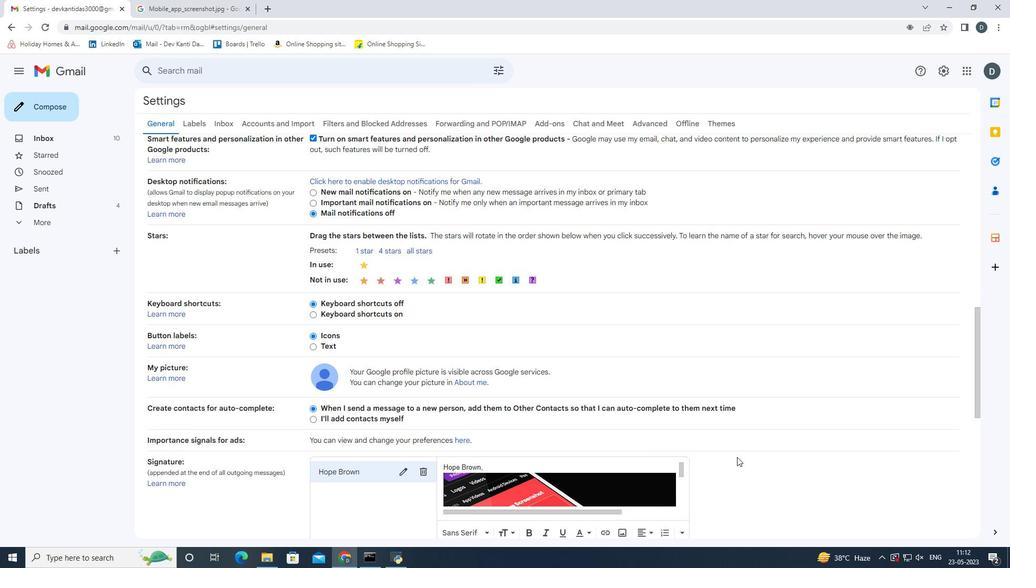 
Action: Mouse scrolled (741, 455) with delta (0, 0)
Screenshot: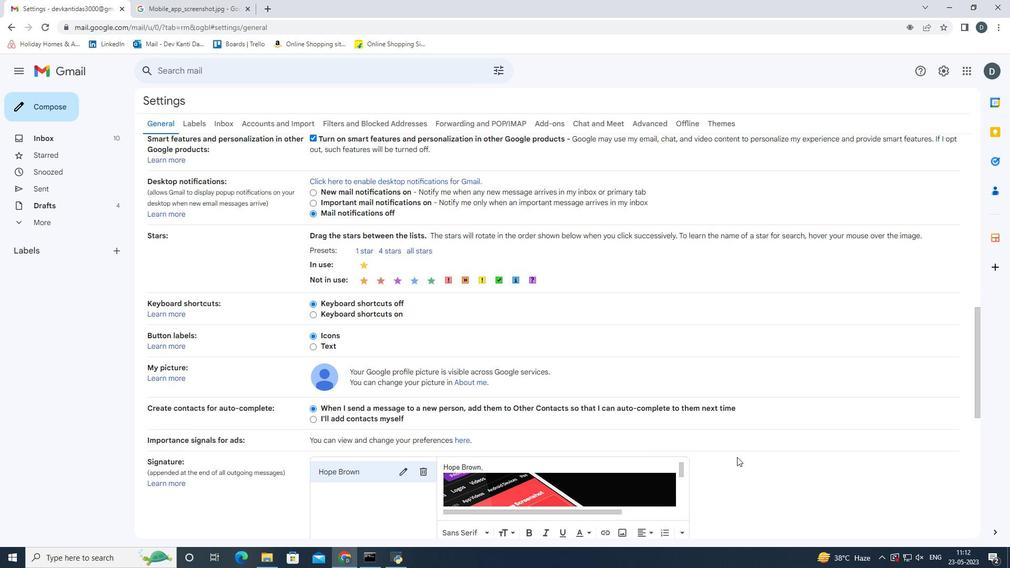 
Action: Mouse moved to (708, 379)
Screenshot: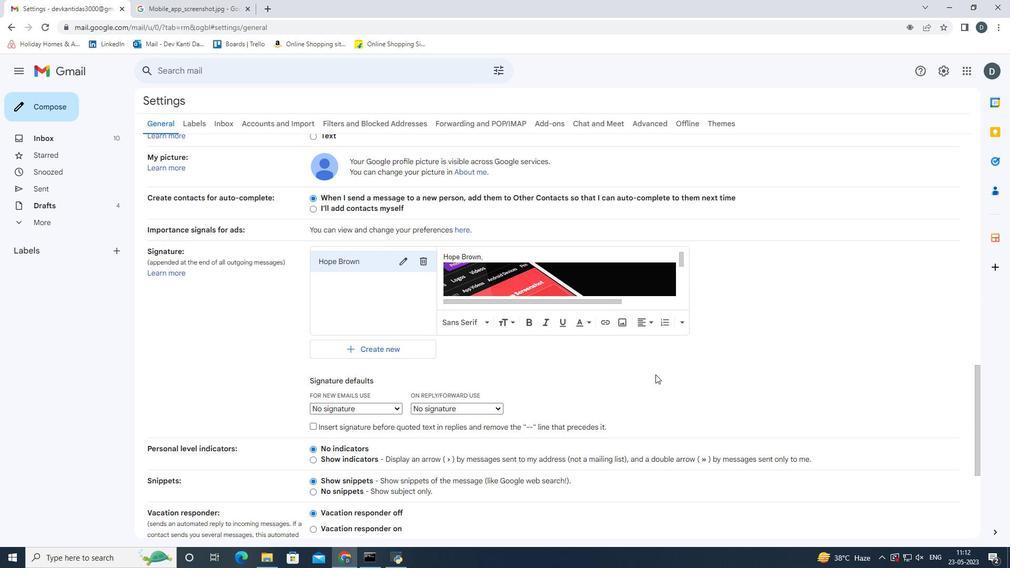 
Action: Mouse pressed left at (708, 379)
Screenshot: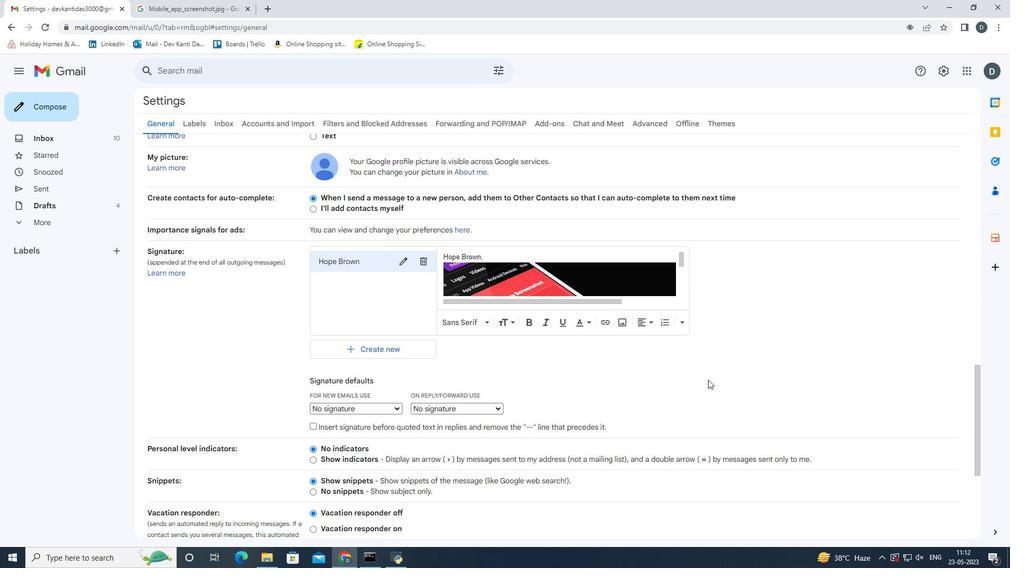 
Action: Mouse scrolled (708, 379) with delta (0, 0)
Screenshot: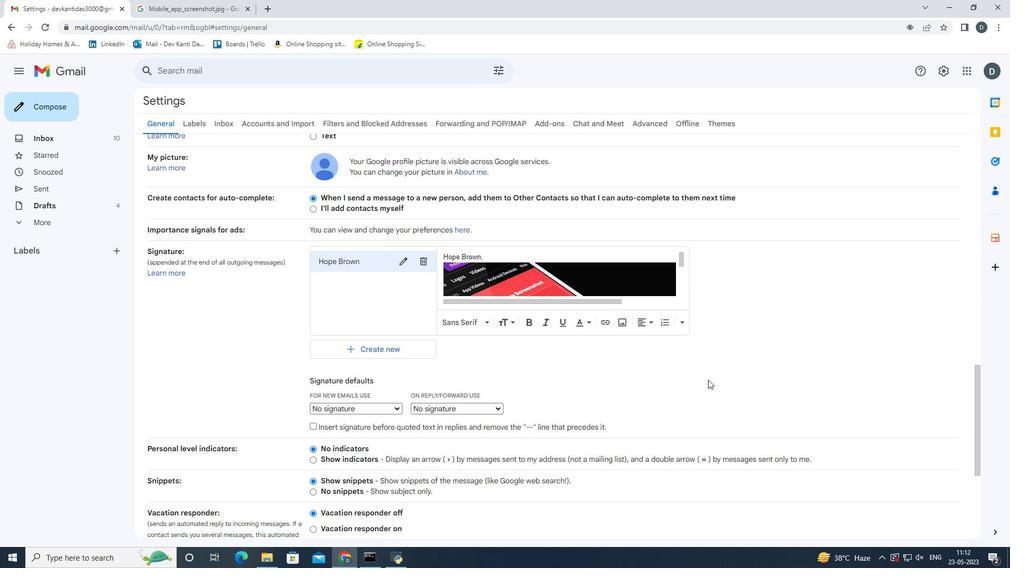 
Action: Mouse scrolled (708, 379) with delta (0, 0)
Screenshot: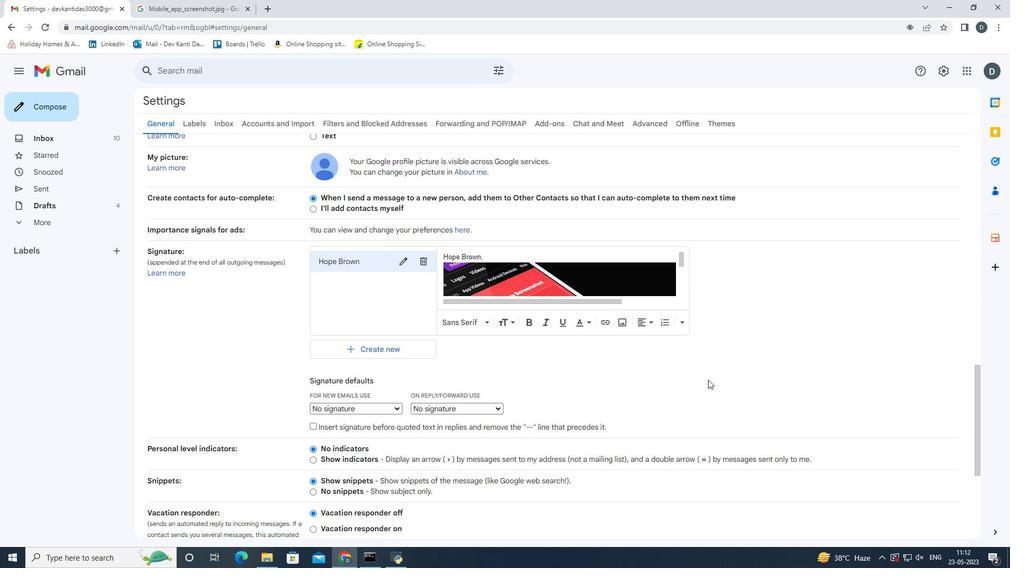 
Action: Mouse moved to (395, 302)
Screenshot: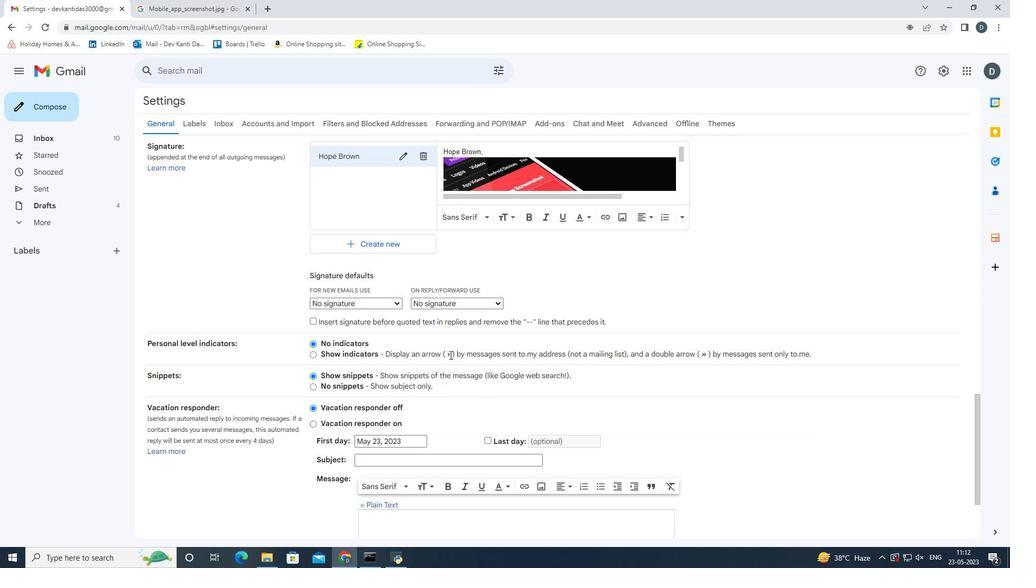 
Action: Mouse pressed left at (395, 302)
Screenshot: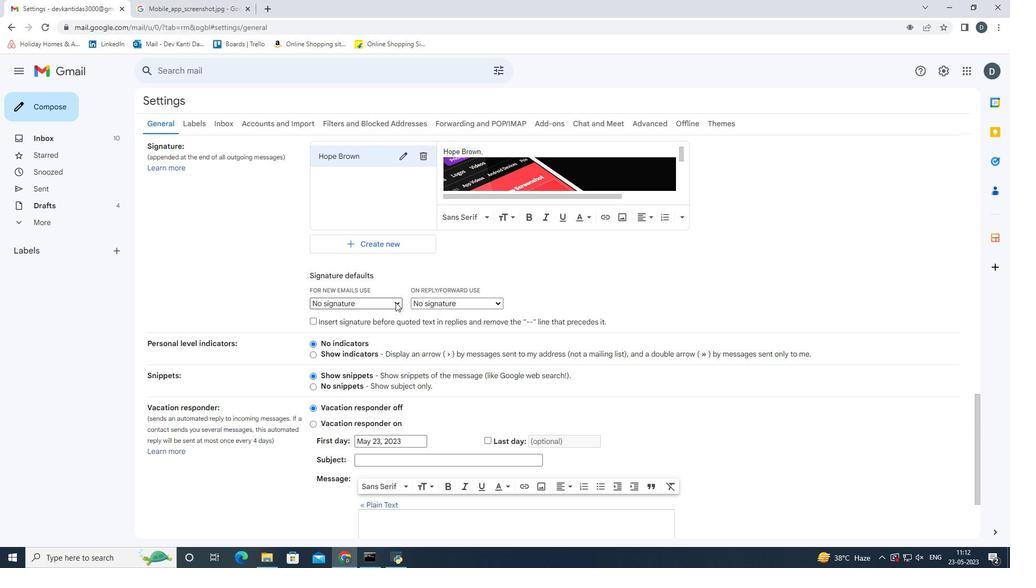 
Action: Mouse moved to (388, 319)
Screenshot: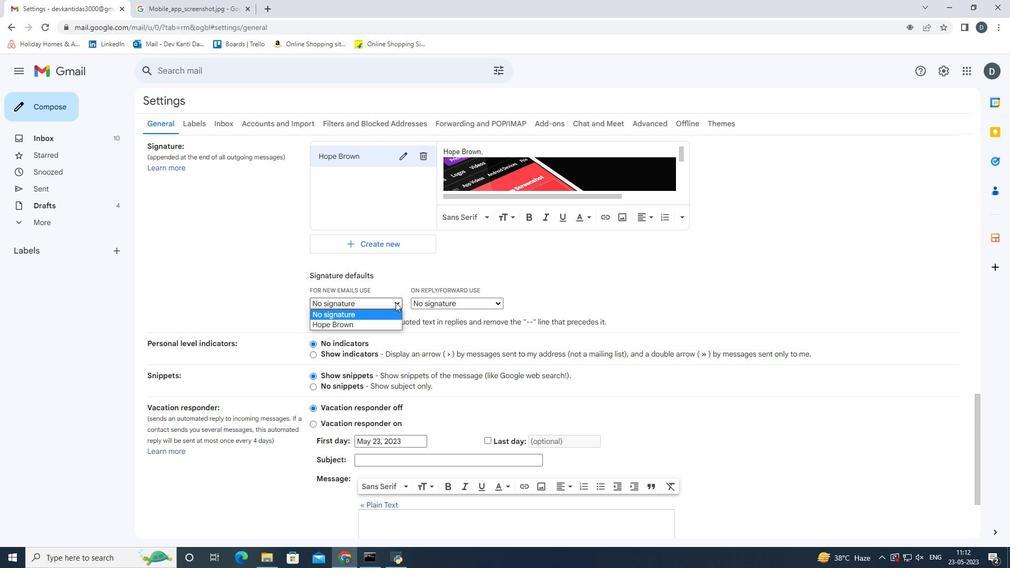 
Action: Mouse pressed left at (388, 319)
Screenshot: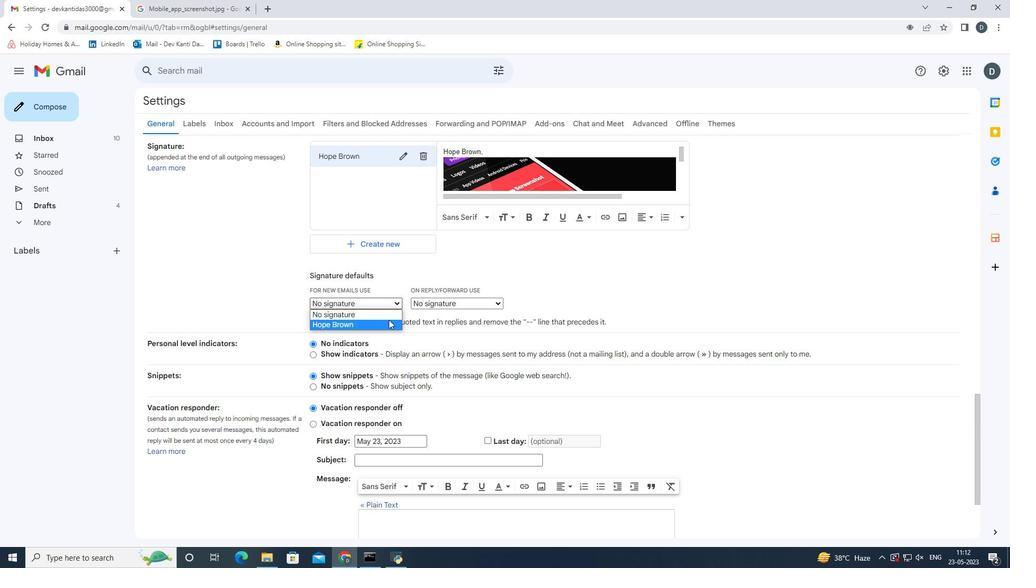 
Action: Mouse moved to (457, 306)
Screenshot: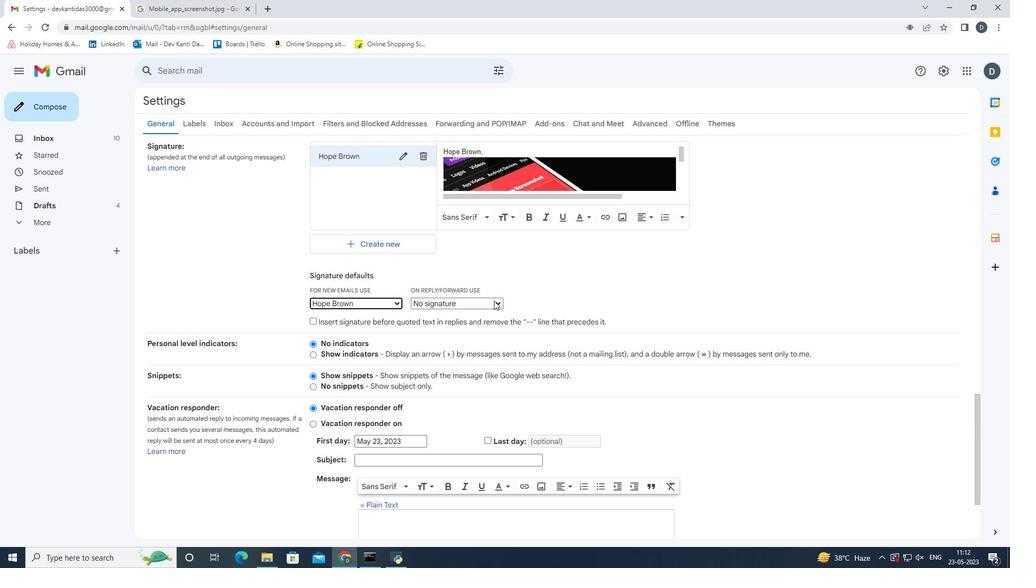 
Action: Mouse pressed left at (457, 306)
Screenshot: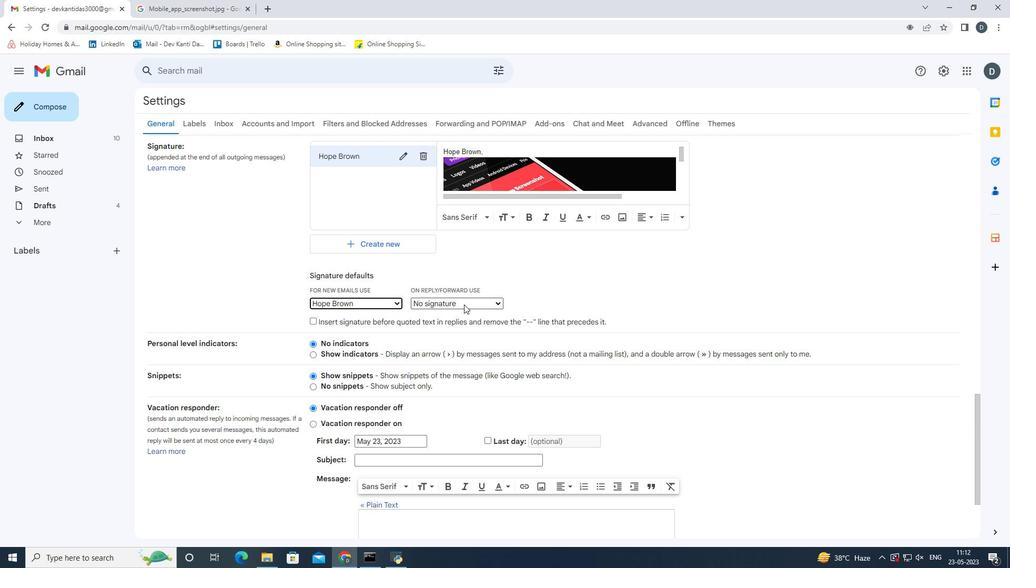 
Action: Mouse moved to (451, 326)
Screenshot: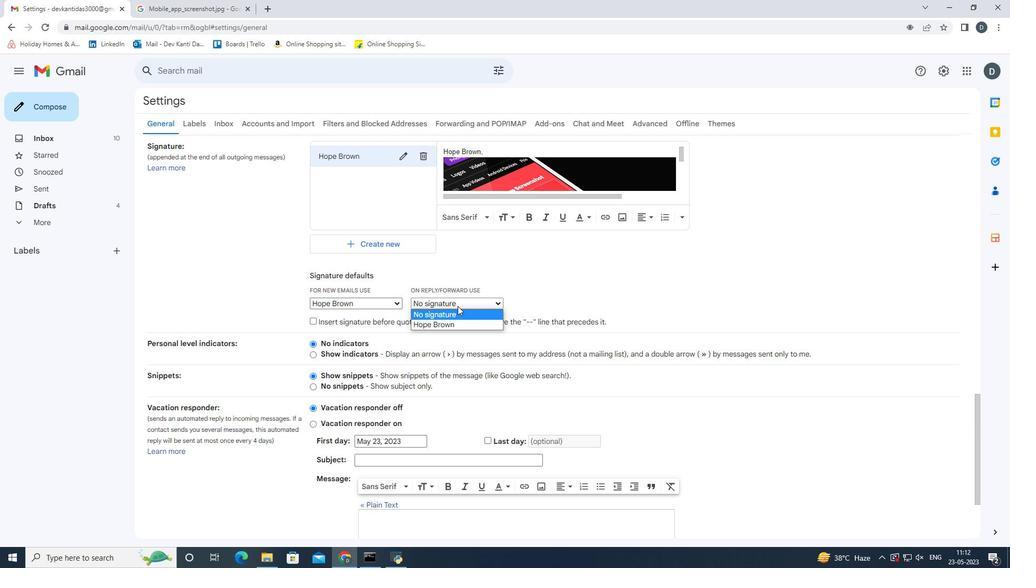 
Action: Mouse pressed left at (451, 326)
Screenshot: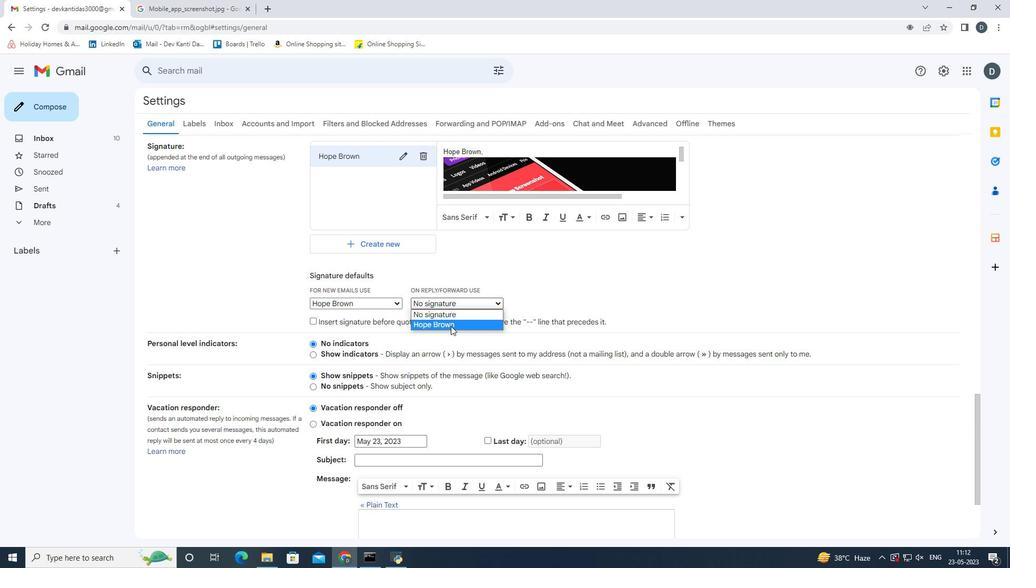 
Action: Mouse moved to (565, 433)
Screenshot: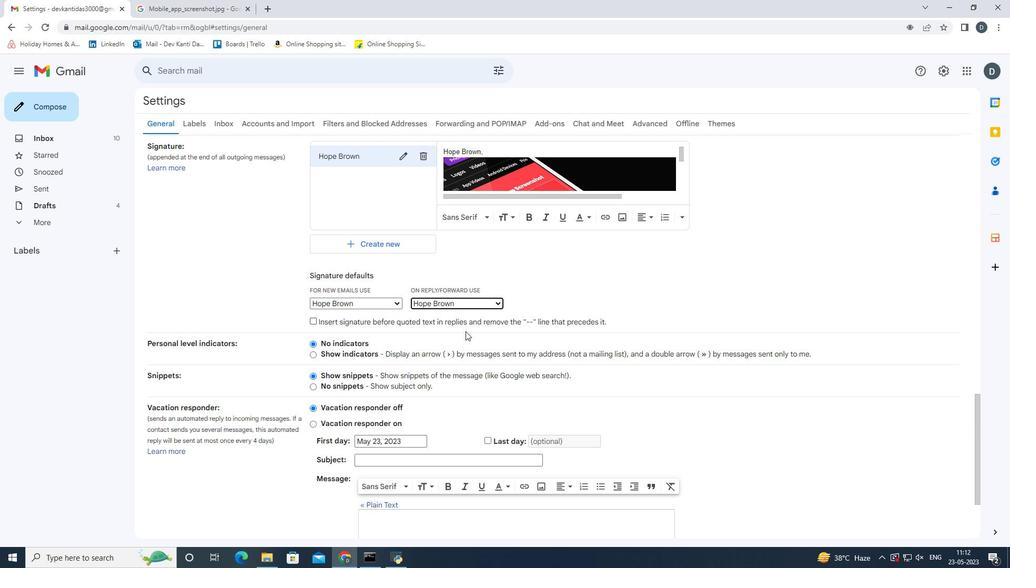 
Action: Mouse scrolled (565, 432) with delta (0, 0)
Screenshot: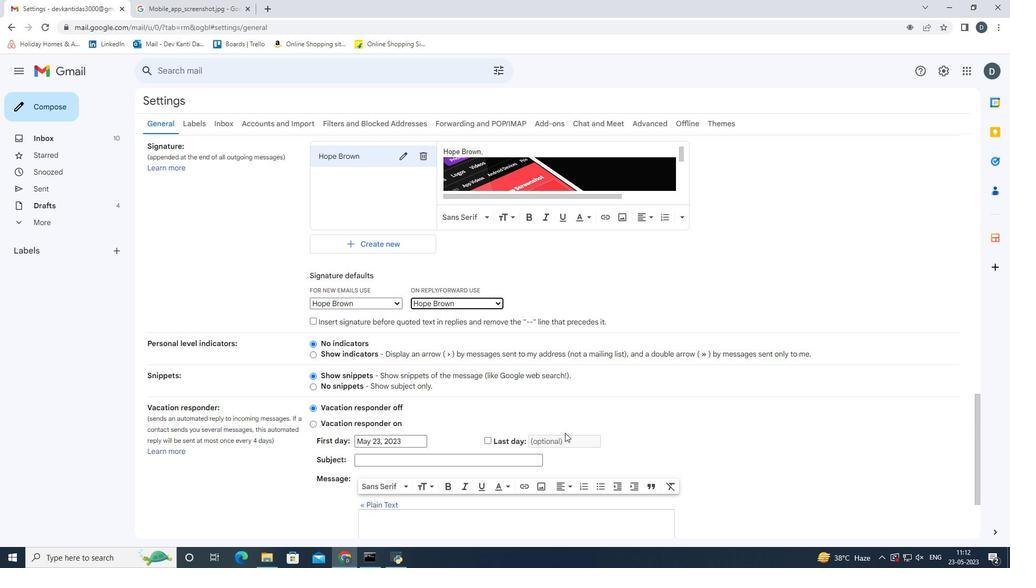 
Action: Mouse scrolled (565, 432) with delta (0, 0)
Screenshot: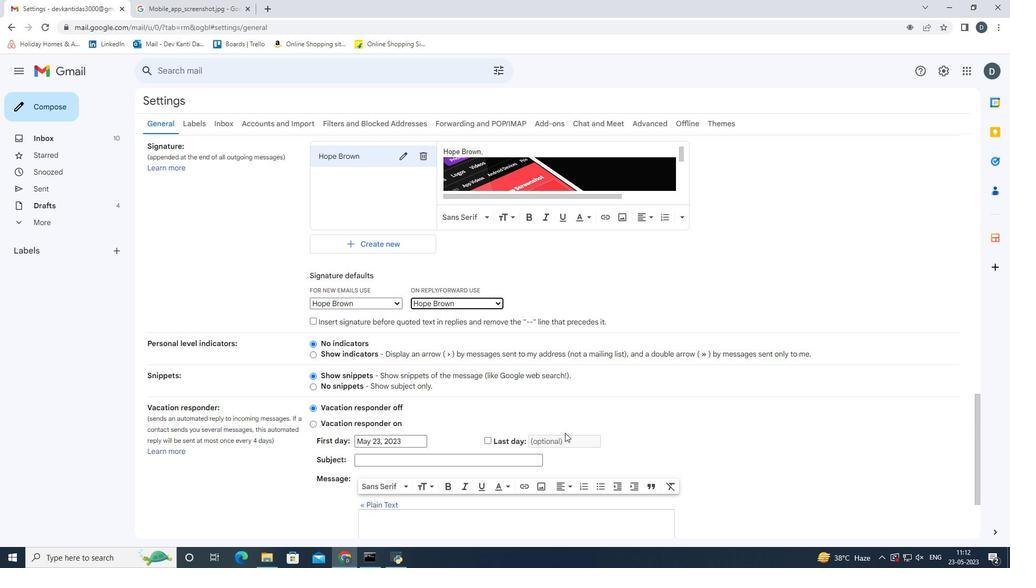 
Action: Mouse scrolled (565, 432) with delta (0, 0)
Screenshot: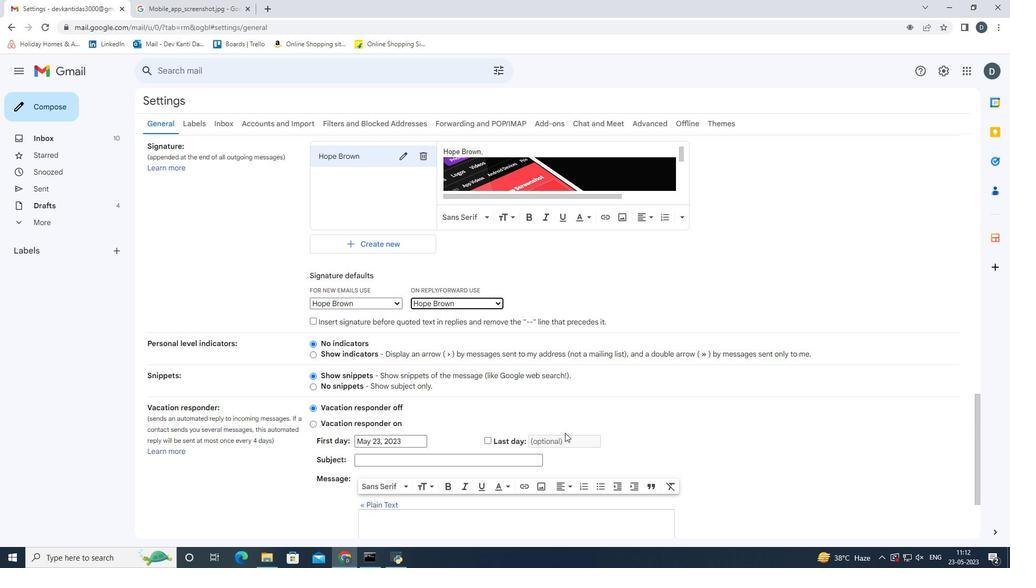 
Action: Mouse scrolled (565, 432) with delta (0, 0)
Screenshot: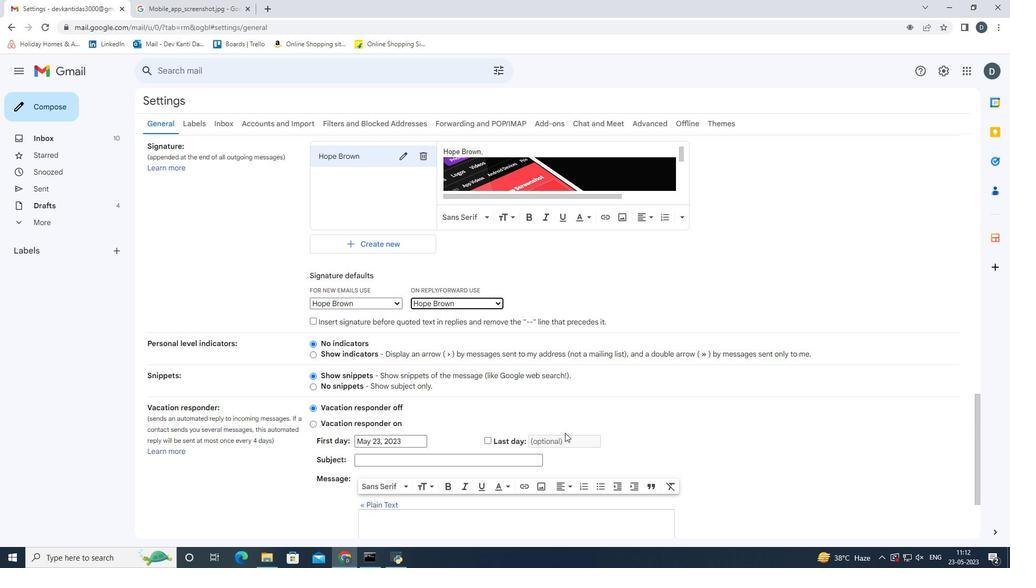 
Action: Mouse scrolled (565, 432) with delta (0, 0)
Screenshot: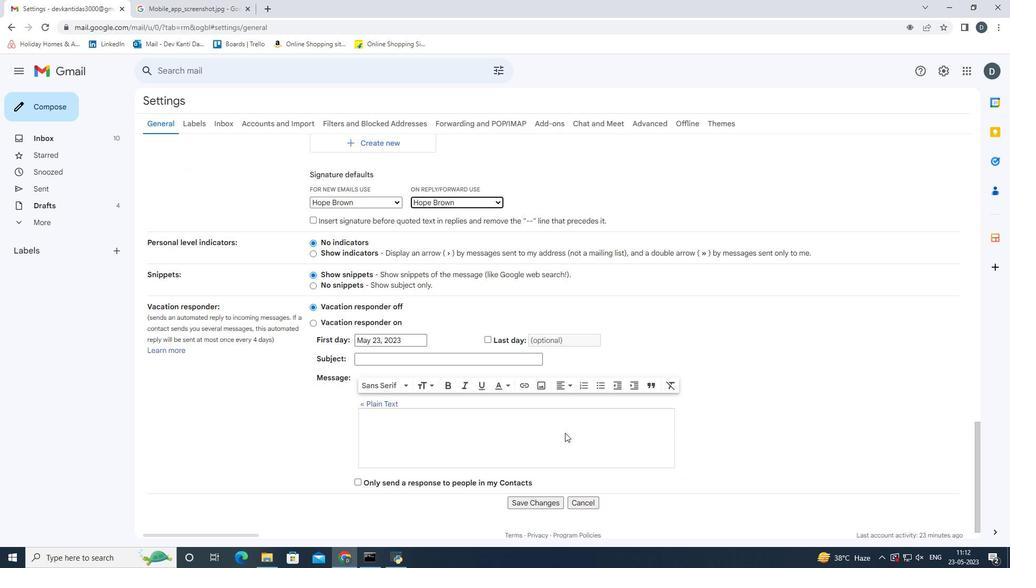 
Action: Mouse scrolled (565, 432) with delta (0, 0)
Screenshot: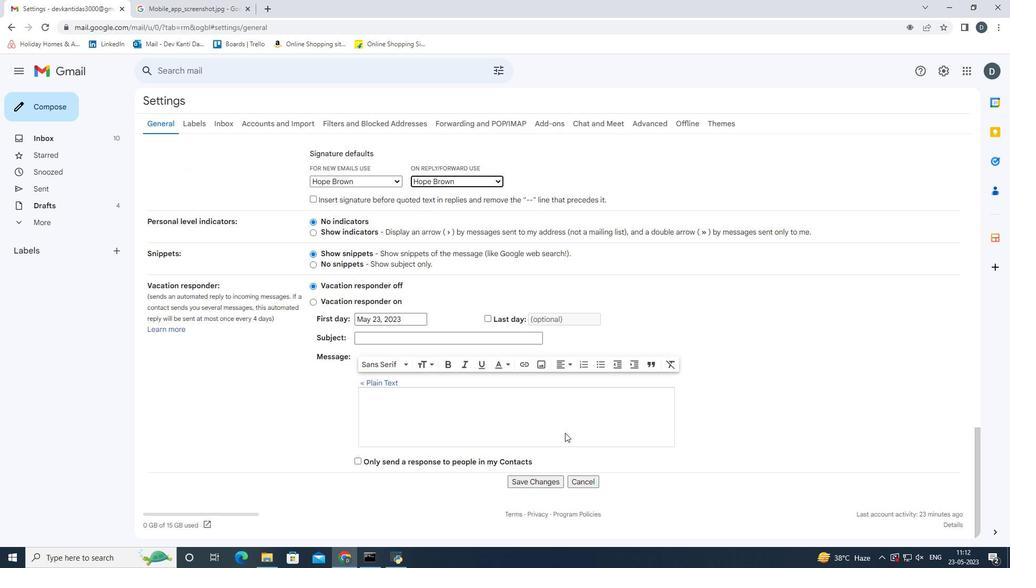 
Action: Mouse scrolled (565, 432) with delta (0, 0)
Screenshot: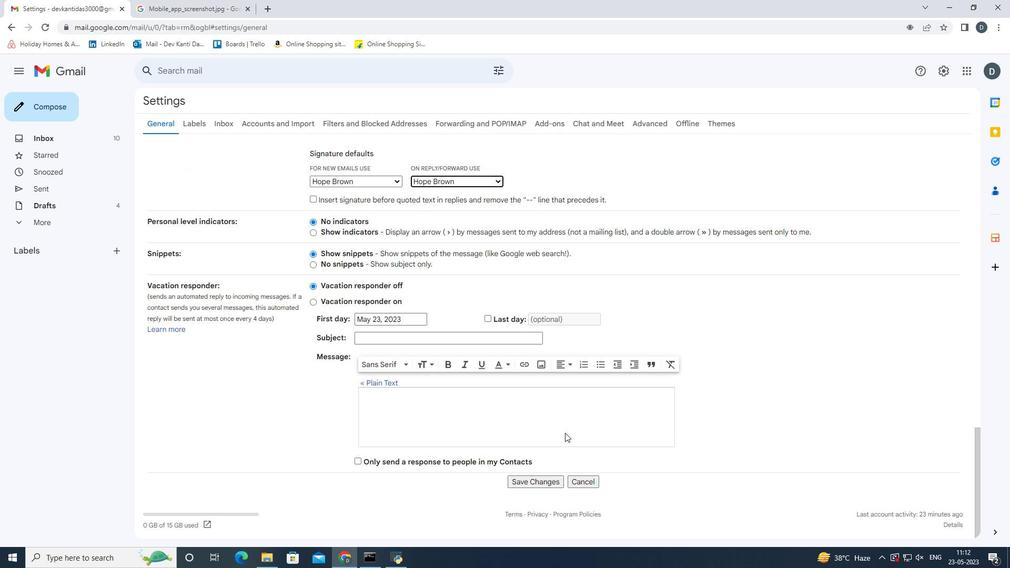 
Action: Mouse moved to (534, 477)
Screenshot: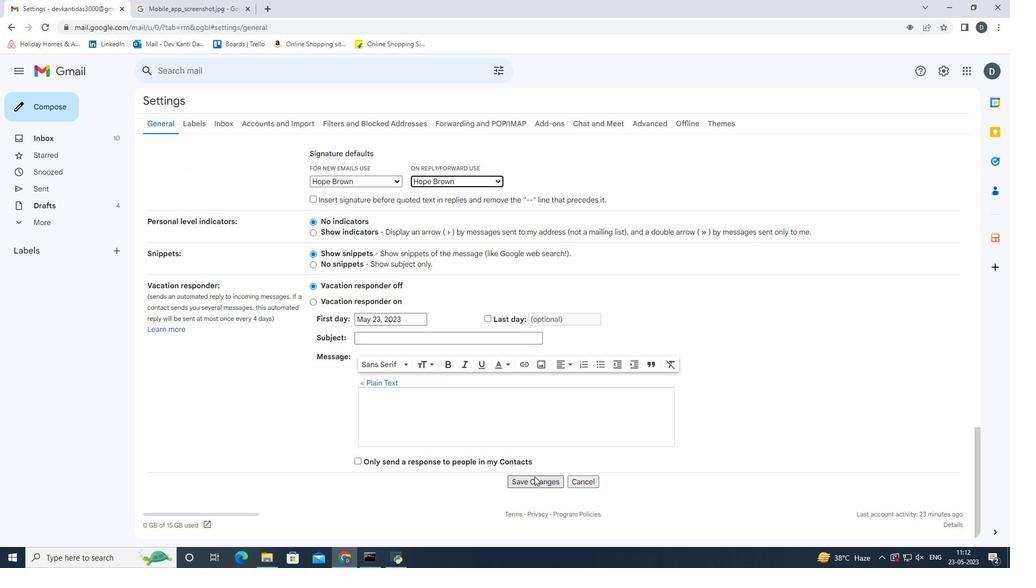 
Action: Mouse pressed left at (534, 477)
Screenshot: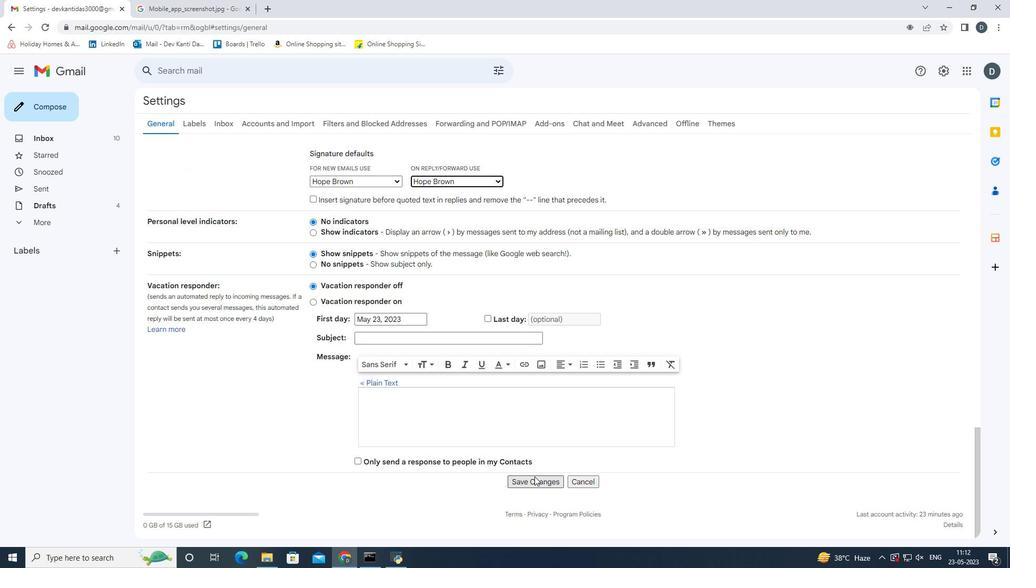 
Action: Mouse moved to (63, 97)
Screenshot: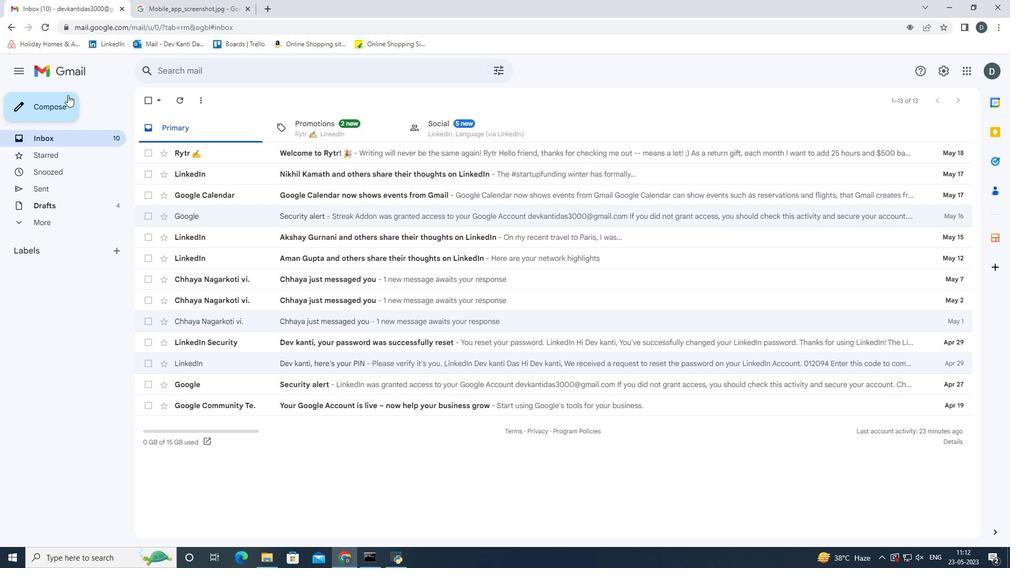 
Action: Mouse pressed left at (63, 97)
Screenshot: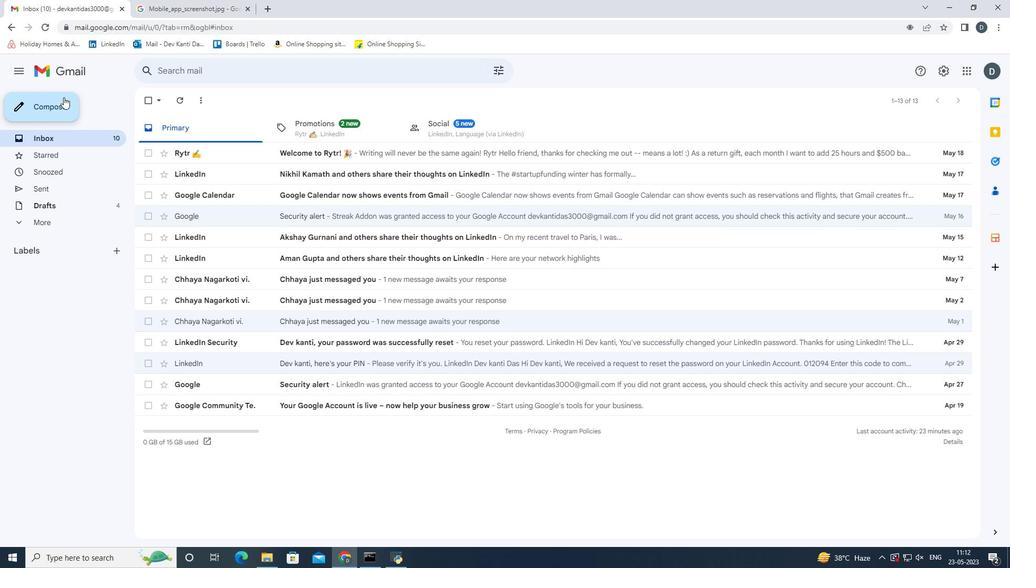 
Action: Mouse moved to (752, 256)
Screenshot: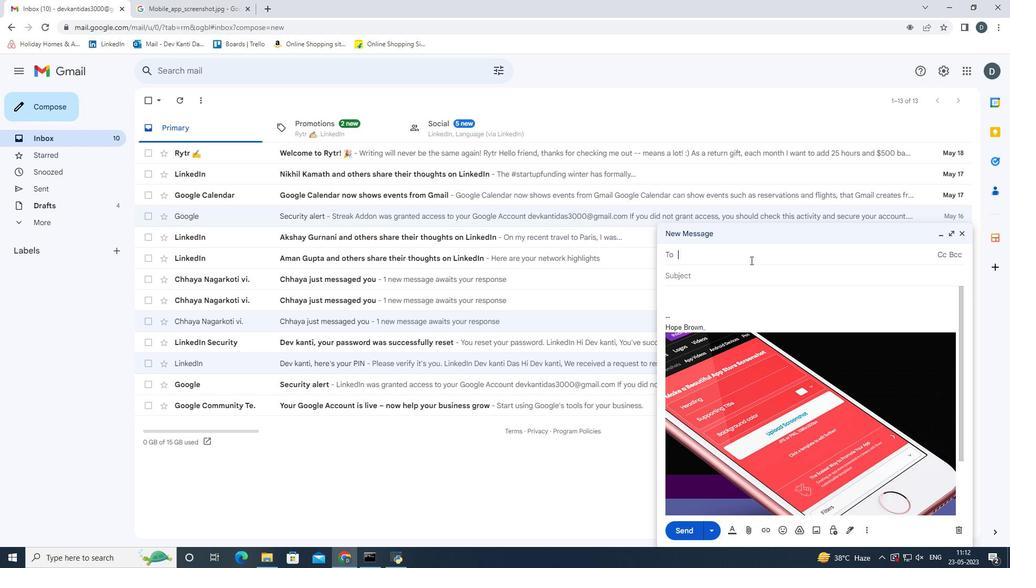 
Action: Key pressed <Key.shift>Softage.5<Key.shift><Key.shift><Key.shift><Key.shift><Key.shift><Key.shift><Key.shift><Key.shift><Key.shift><Key.shift><Key.shift>@softage.net
Screenshot: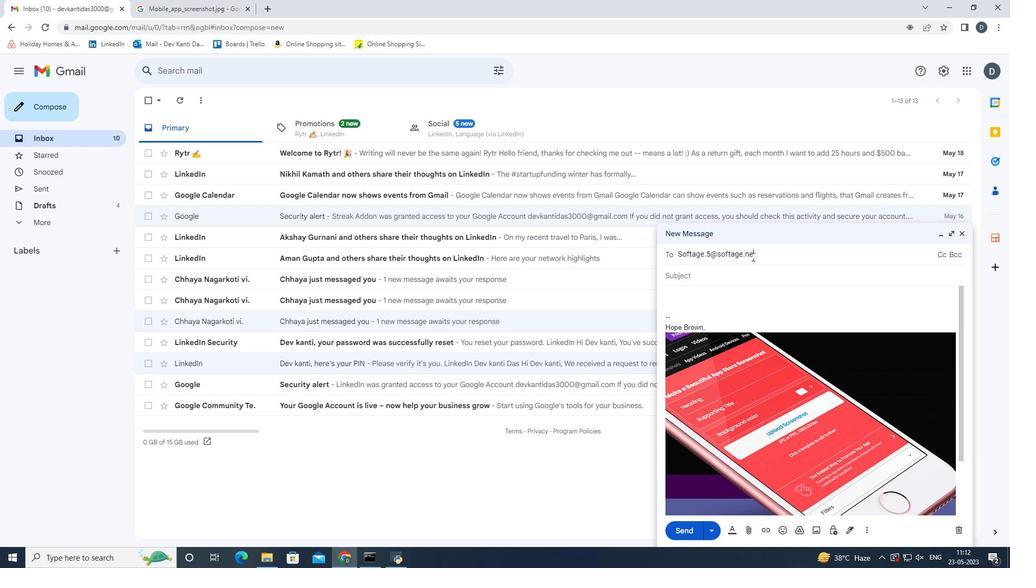 
Action: Mouse moved to (762, 276)
Screenshot: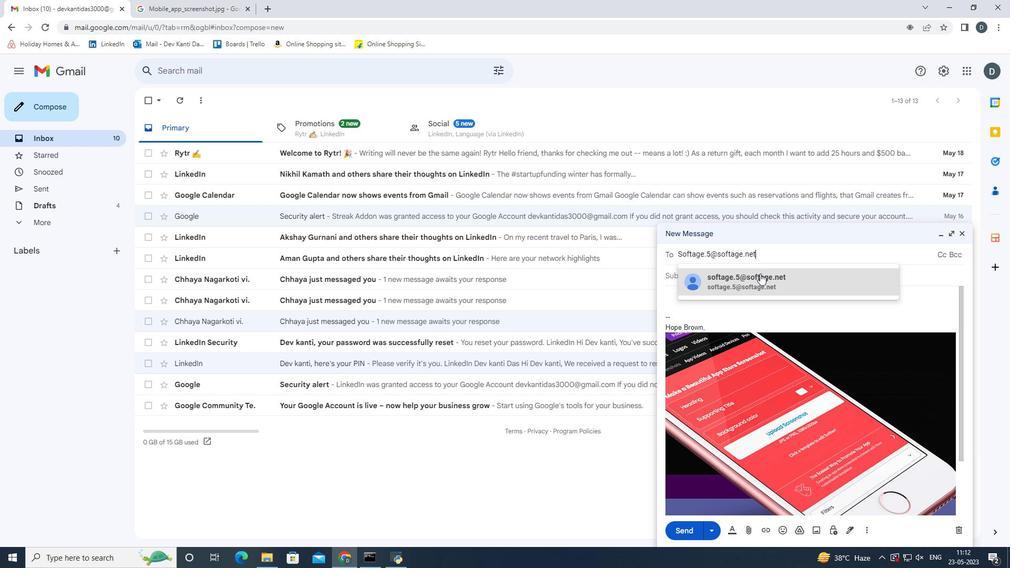 
Action: Mouse pressed left at (762, 276)
Screenshot: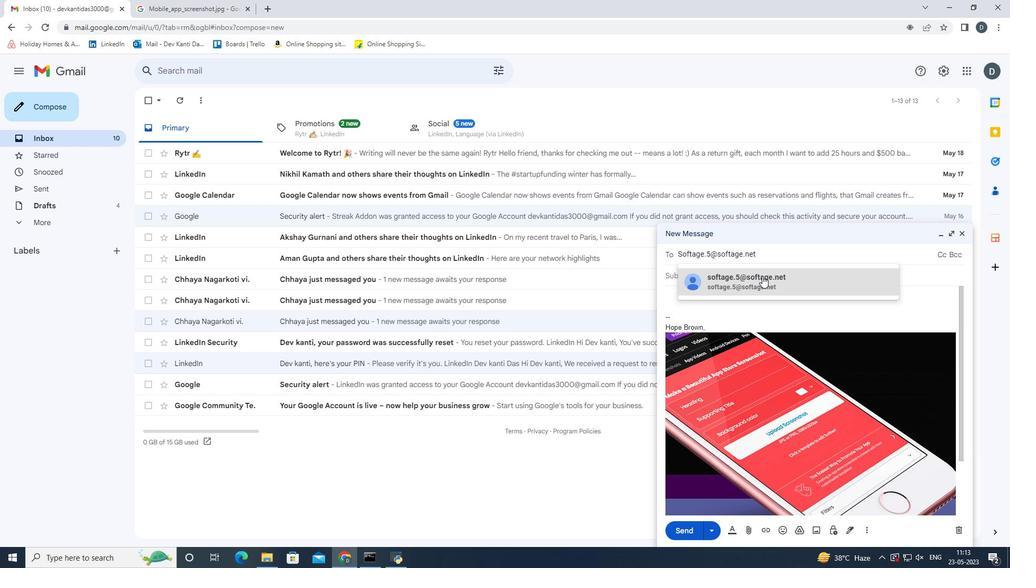 
Action: Mouse moved to (762, 287)
Screenshot: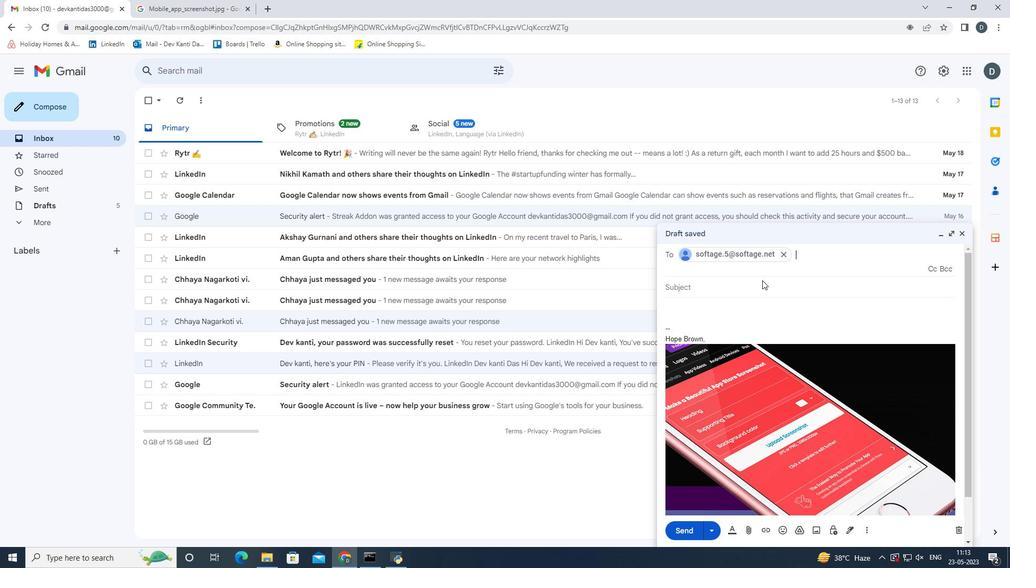 
Action: Mouse pressed left at (762, 287)
Screenshot: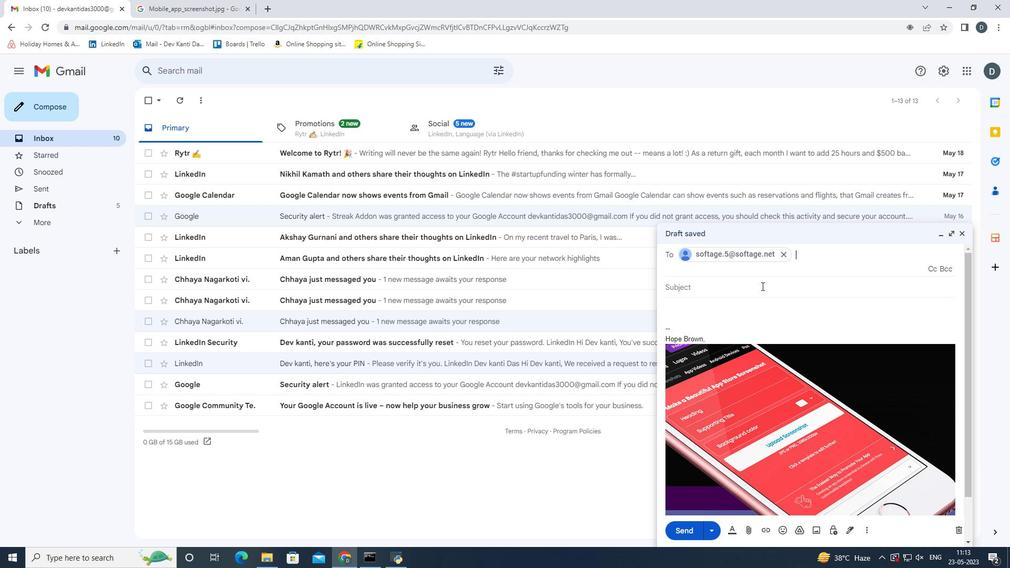 
Action: Mouse moved to (788, 193)
Screenshot: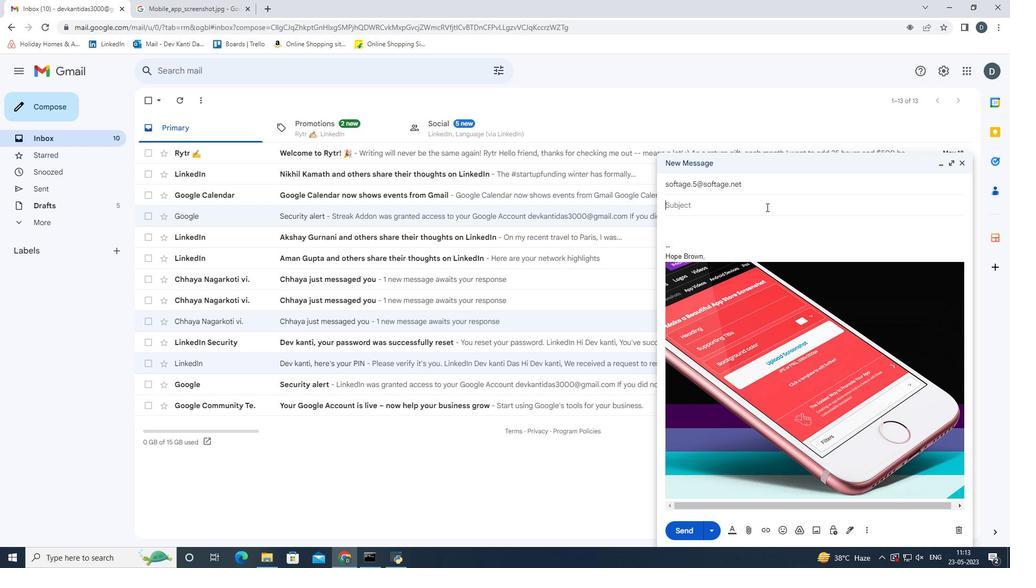 
Action: Key pressed <Key.shift>Request<Key.space>for<Key.space>feedback<Key.space>on<Key.space>a<Key.space>job<Key.space>application<Key.space>and<Key.space>the<Key.space>me<Key.backspace><Key.backspace><Key.backspace><Key.backspace><Key.backspace><Key.backspace><Key.backspace><Key.backspace><Key.backspace><Key.backspace><Key.backspace>.<Key.enter>
Screenshot: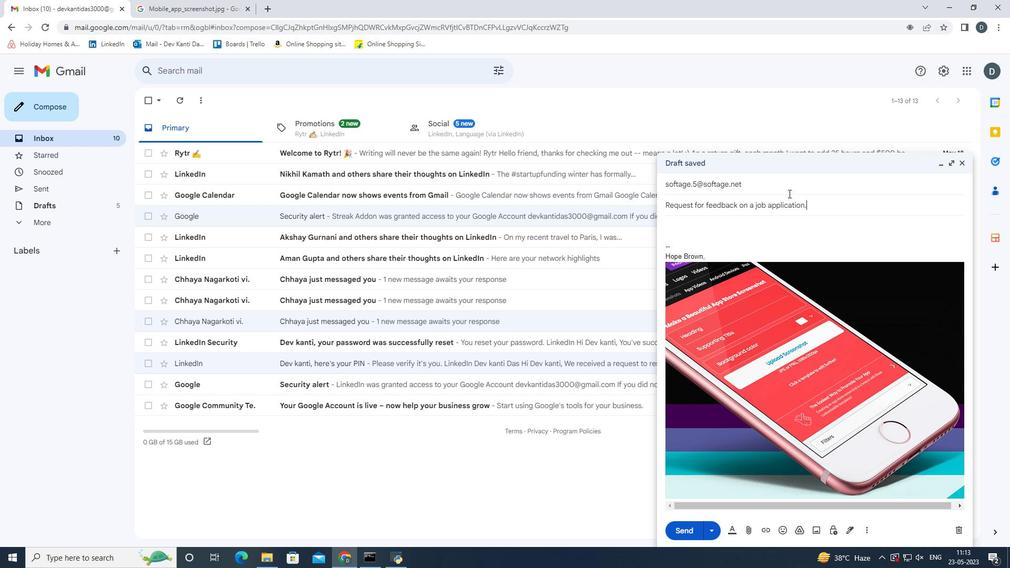 
Action: Mouse moved to (803, 234)
Screenshot: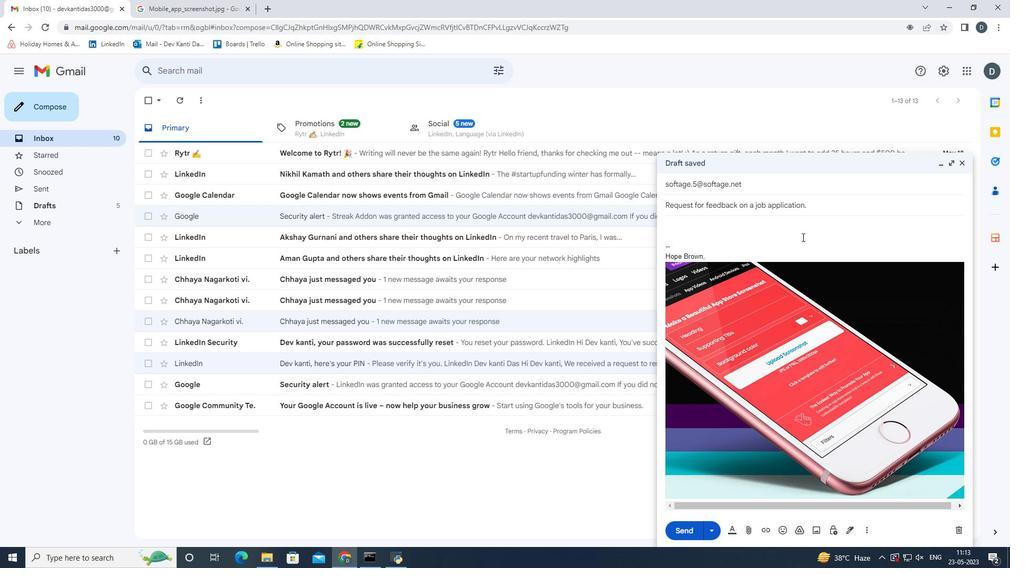 
Action: Mouse pressed left at (803, 234)
Screenshot: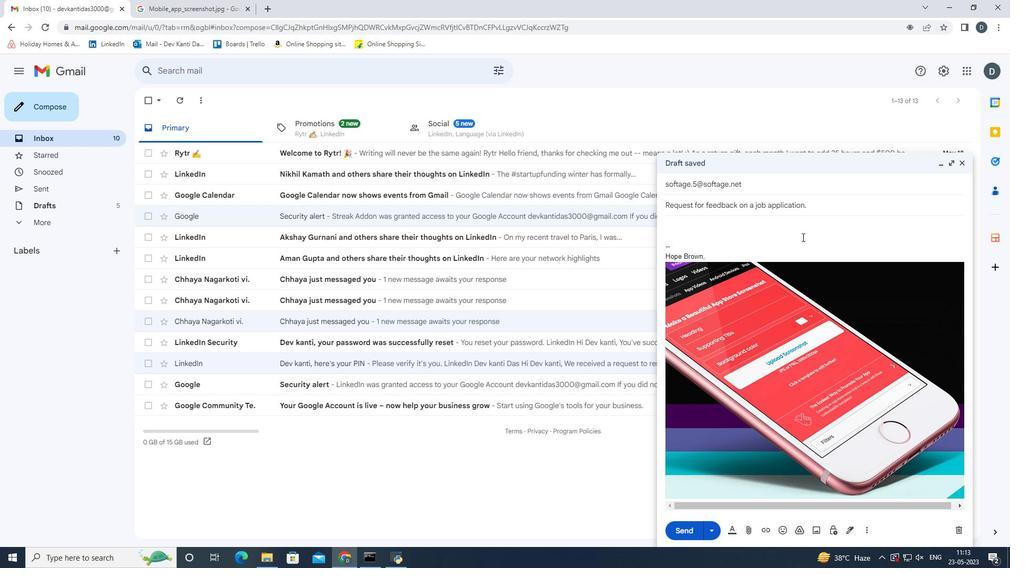 
Action: Key pressed <Key.shift><Key.up><Key.shift>Dear<Key.space>sir/<Key.space>ma'am,<Key.enter><Key.down>
Screenshot: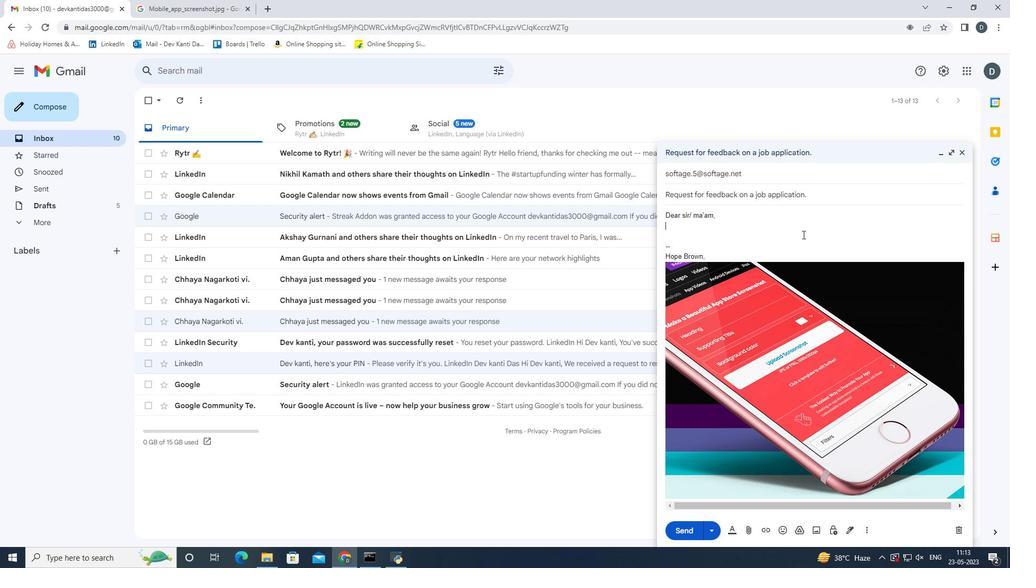 
Action: Mouse moved to (823, 229)
Screenshot: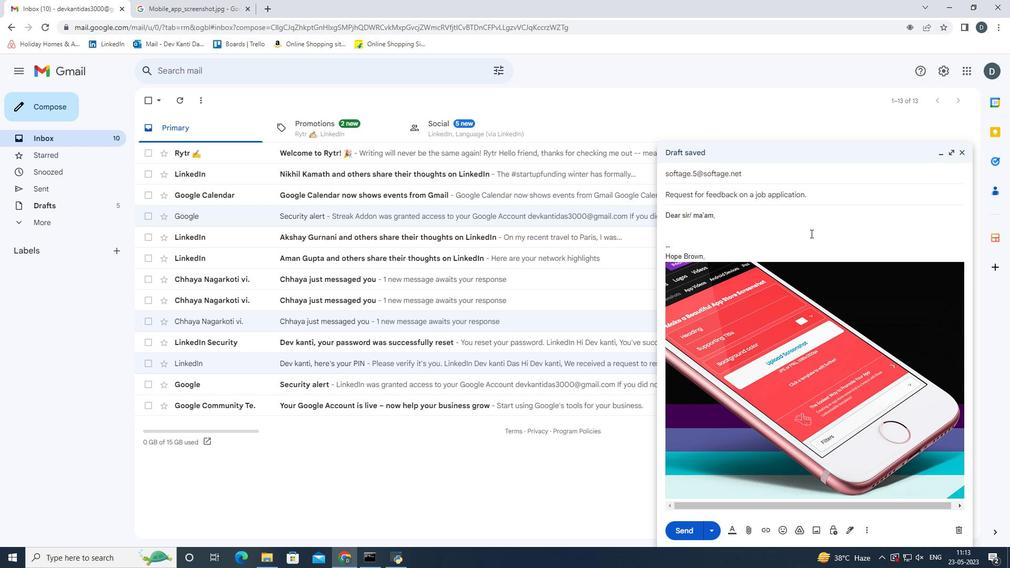 
Action: Key pressed <Key.shift>I<Key.space>would<Key.space>like<Key.space>to<Key.space>request<Key.space>a<Key.space>proposal<Key.space>for<Key.space>the<Key.space>project.
Screenshot: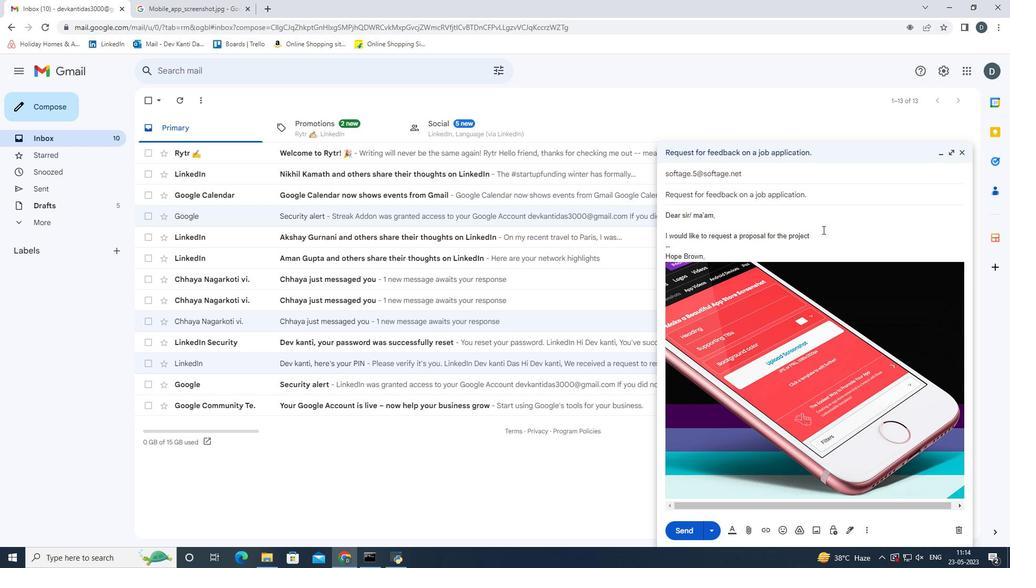 
Action: Mouse moved to (684, 533)
Screenshot: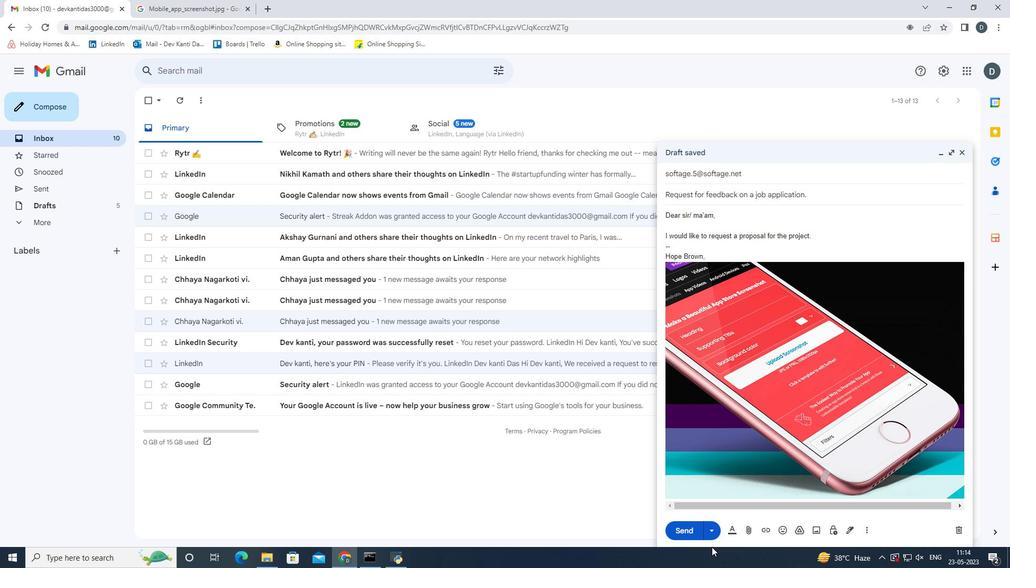 
Action: Mouse pressed left at (684, 533)
Screenshot: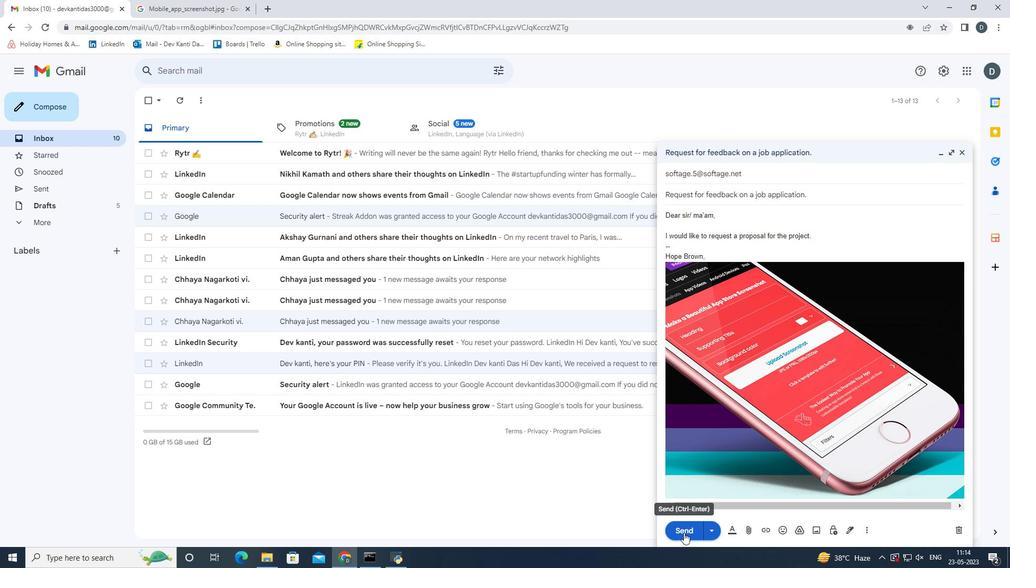 
Action: Mouse moved to (97, 516)
Screenshot: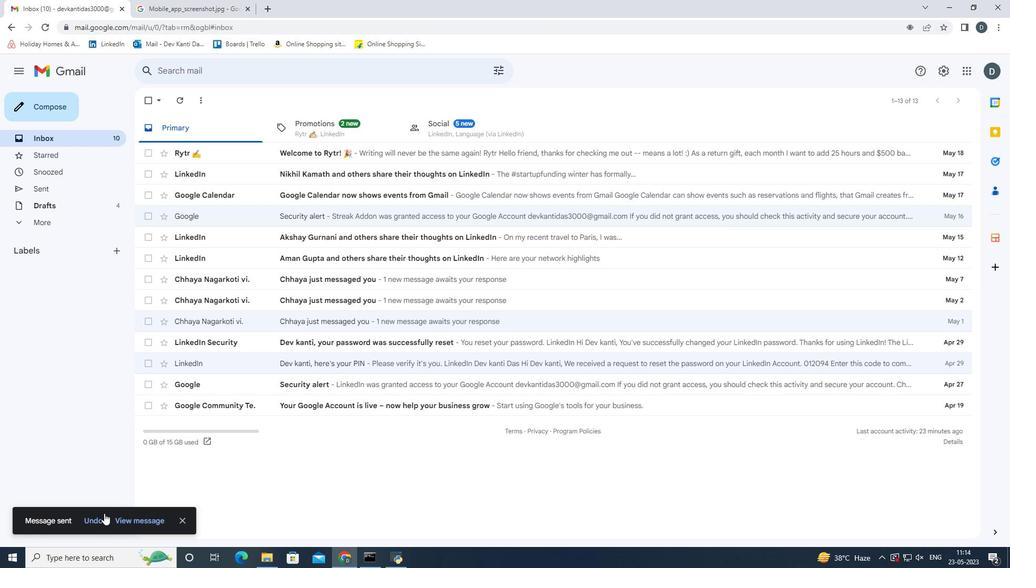 
Action: Mouse pressed left at (97, 516)
Screenshot: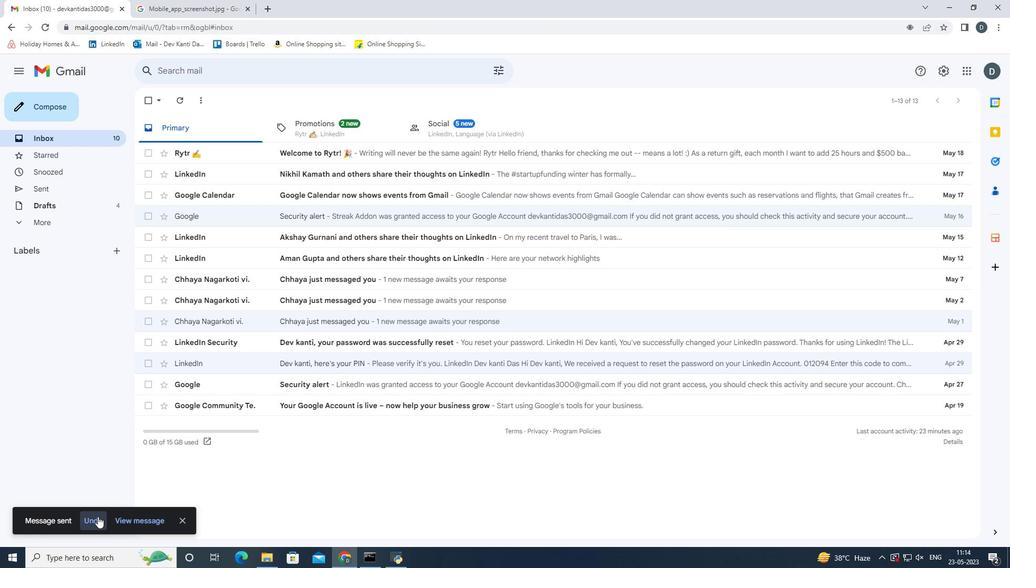 
Action: Mouse moved to (856, 238)
Screenshot: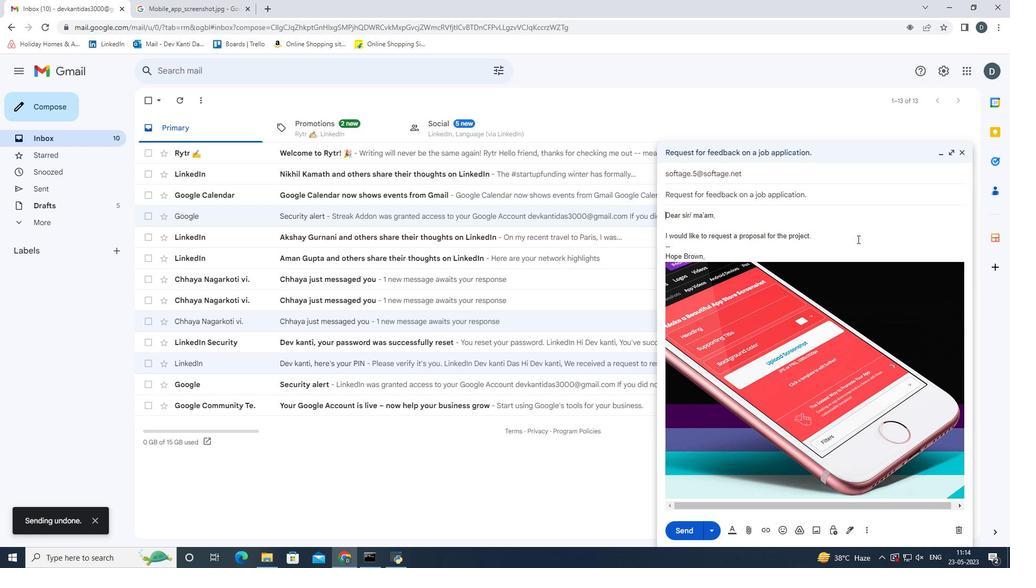 
Action: Mouse pressed left at (856, 238)
Screenshot: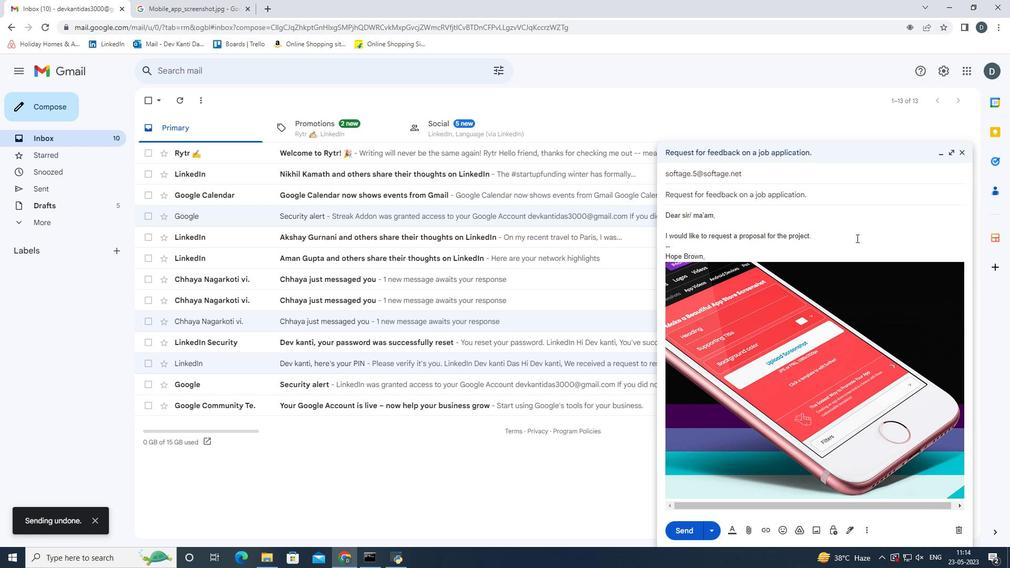 
Action: Key pressed <Key.backspace><Key.backspace><Key.backspace><Key.backspace><Key.backspace><Key.backspace><Key.backspace><Key.backspace><Key.backspace><Key.backspace><Key.backspace><Key.backspace><Key.backspace><Key.backspace><Key.backspace><Key.backspace><Key.backspace><Key.backspace><Key.backspace><Key.backspace><Key.backspace><Key.backspace><Key.backspace><Key.backspace><Key.backspace><Key.backspace><Key.backspace><Key.backspace><Key.backspace><Key.backspace><Key.backspace><Key.backspace><Key.backspace><Key.backspace><Key.backspace><Key.backspace><Key.backspace><Key.backspace><Key.backspace><Key.backspace><Key.backspace><Key.backspace><Key.backspace><Key.backspace><Key.backspace><Key.backspace><Key.backspace><Key.backspace><Key.backspace><Key.backspace><Key.backspace>
Screenshot: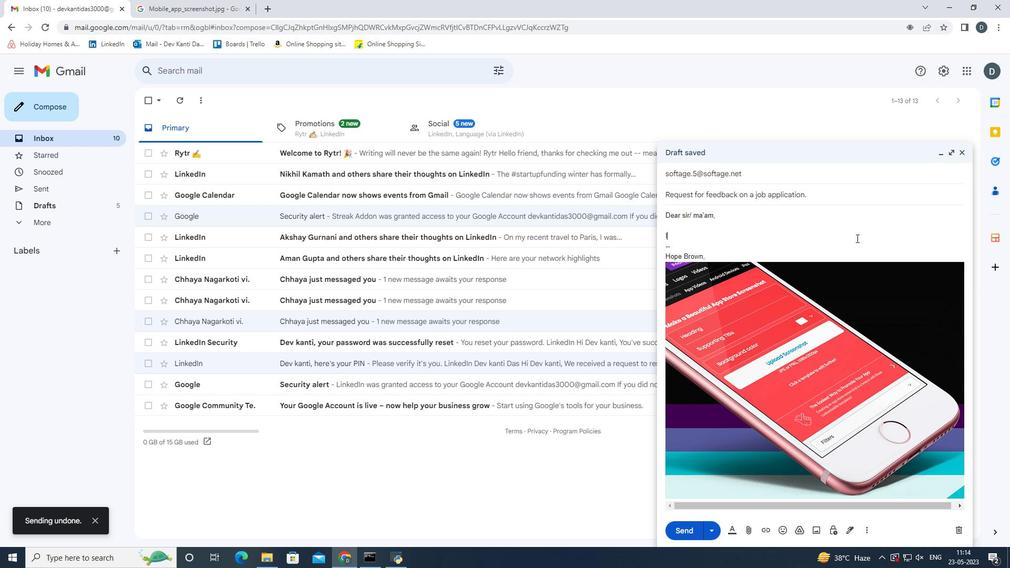 
Action: Mouse moved to (857, 228)
Screenshot: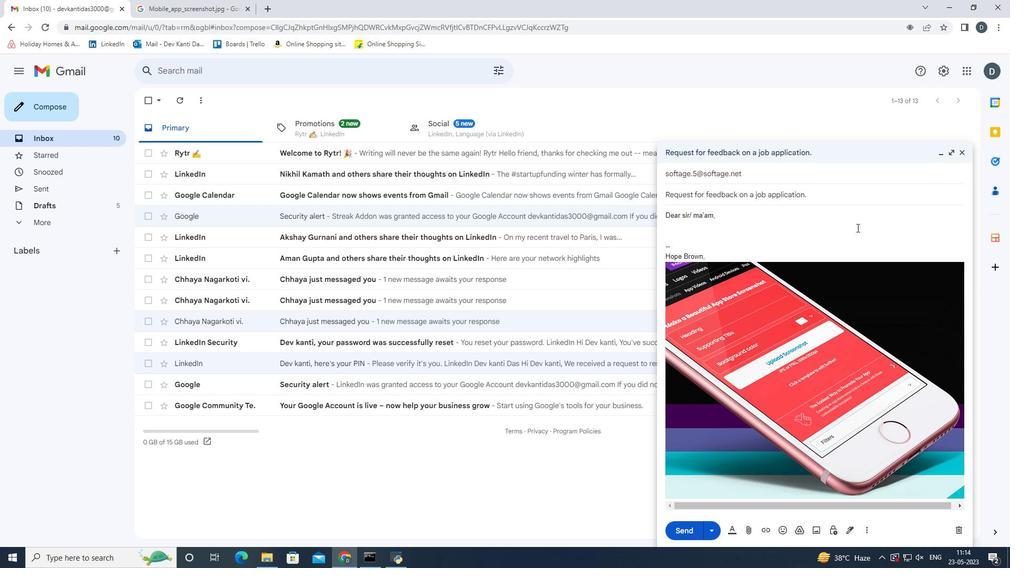 
Action: Key pressed <Key.shift>Could<Key.space>you<Key.space>please<Key.space>provide<Key.space>a<Key.space>timeline<Key.space>for<Key.space>the<Key.space>delivery<Key.shift_r>?
Screenshot: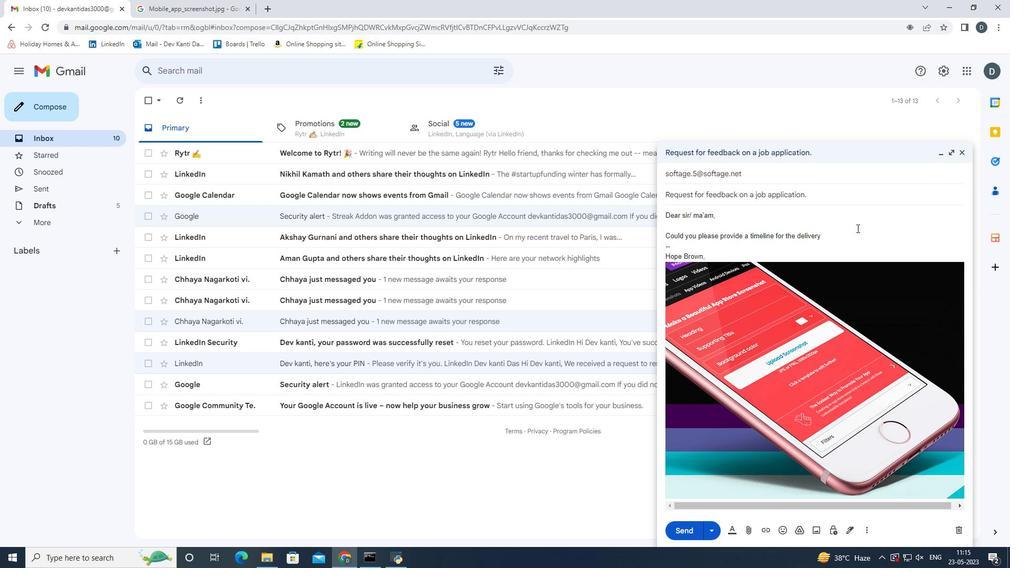 
Action: Mouse moved to (675, 525)
Screenshot: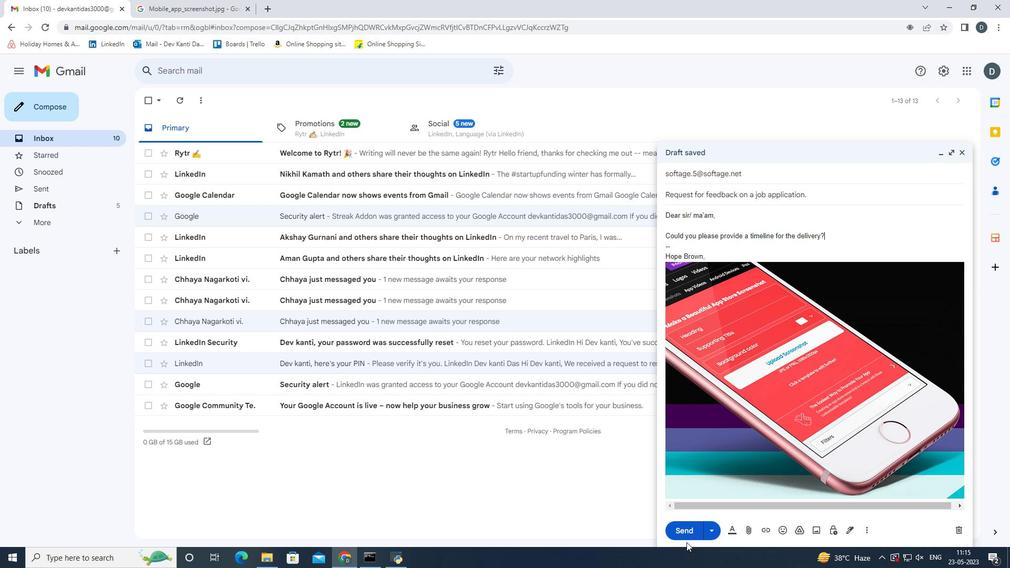
Action: Mouse pressed left at (675, 525)
Screenshot: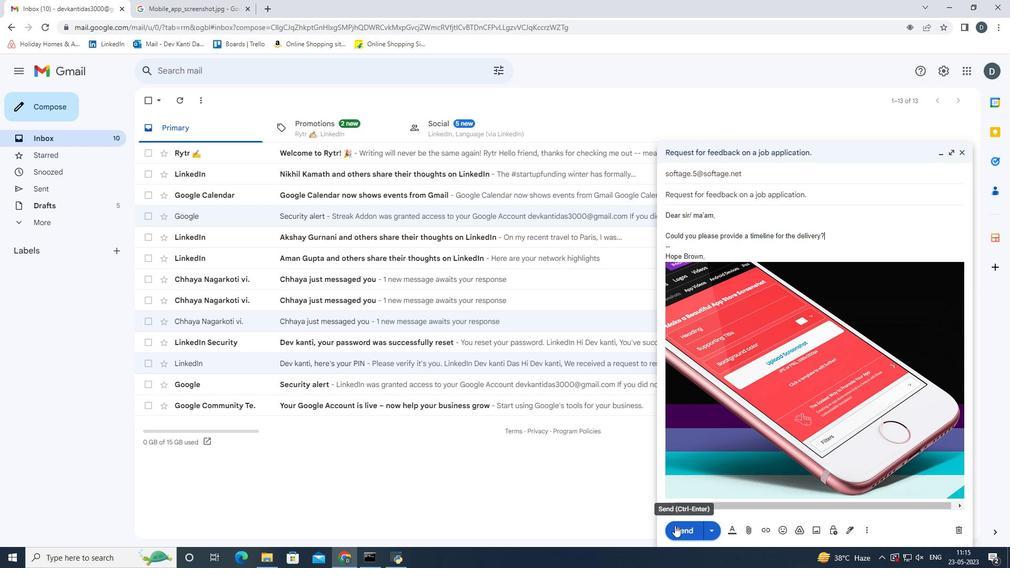 
Action: Mouse moved to (71, 187)
Screenshot: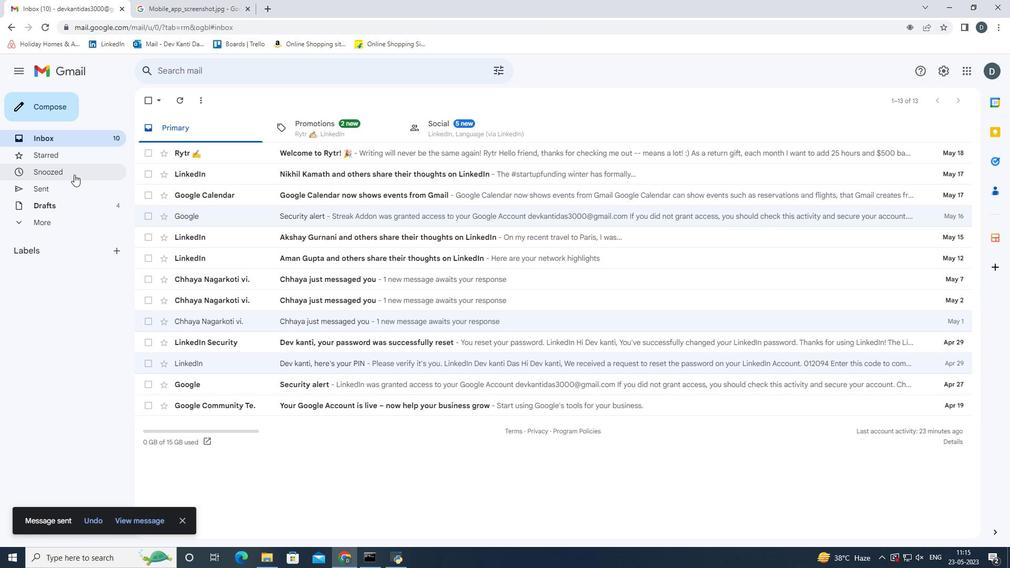 
Action: Mouse pressed left at (71, 187)
Screenshot: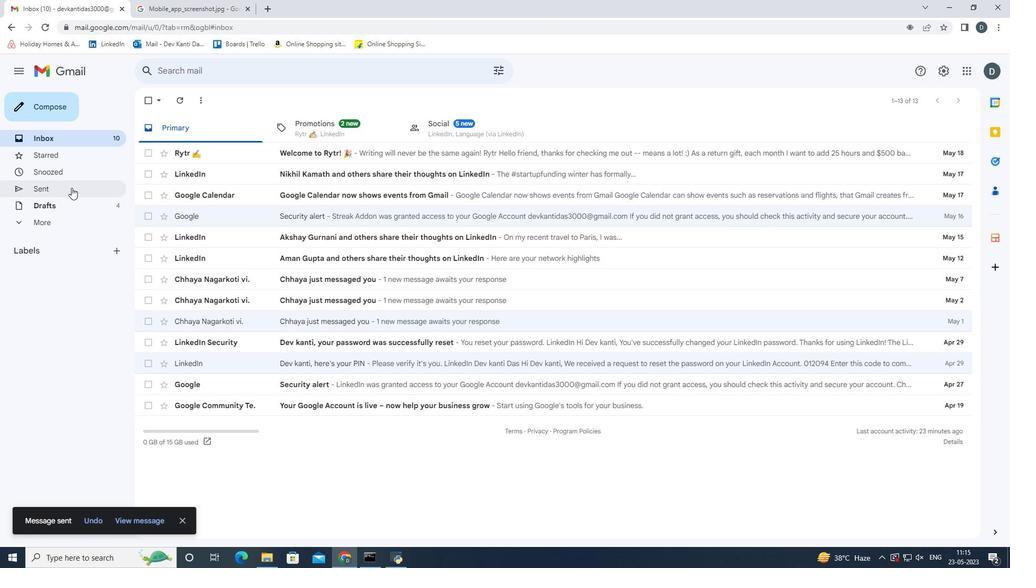 
Action: Mouse moved to (151, 148)
Screenshot: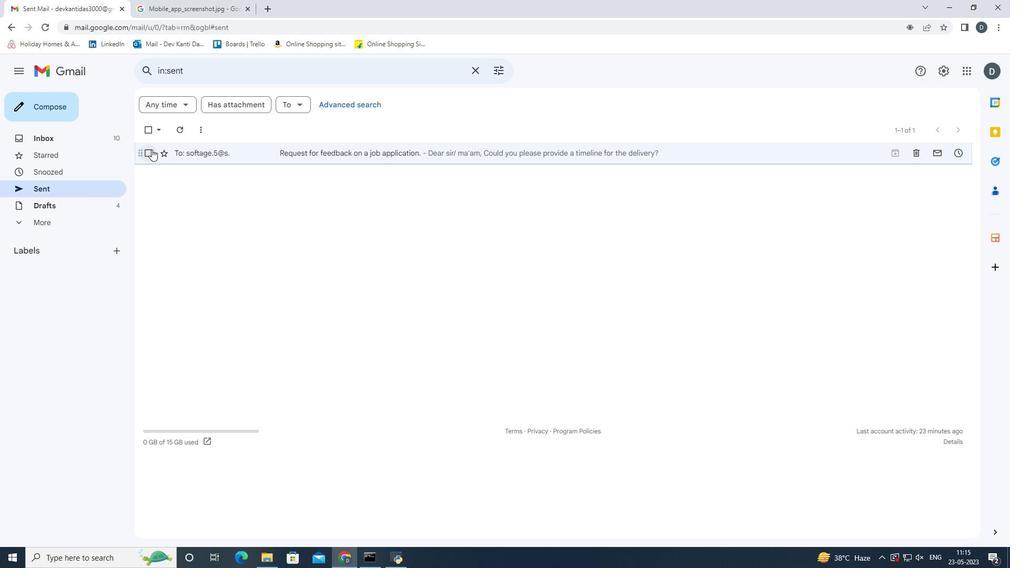 
Action: Mouse pressed left at (151, 148)
Screenshot: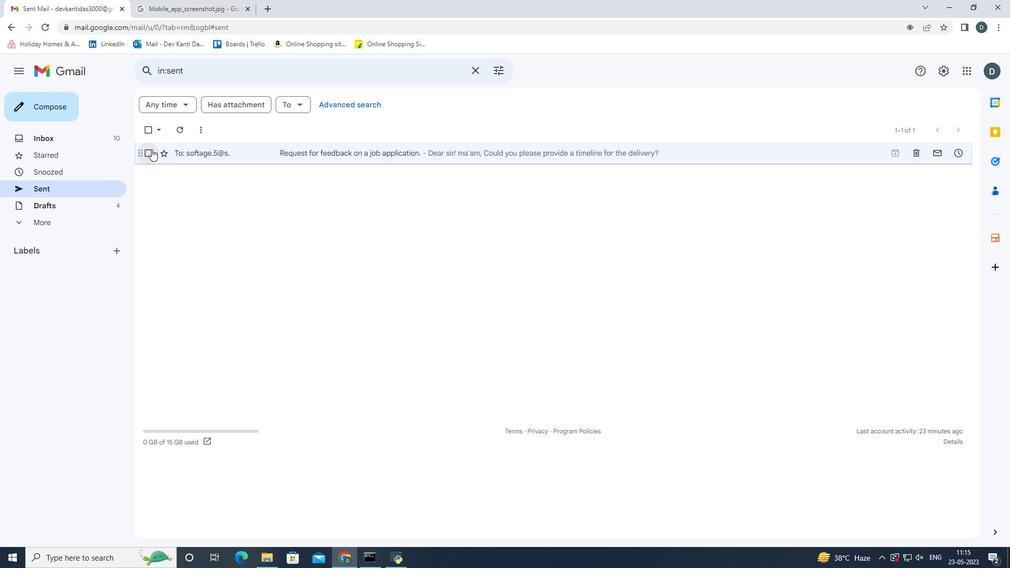 
Action: Mouse moved to (358, 130)
Screenshot: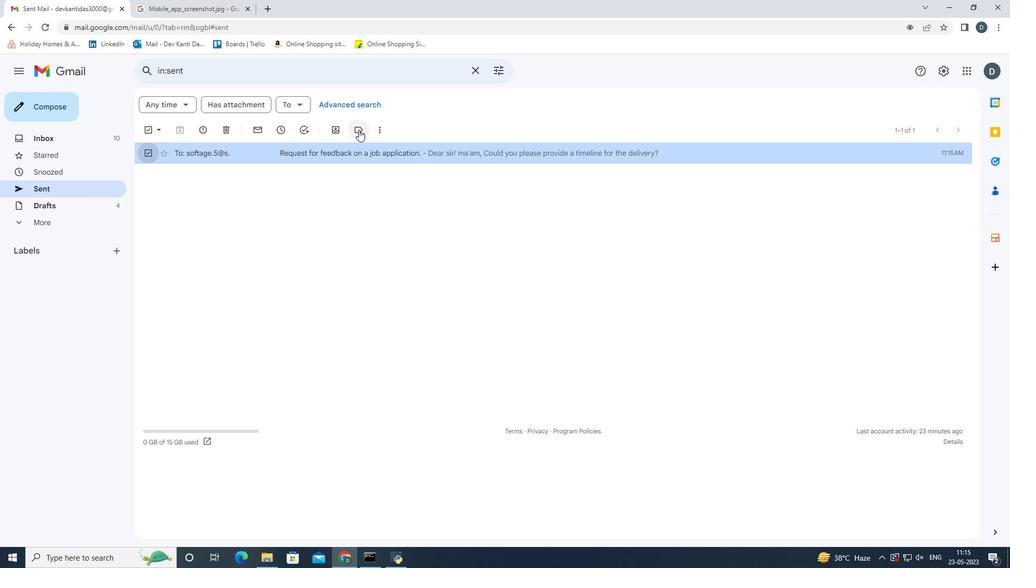
Action: Mouse pressed left at (358, 130)
Screenshot: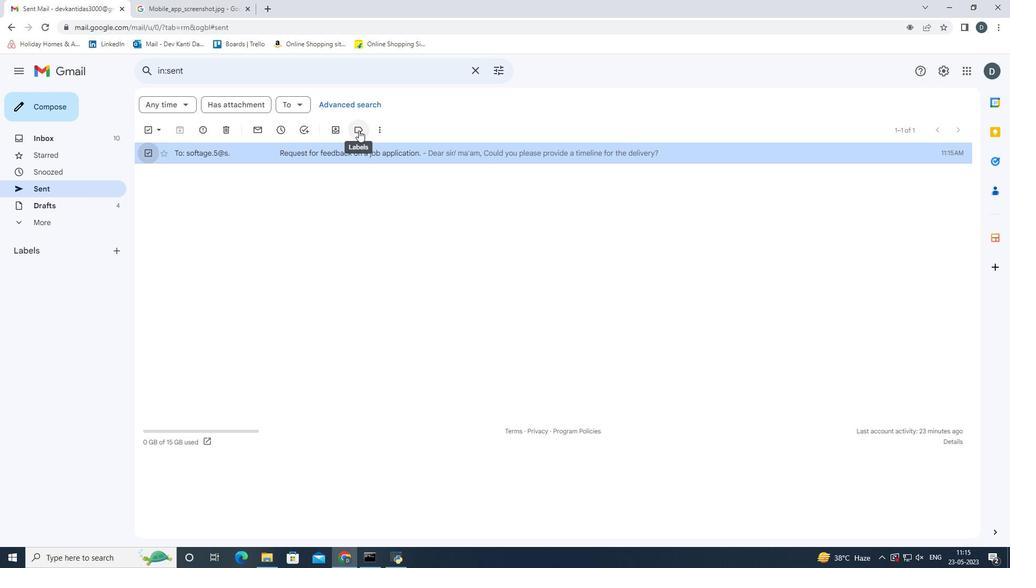 
Action: Mouse moved to (402, 258)
Screenshot: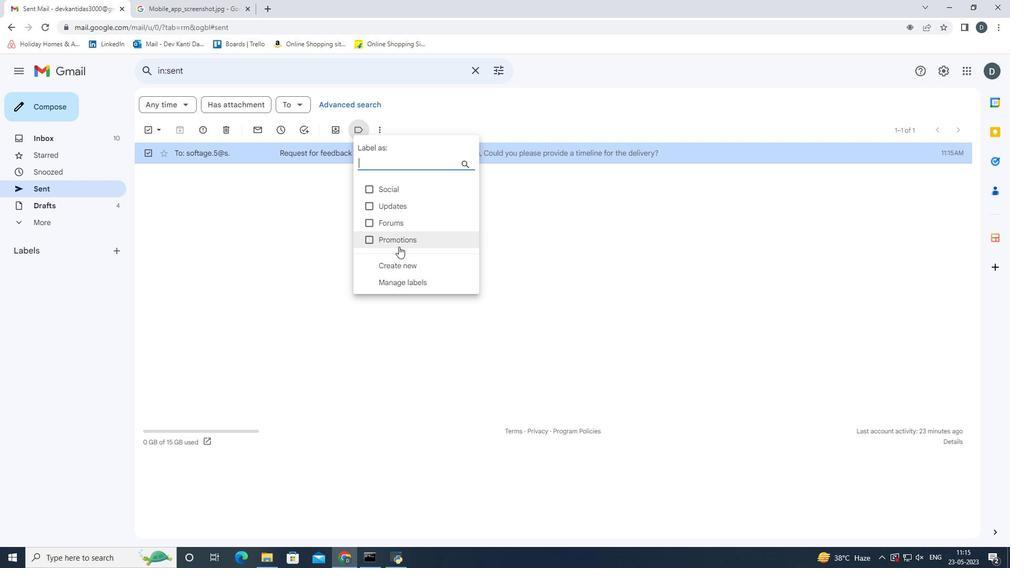 
Action: Mouse pressed left at (402, 258)
Screenshot: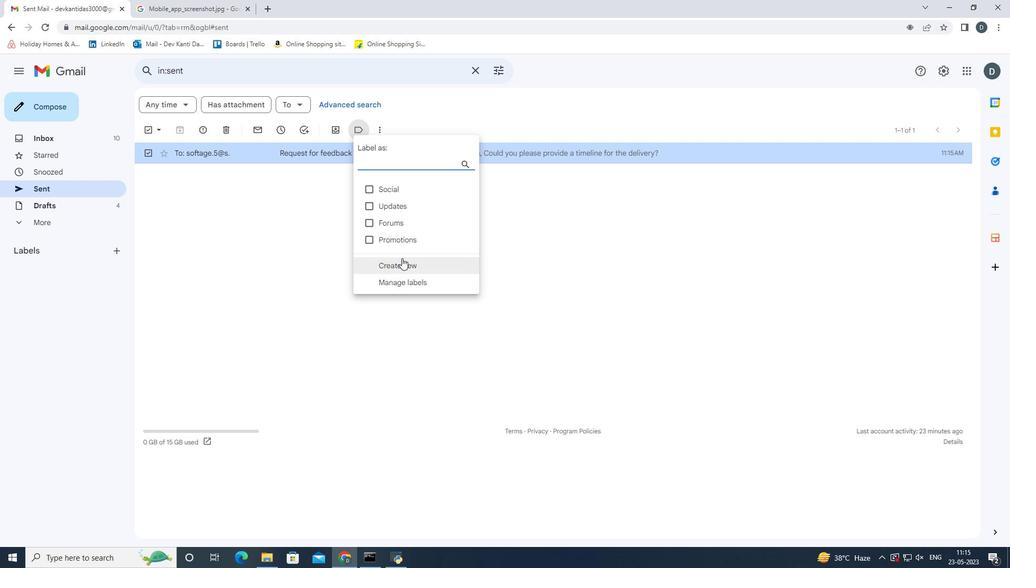 
Action: Mouse moved to (525, 284)
Screenshot: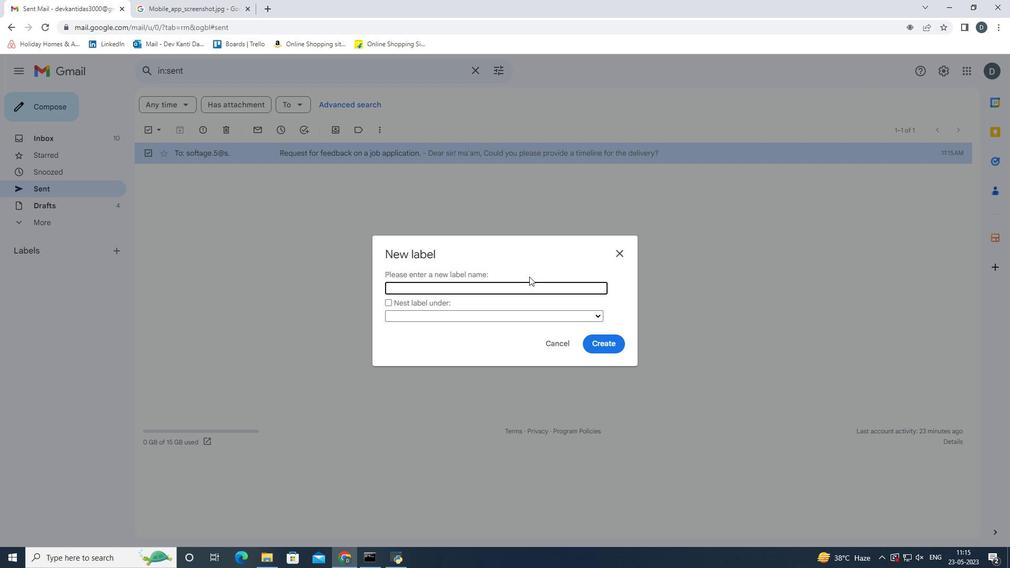 
Action: Key pressed <Key.shift>Grocery<Key.space>lists
Screenshot: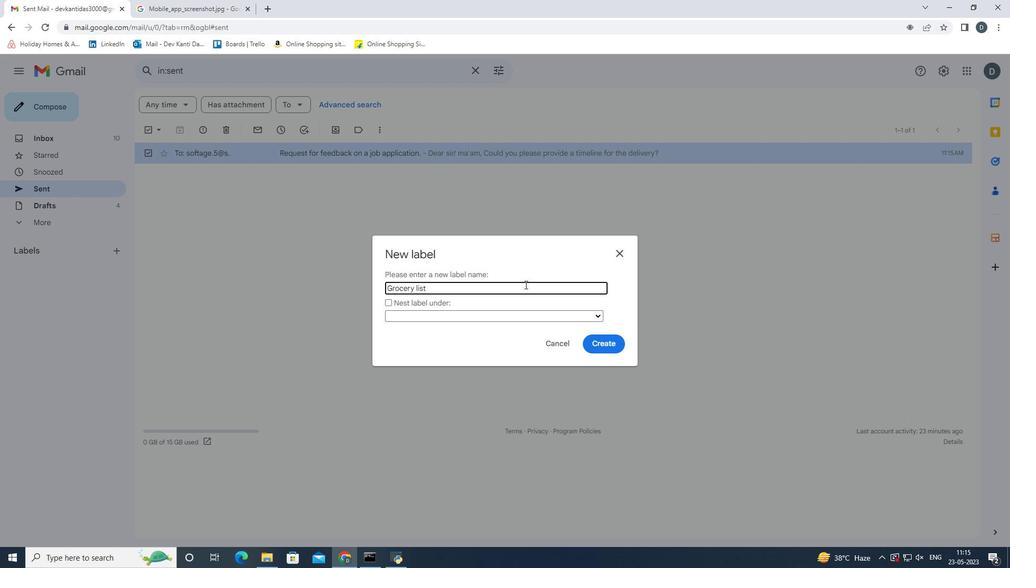 
Action: Mouse moved to (597, 336)
Screenshot: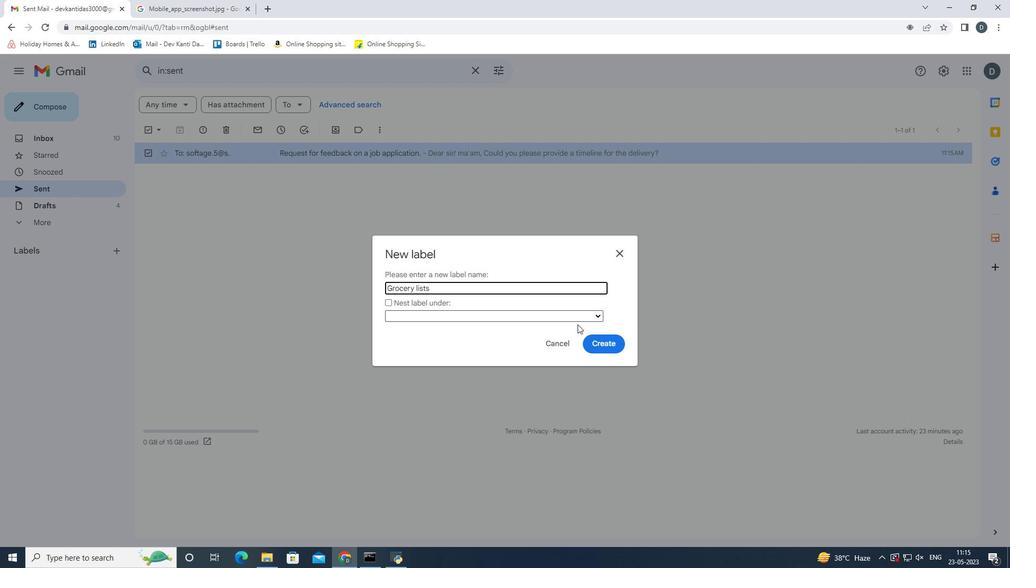 
Action: Mouse pressed left at (597, 336)
Screenshot: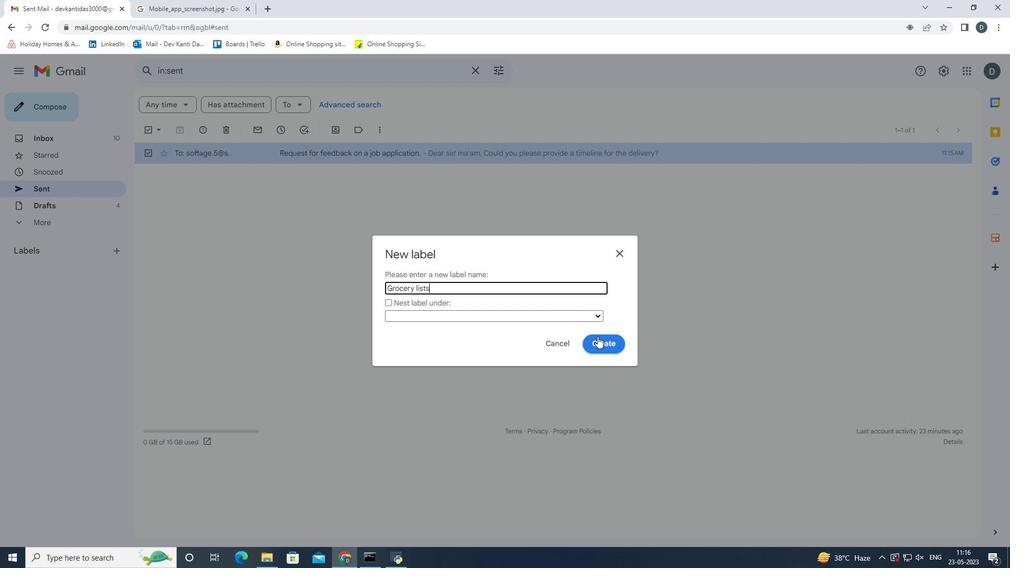 
Action: Mouse moved to (463, 152)
Screenshot: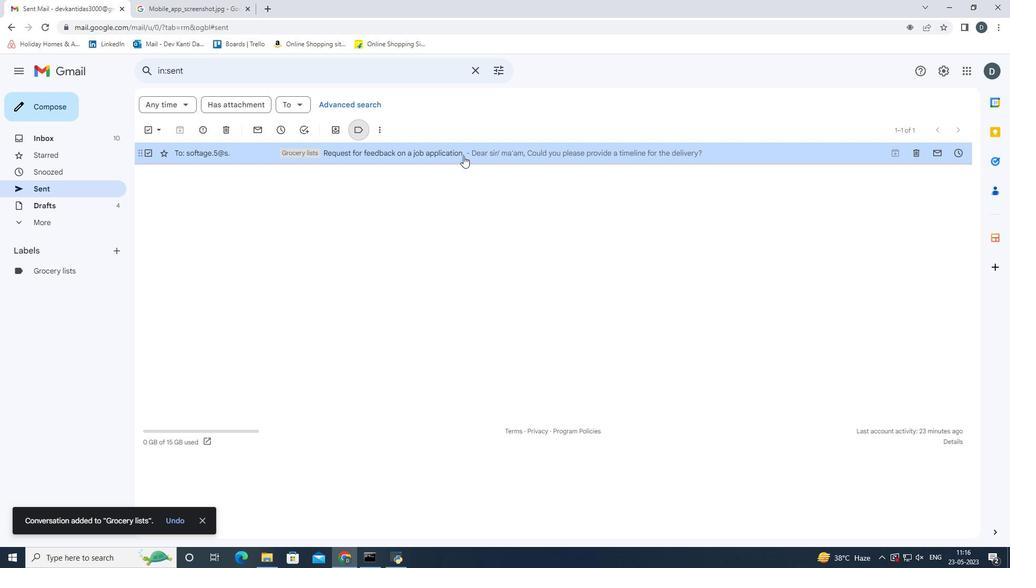 
Action: Mouse pressed left at (463, 152)
Screenshot: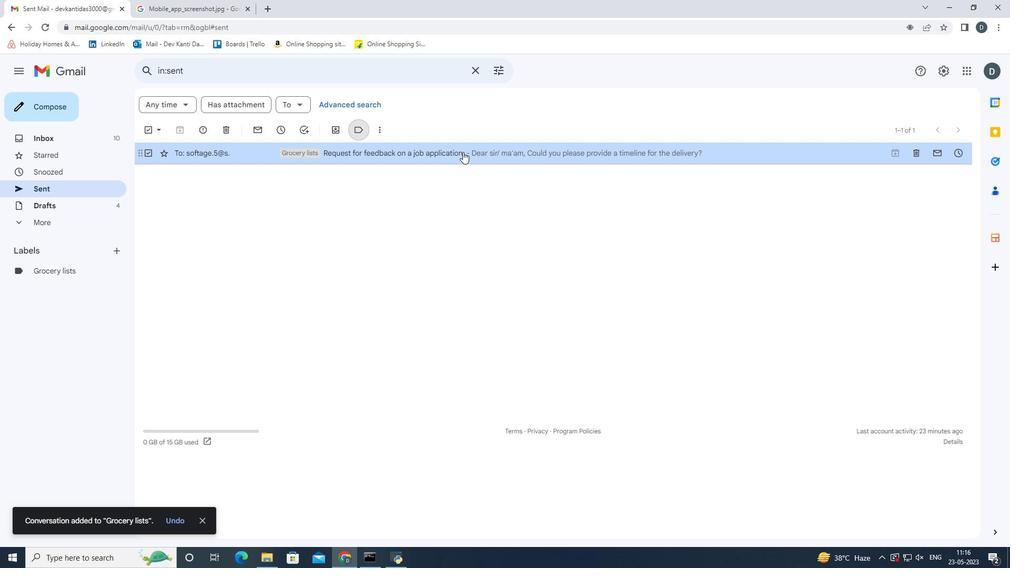 
Action: Mouse moved to (643, 329)
Screenshot: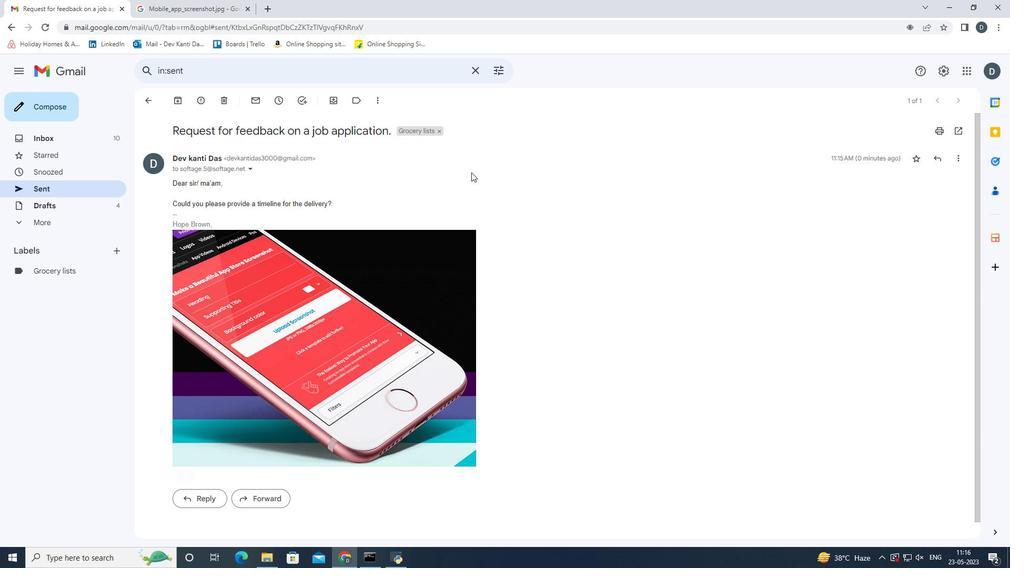 
